 Task: Find connections with filter location Gyula with filter topic #realtorwith filter profile language Potuguese with filter current company BT Group with filter school Chaudhary Devi Lal University with filter industry Commercial and Industrial Machinery Maintenance with filter service category Technical with filter keywords title Sales Engineer
Action: Mouse pressed left at (702, 99)
Screenshot: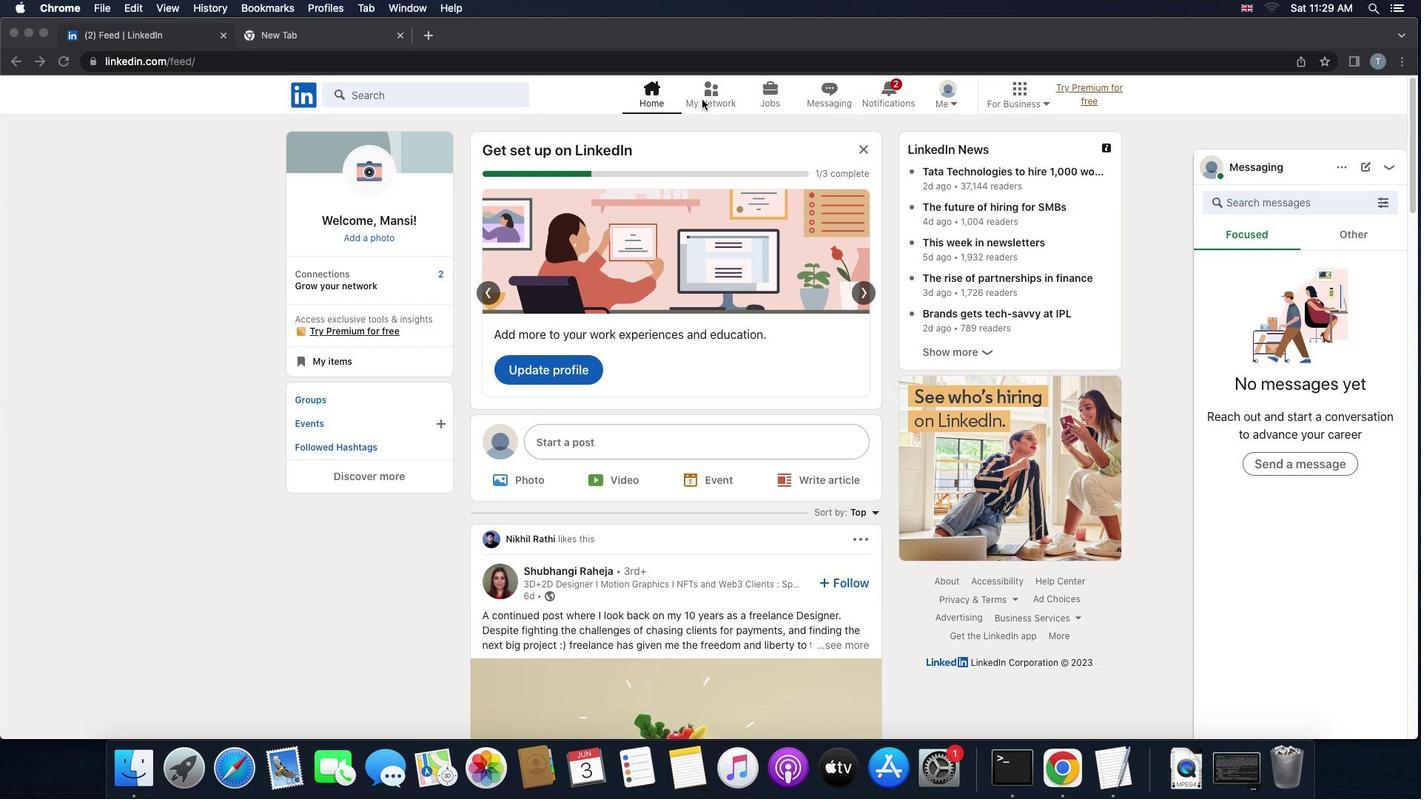 
Action: Mouse pressed left at (702, 99)
Screenshot: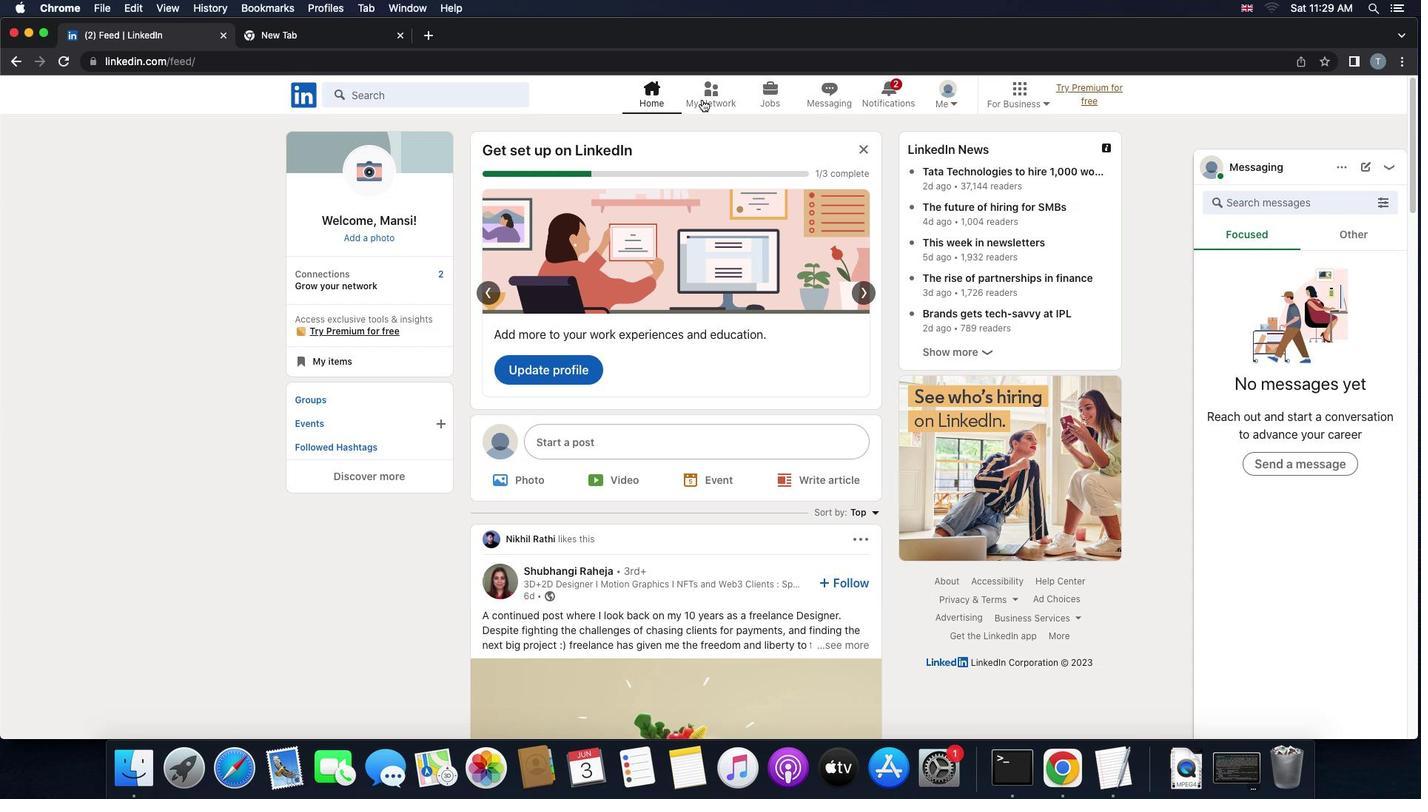 
Action: Mouse moved to (414, 179)
Screenshot: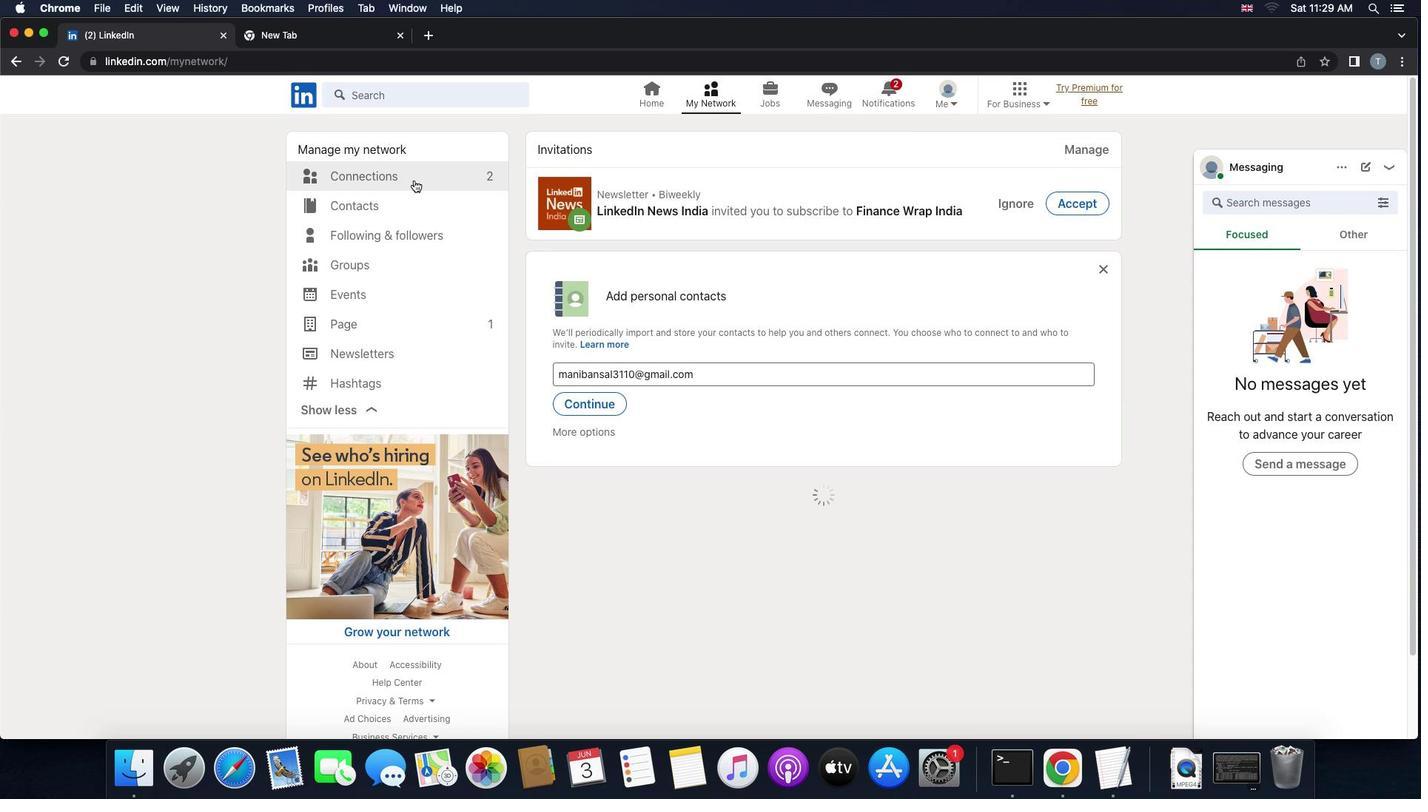 
Action: Mouse pressed left at (414, 179)
Screenshot: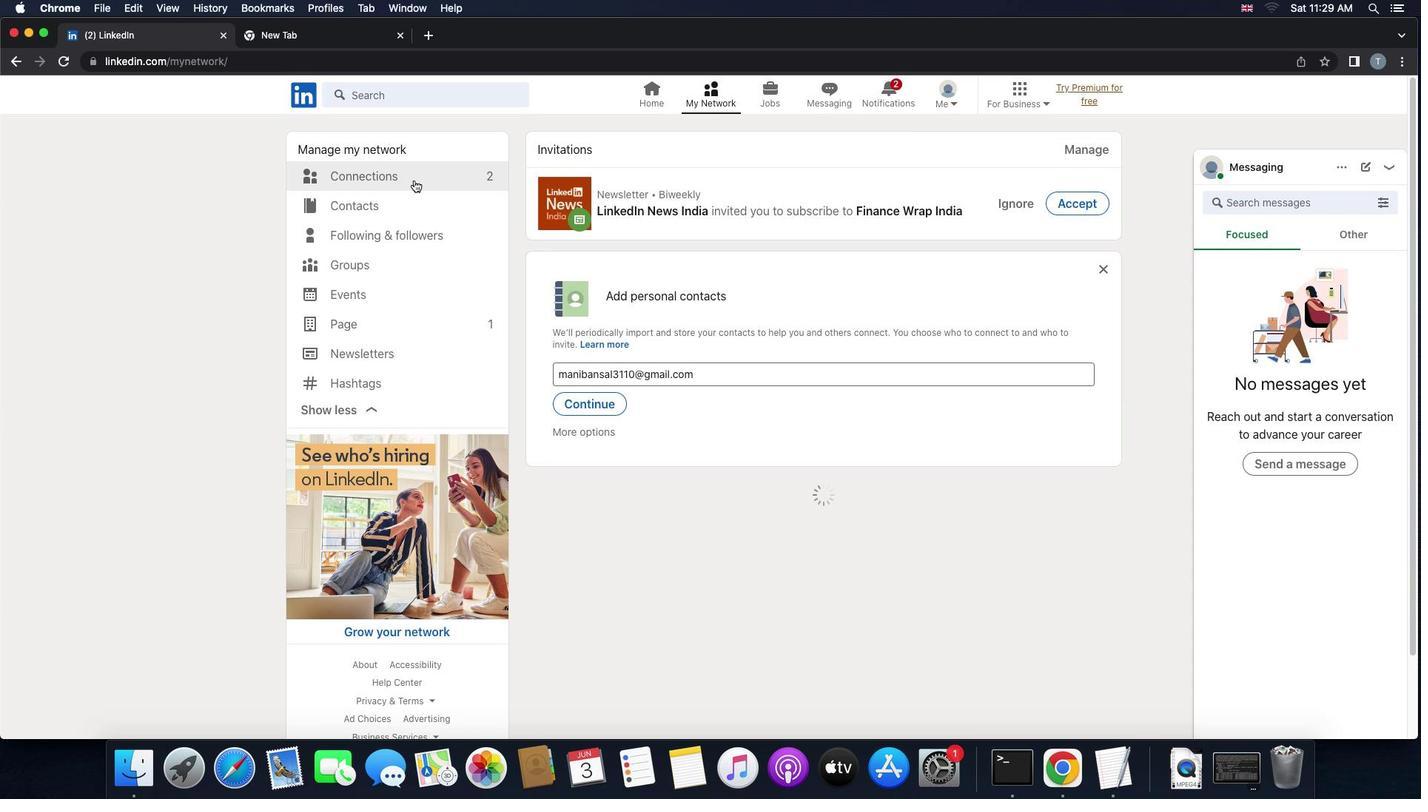
Action: Mouse pressed left at (414, 179)
Screenshot: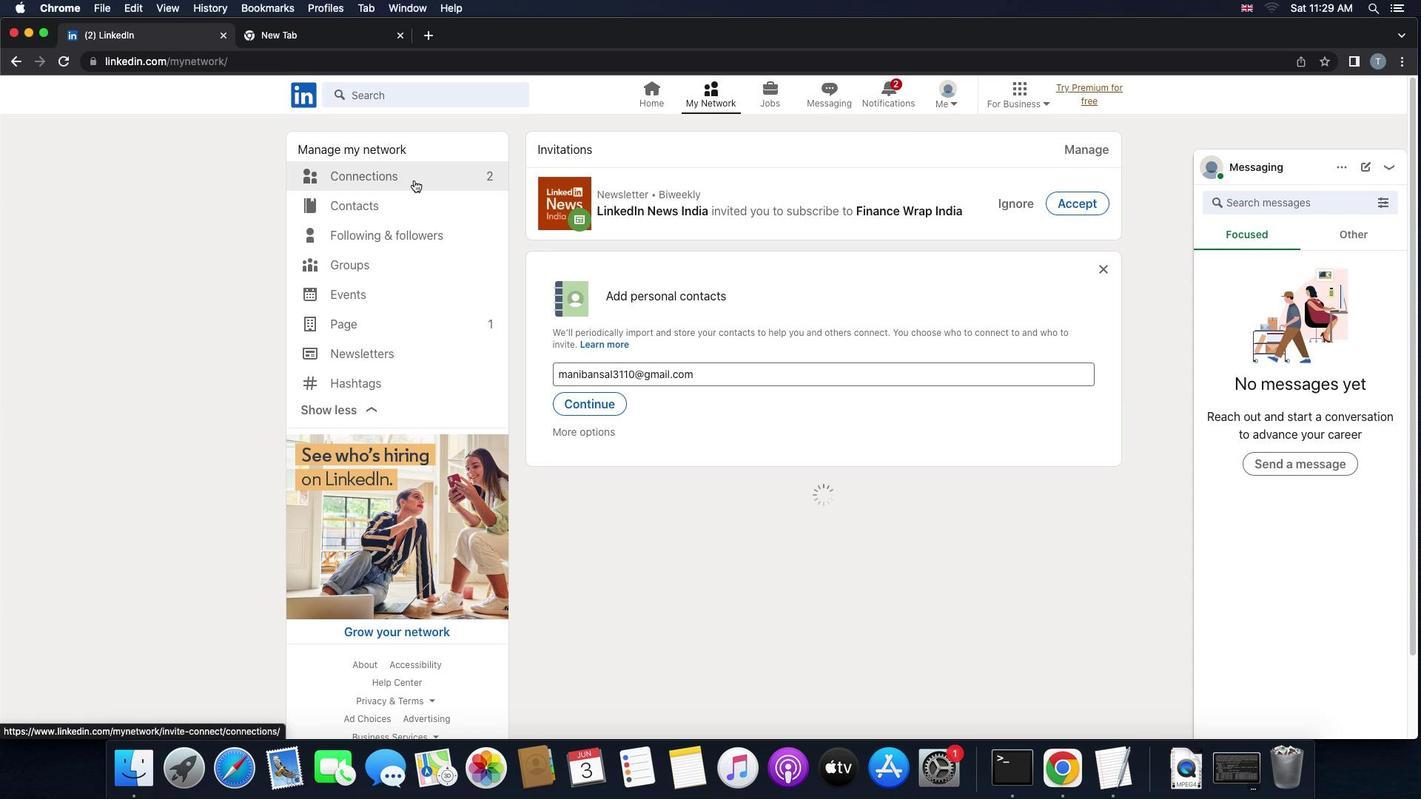 
Action: Mouse moved to (811, 180)
Screenshot: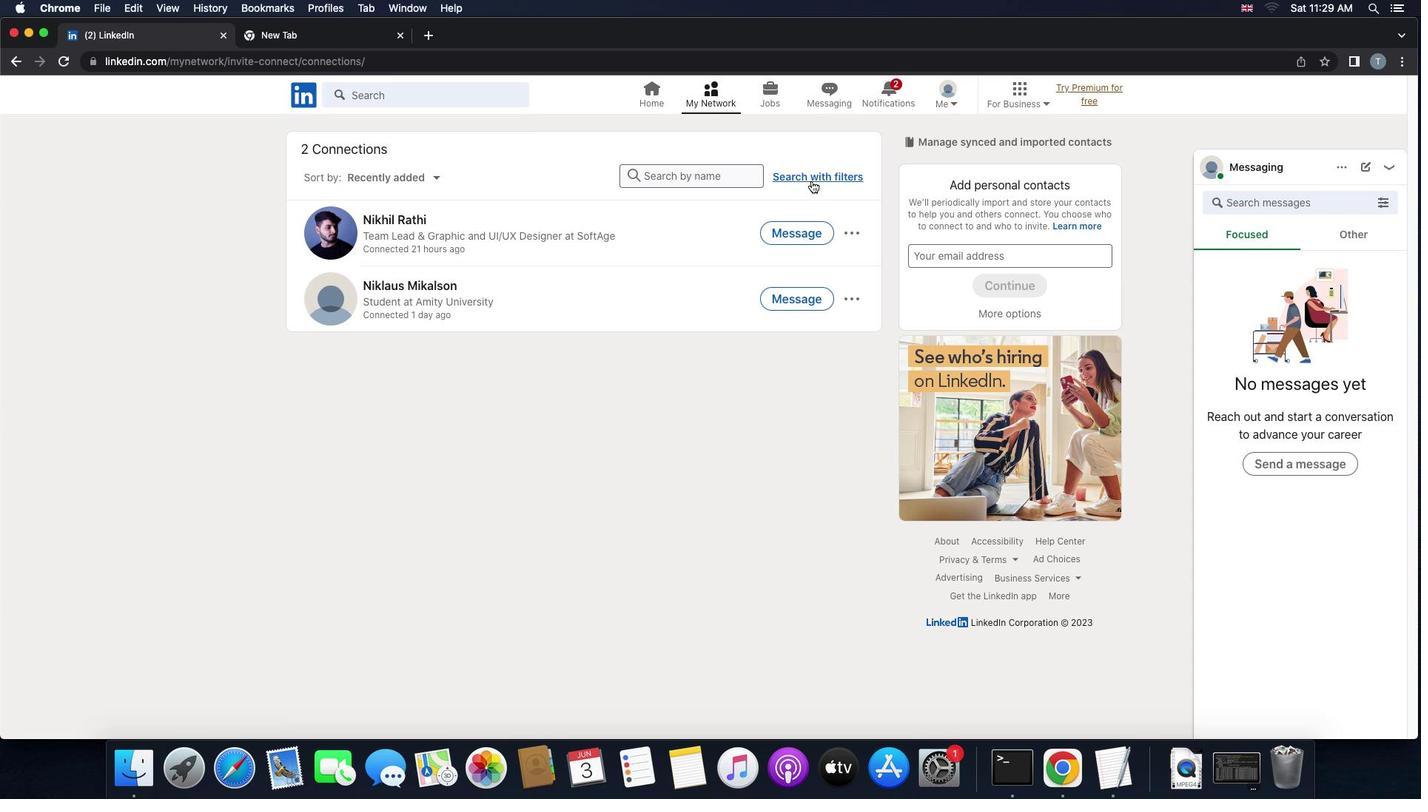 
Action: Mouse pressed left at (811, 180)
Screenshot: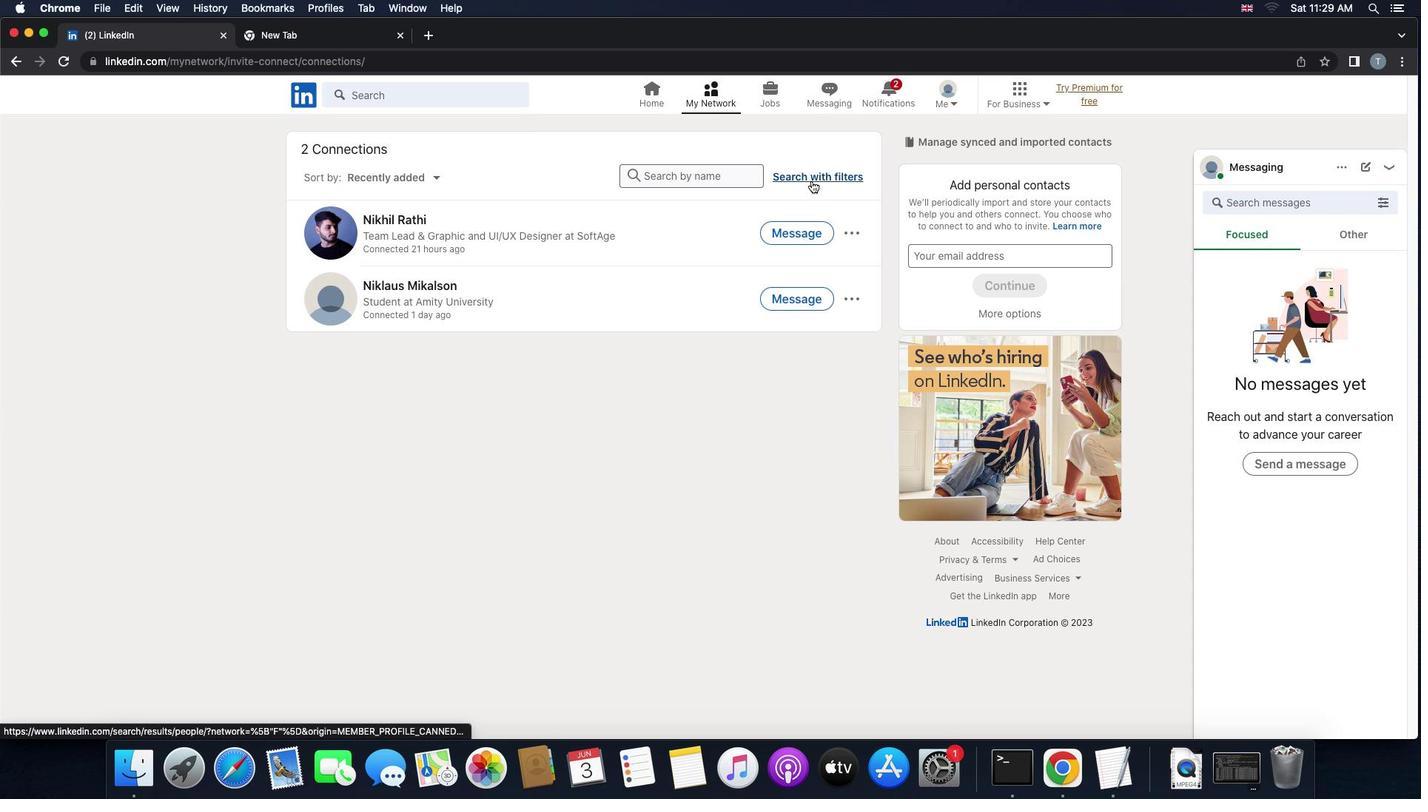 
Action: Mouse moved to (755, 140)
Screenshot: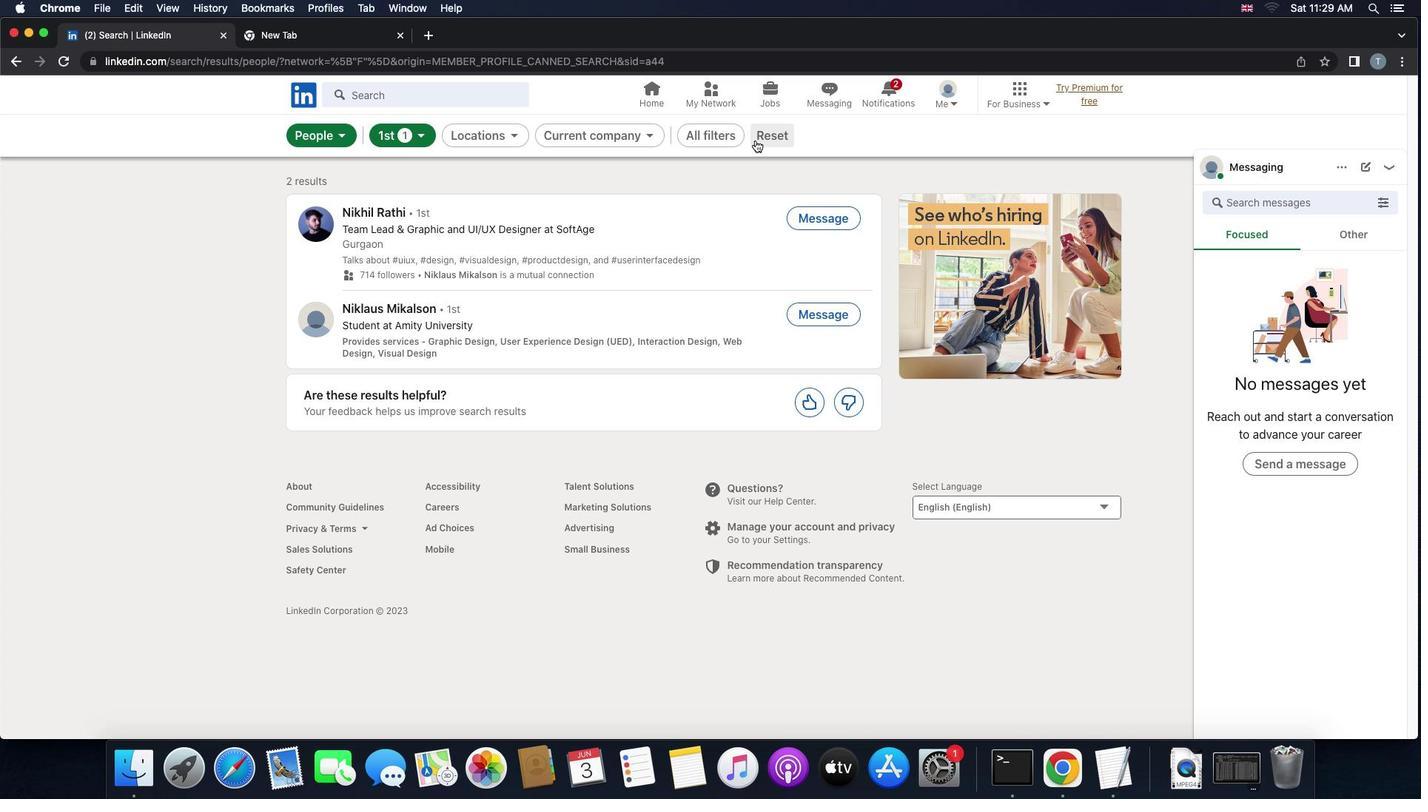 
Action: Mouse pressed left at (755, 140)
Screenshot: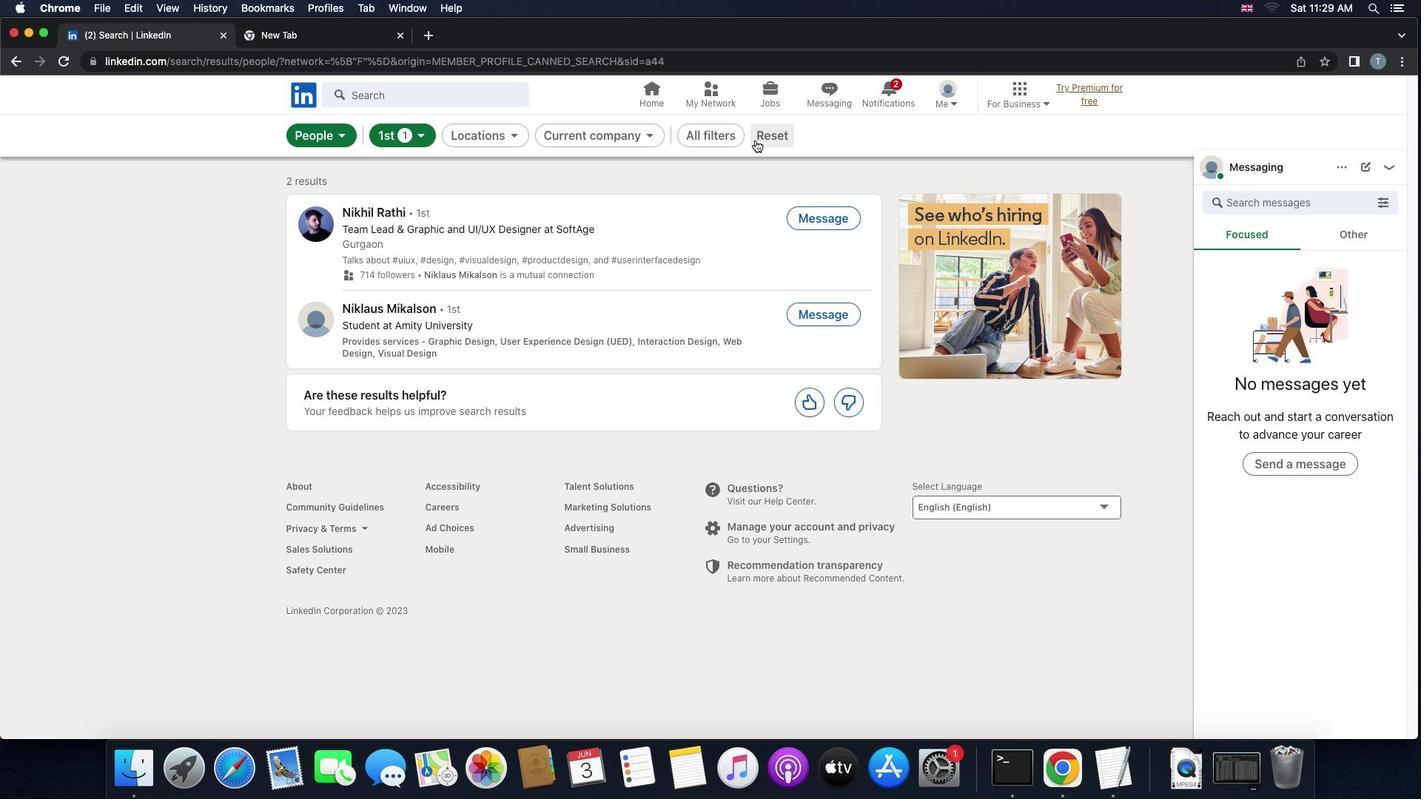 
Action: Mouse pressed left at (755, 140)
Screenshot: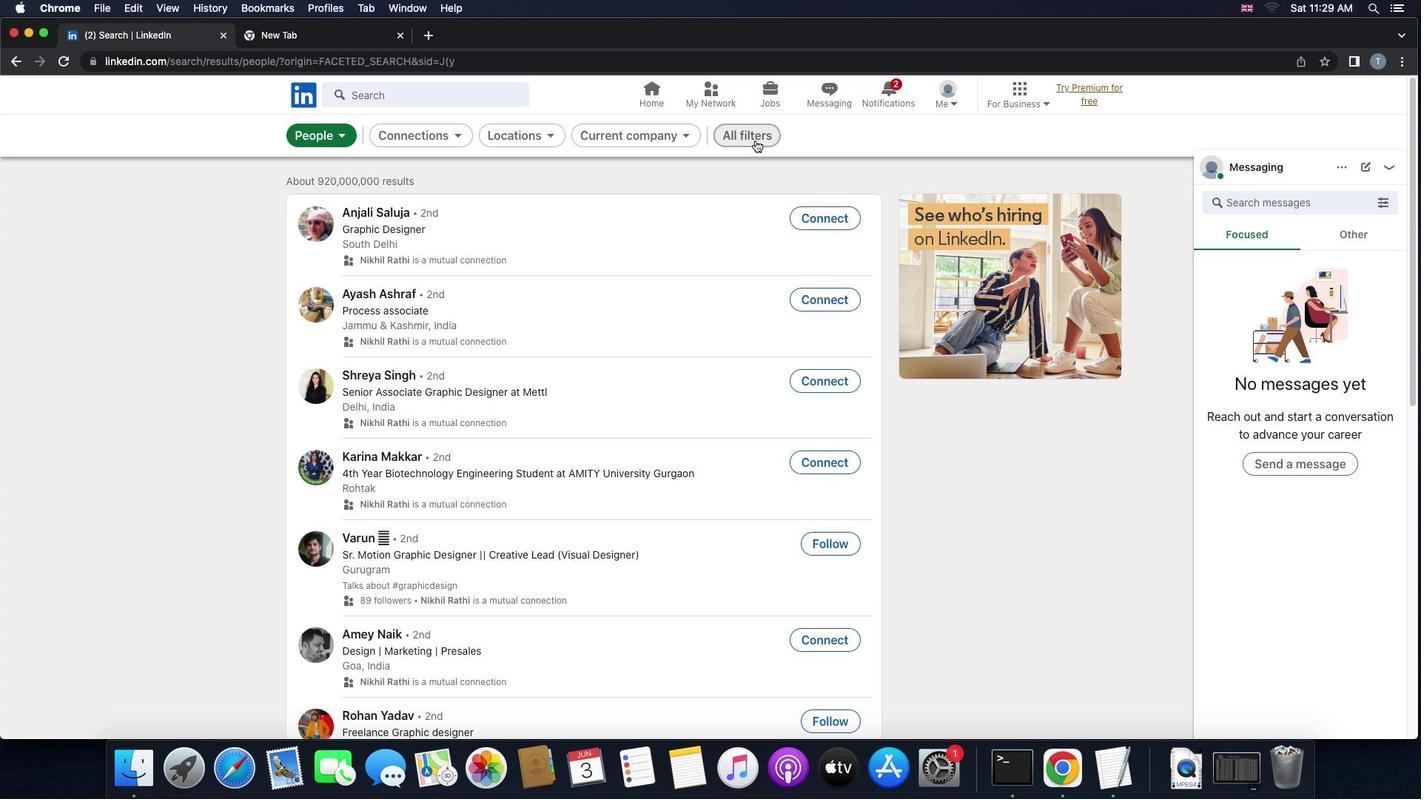 
Action: Mouse moved to (1185, 464)
Screenshot: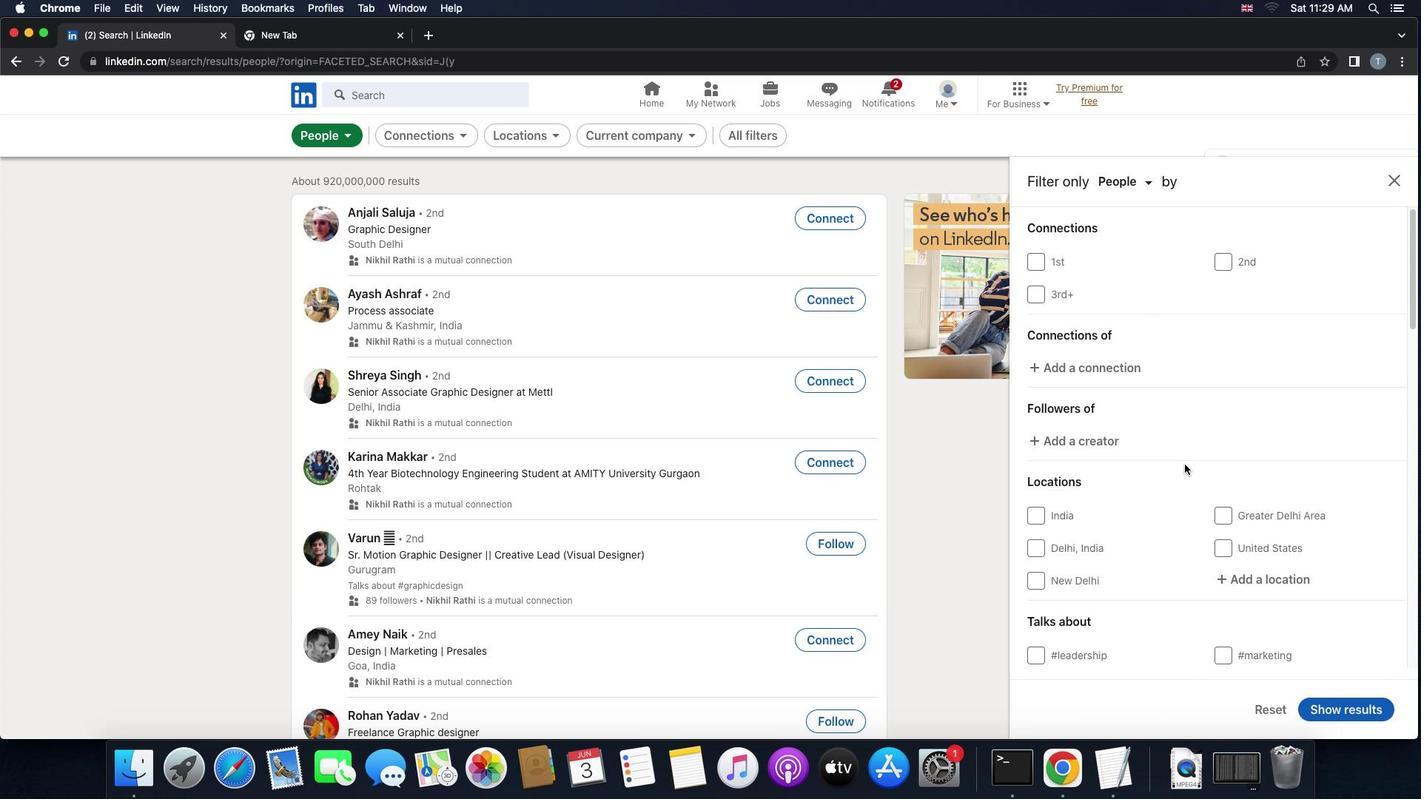 
Action: Mouse scrolled (1185, 464) with delta (0, 0)
Screenshot: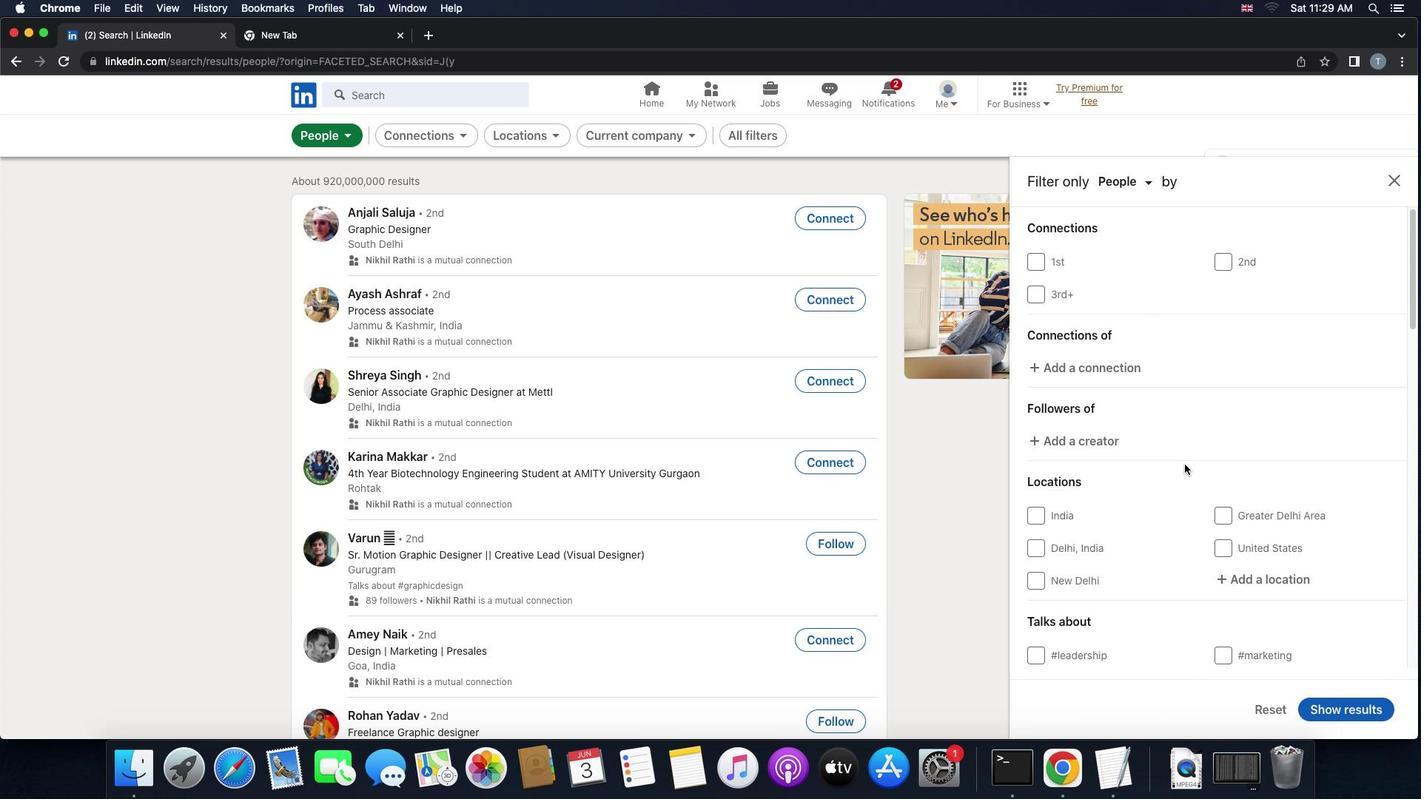 
Action: Mouse scrolled (1185, 464) with delta (0, 0)
Screenshot: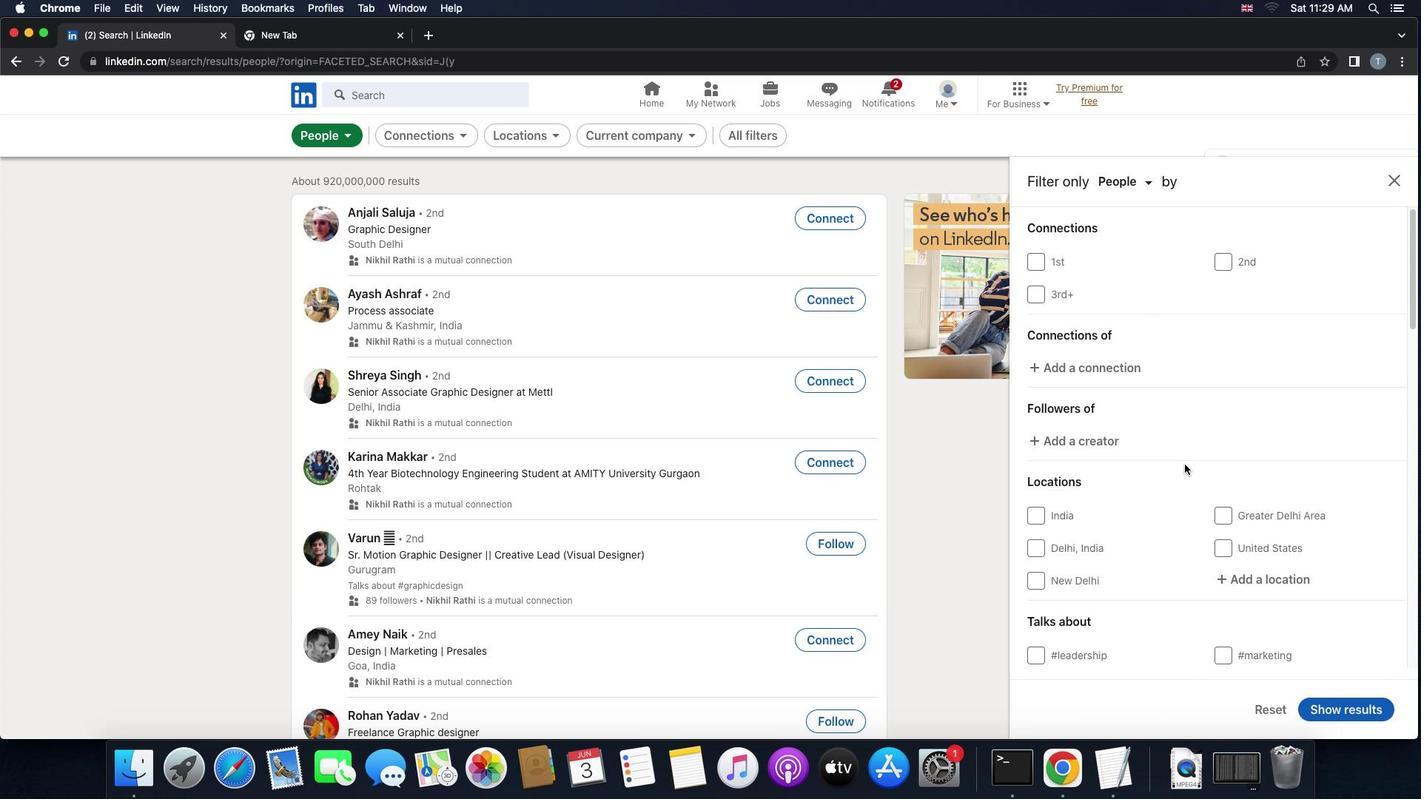 
Action: Mouse scrolled (1185, 464) with delta (0, -1)
Screenshot: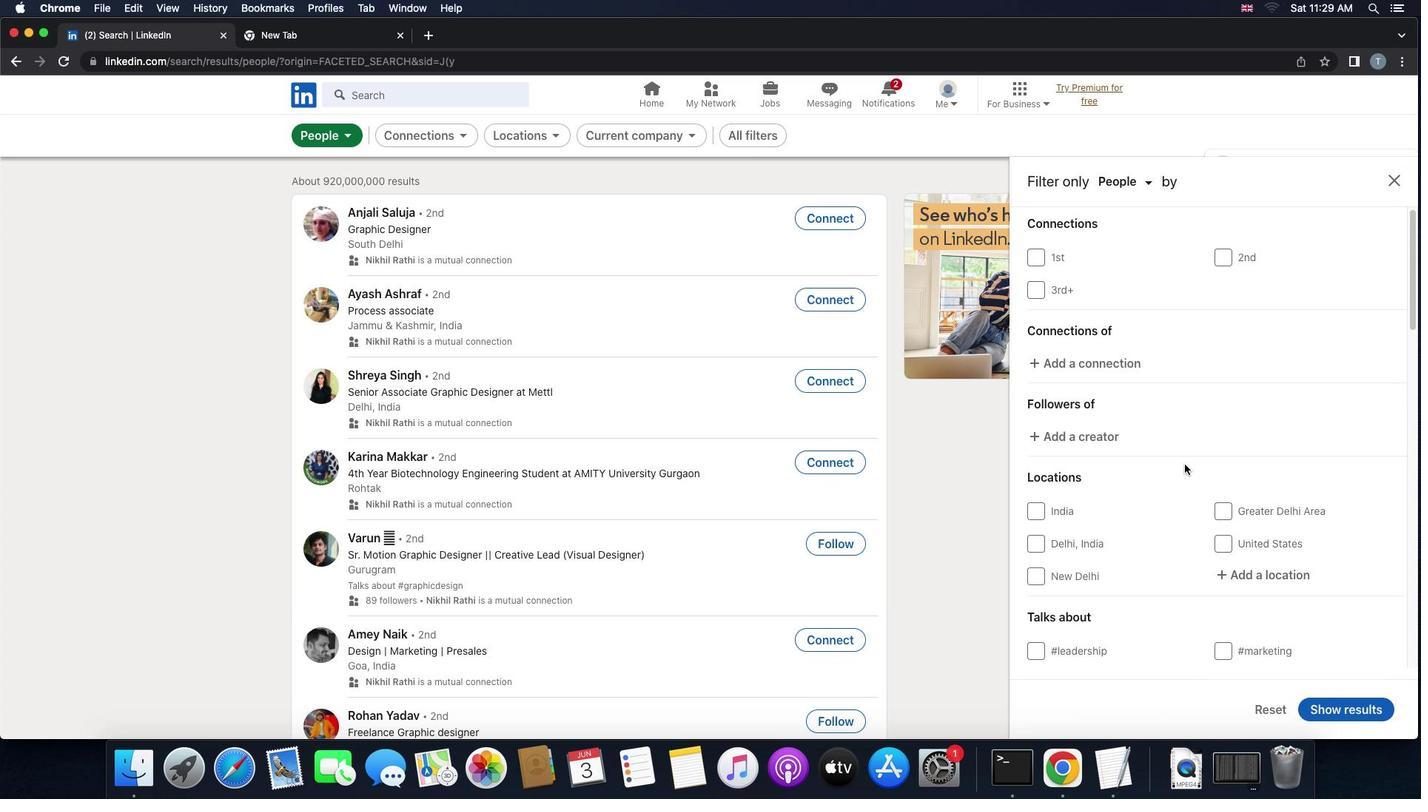 
Action: Mouse moved to (1259, 472)
Screenshot: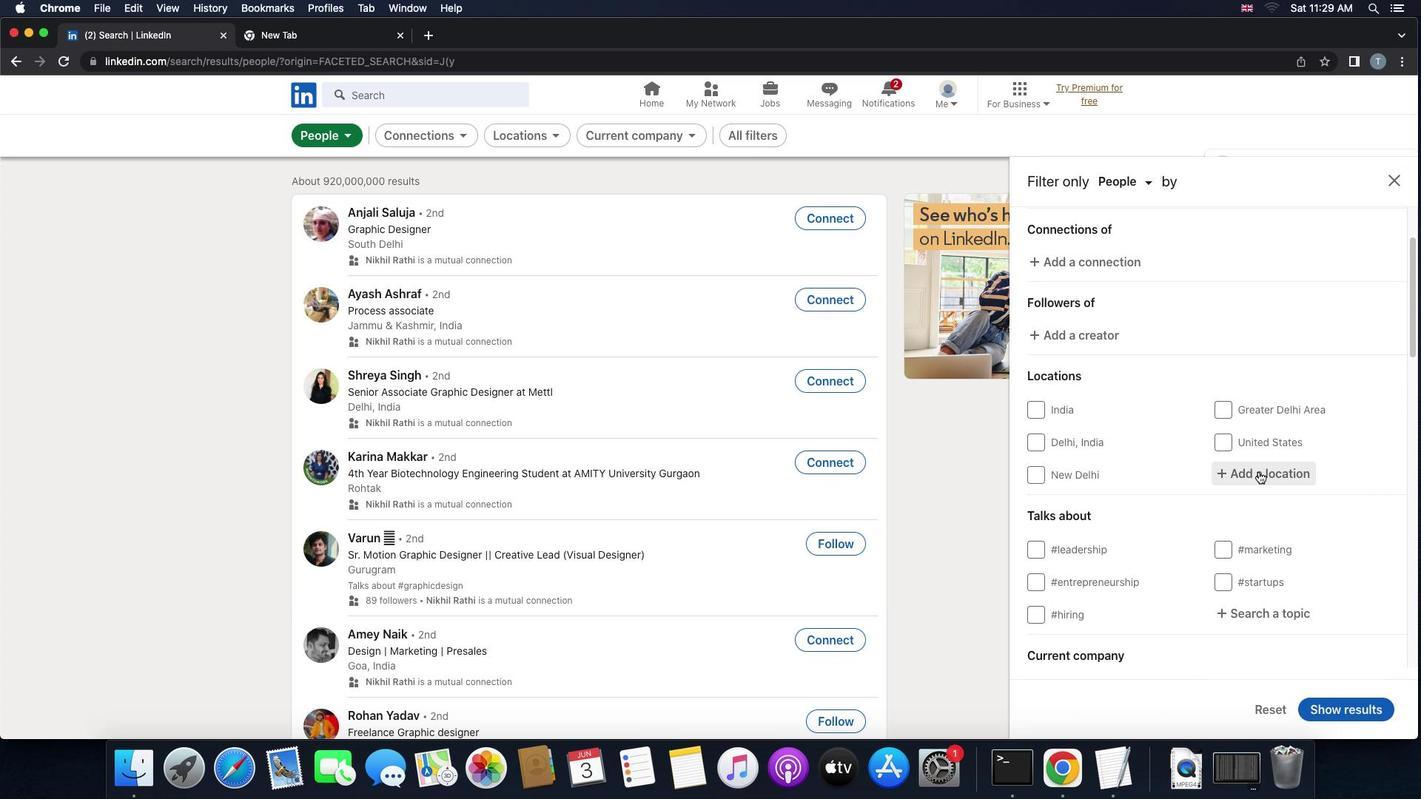
Action: Mouse pressed left at (1259, 472)
Screenshot: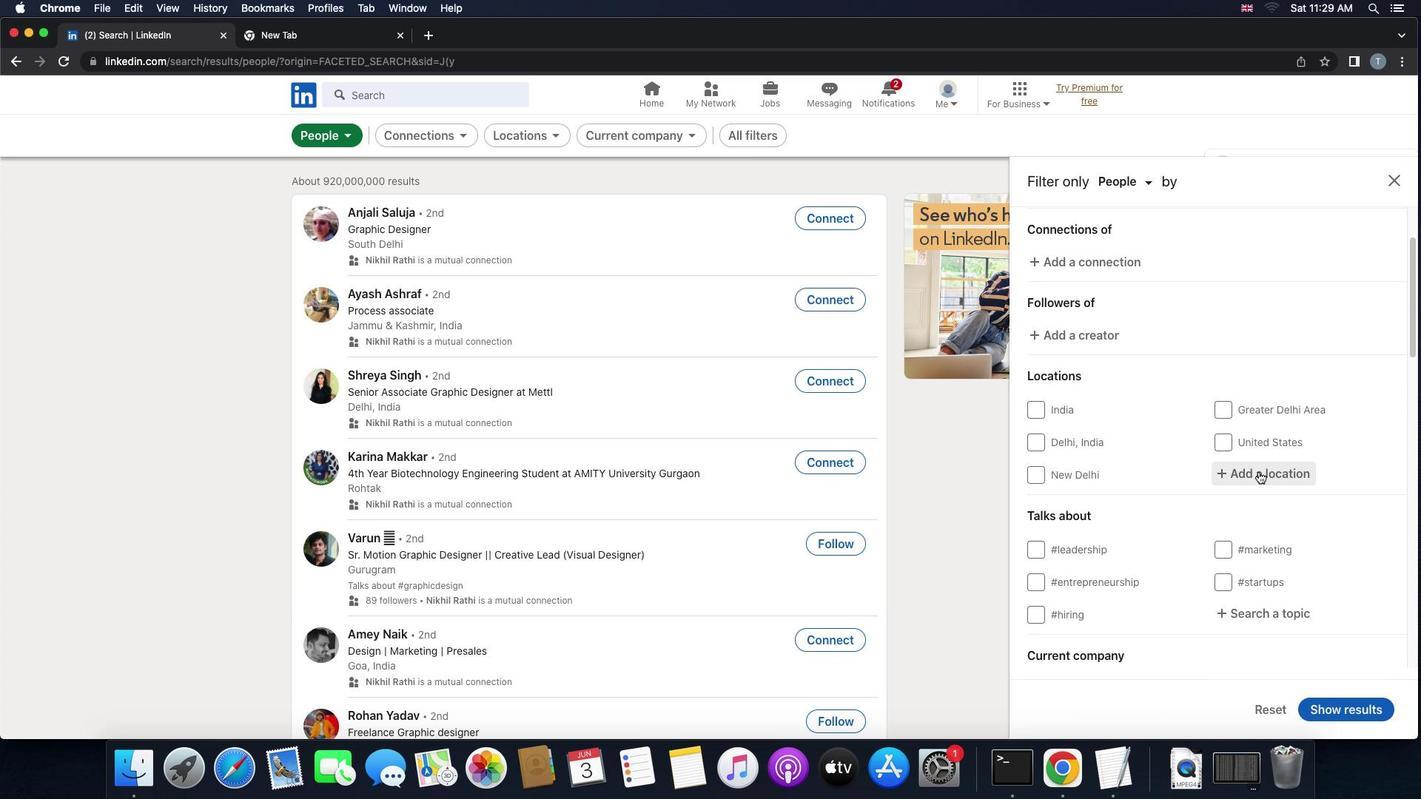 
Action: Key pressed 'g''y''u''l''a'
Screenshot: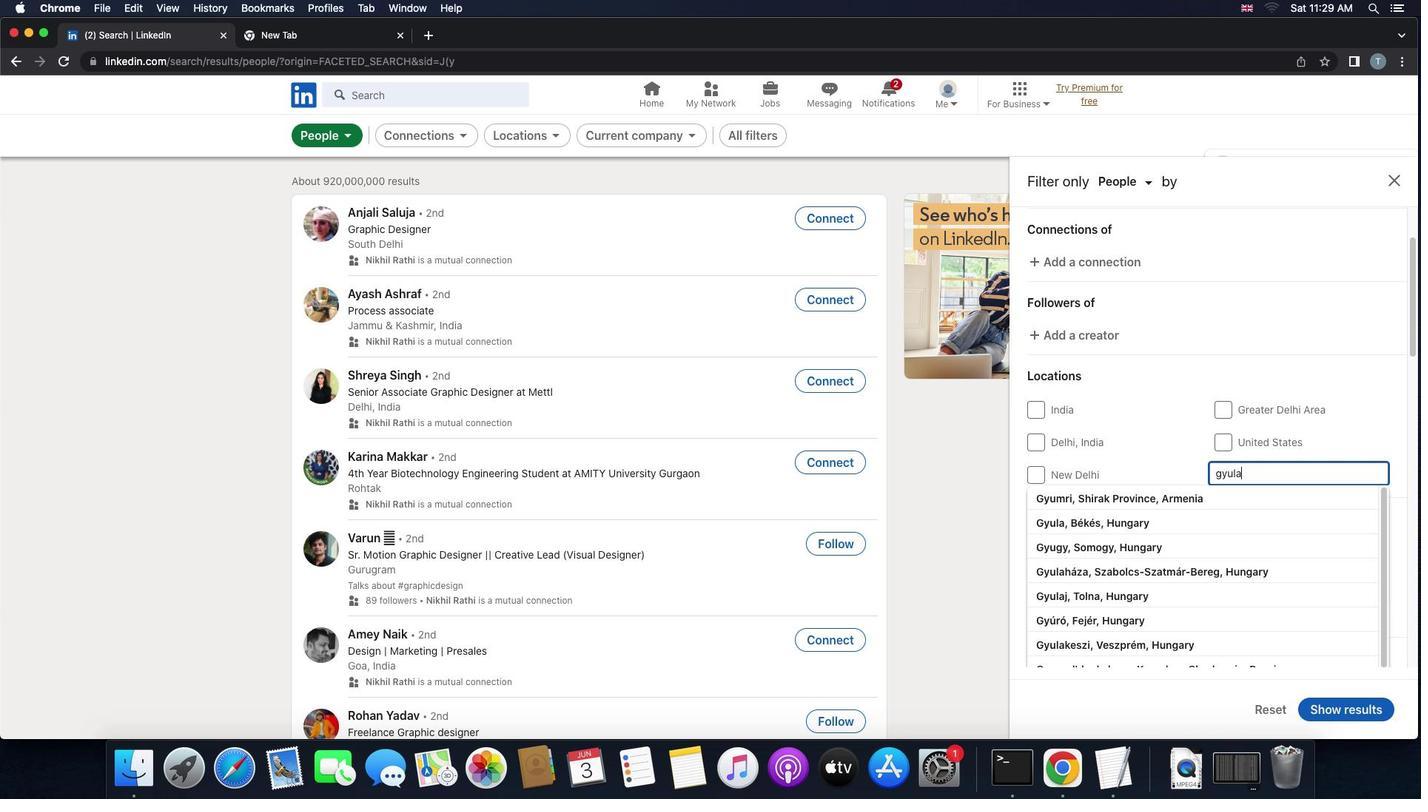 
Action: Mouse moved to (1239, 490)
Screenshot: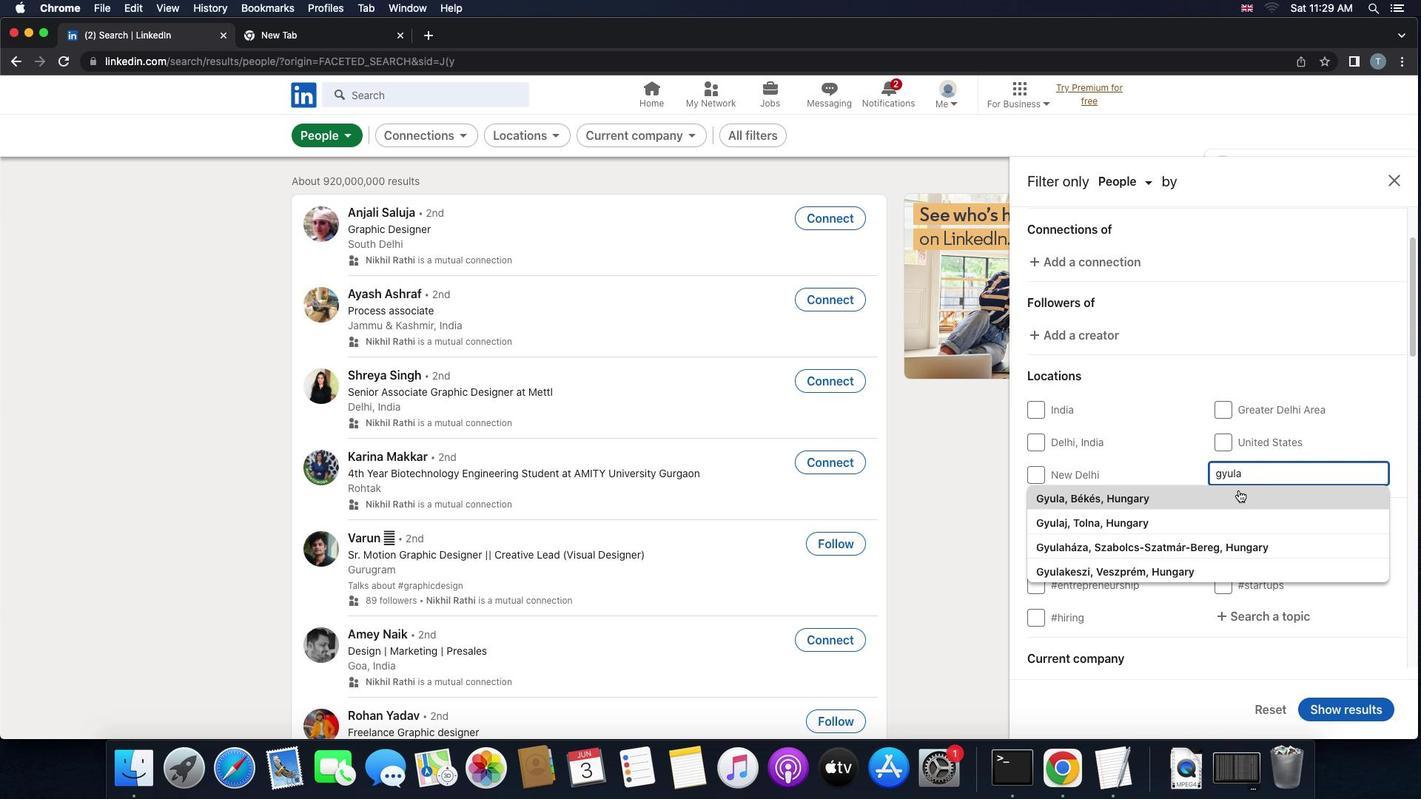 
Action: Mouse pressed left at (1239, 490)
Screenshot: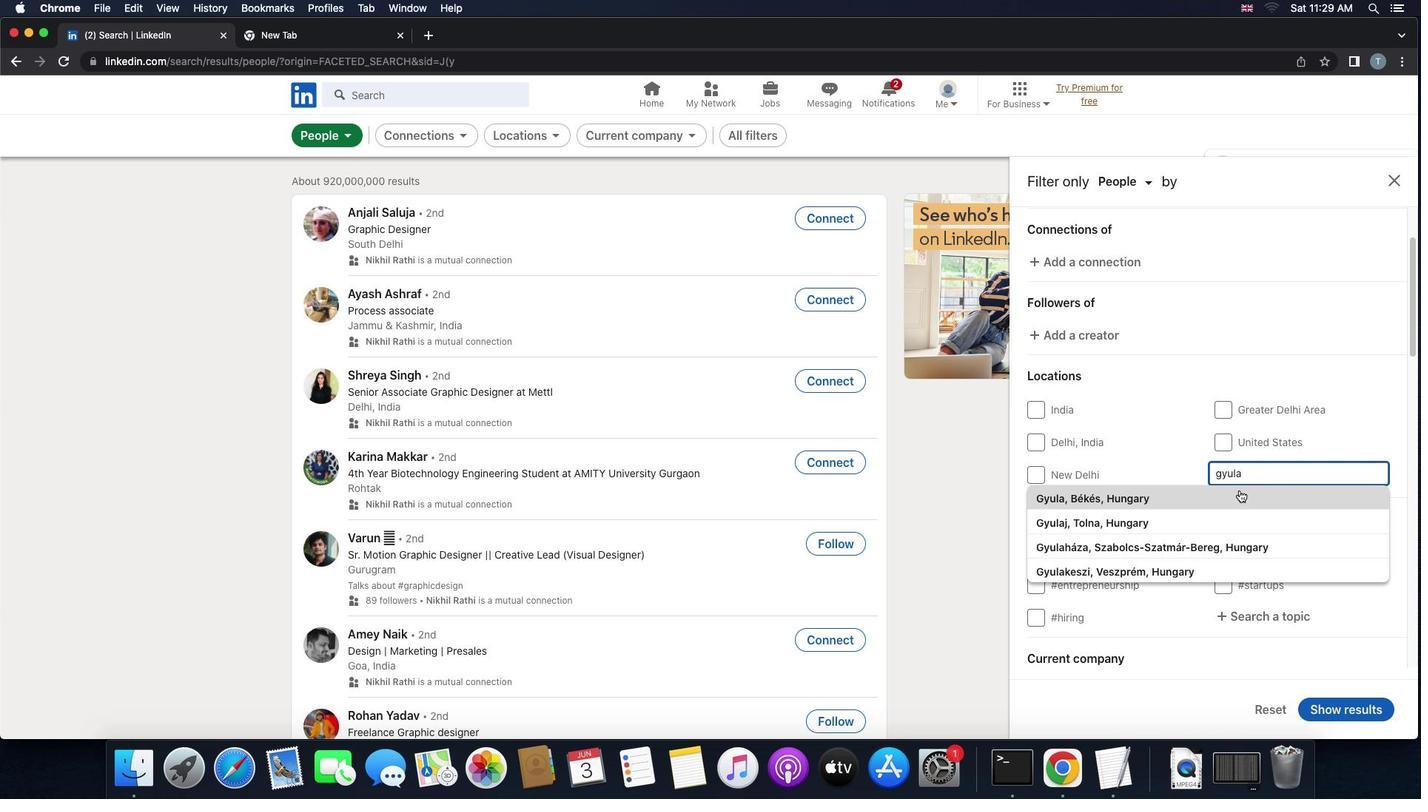 
Action: Mouse moved to (1250, 512)
Screenshot: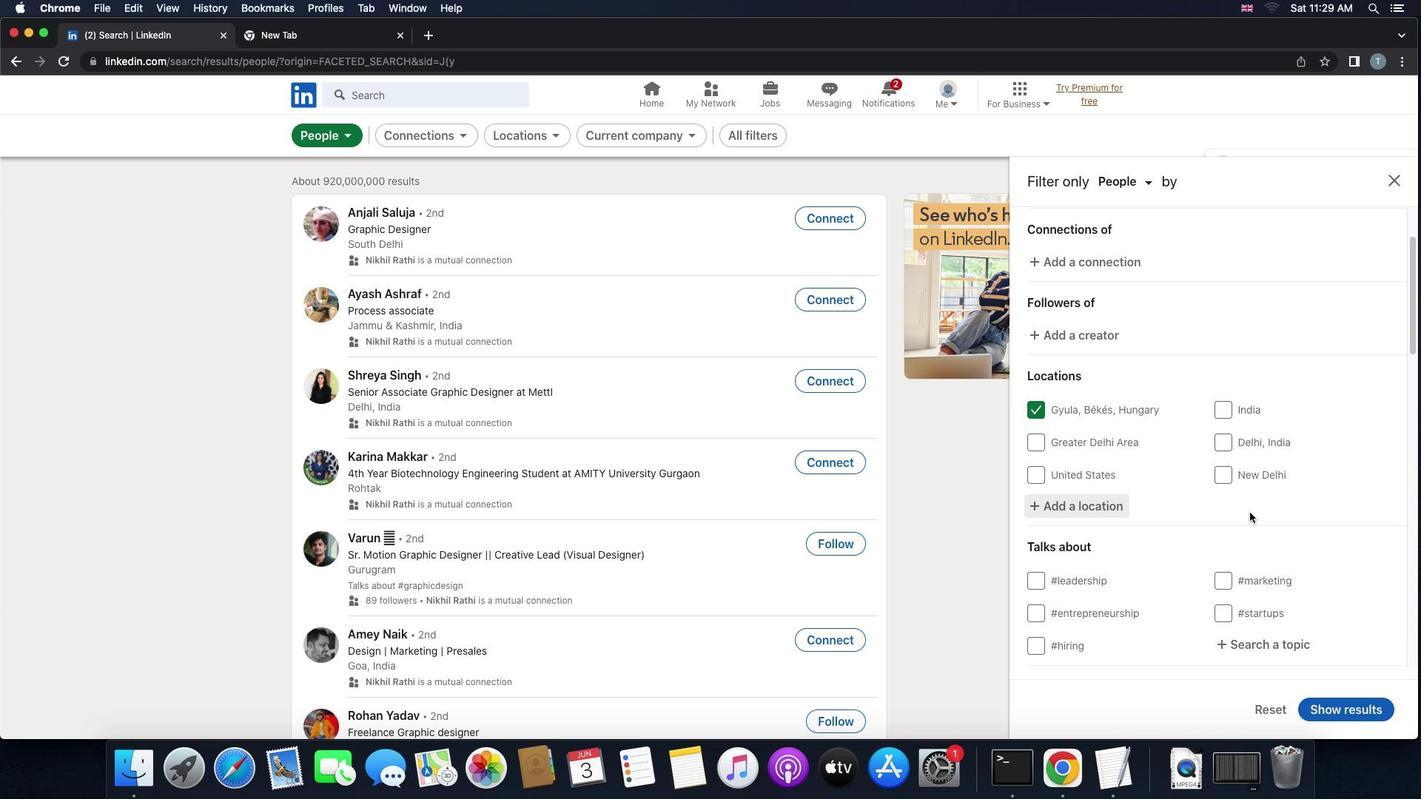 
Action: Mouse scrolled (1250, 512) with delta (0, 0)
Screenshot: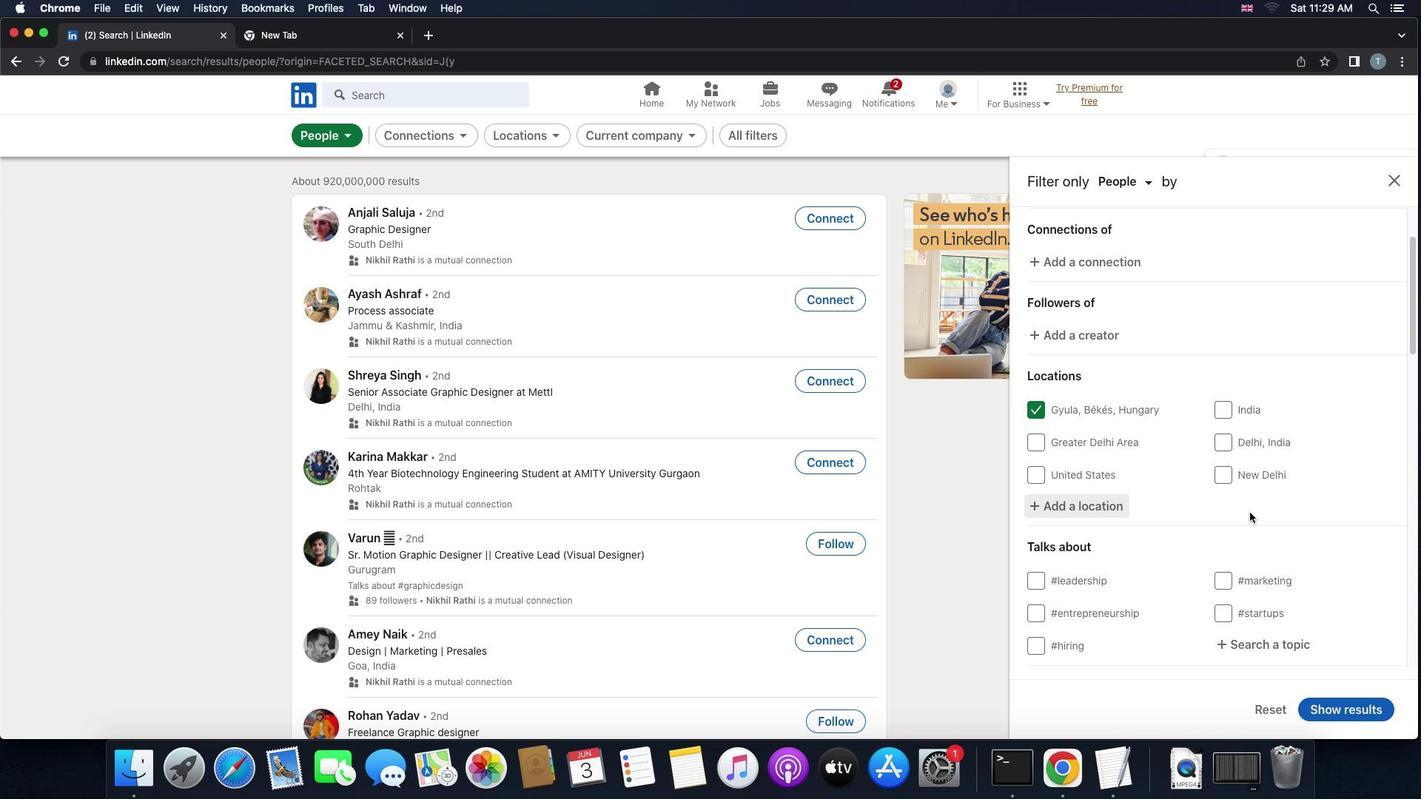 
Action: Mouse scrolled (1250, 512) with delta (0, 0)
Screenshot: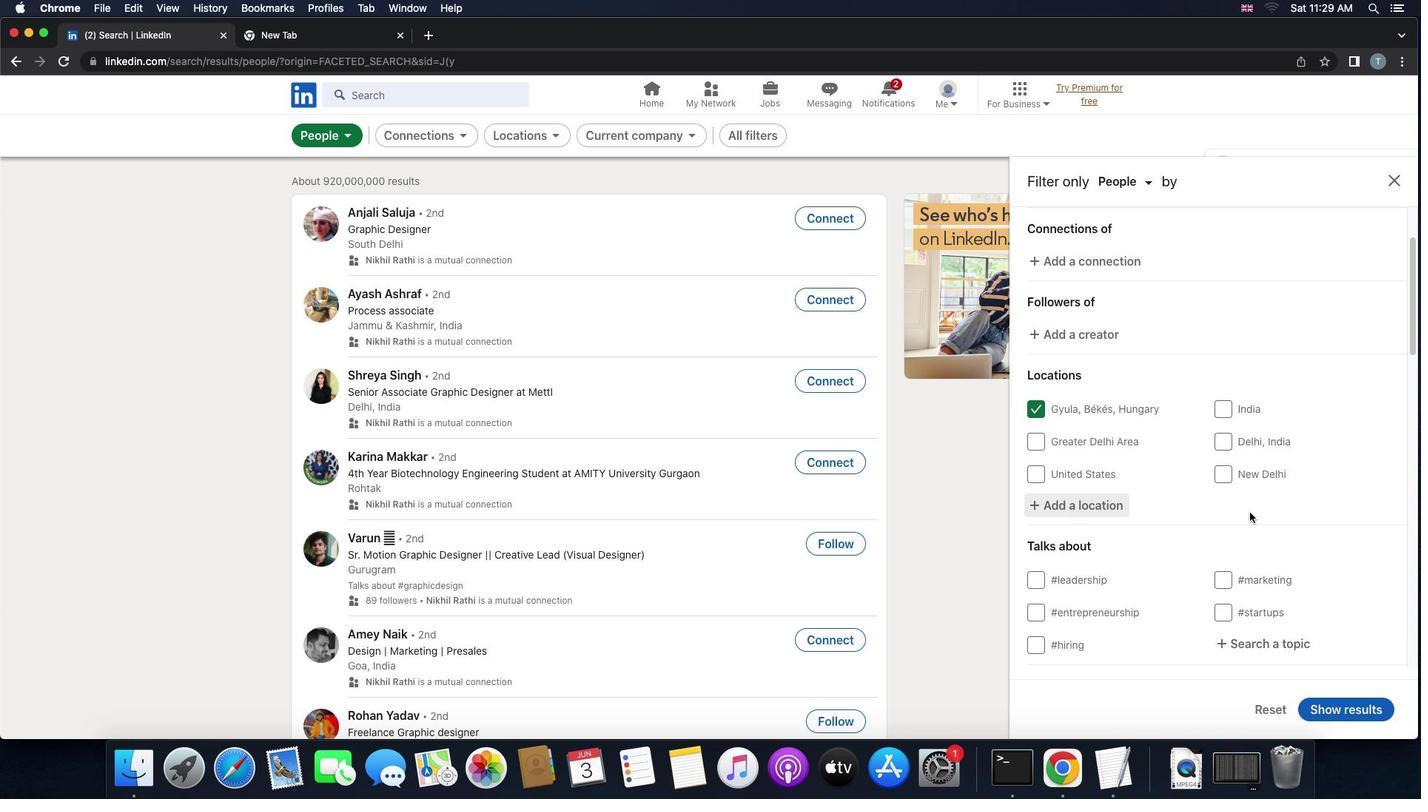 
Action: Mouse moved to (1250, 512)
Screenshot: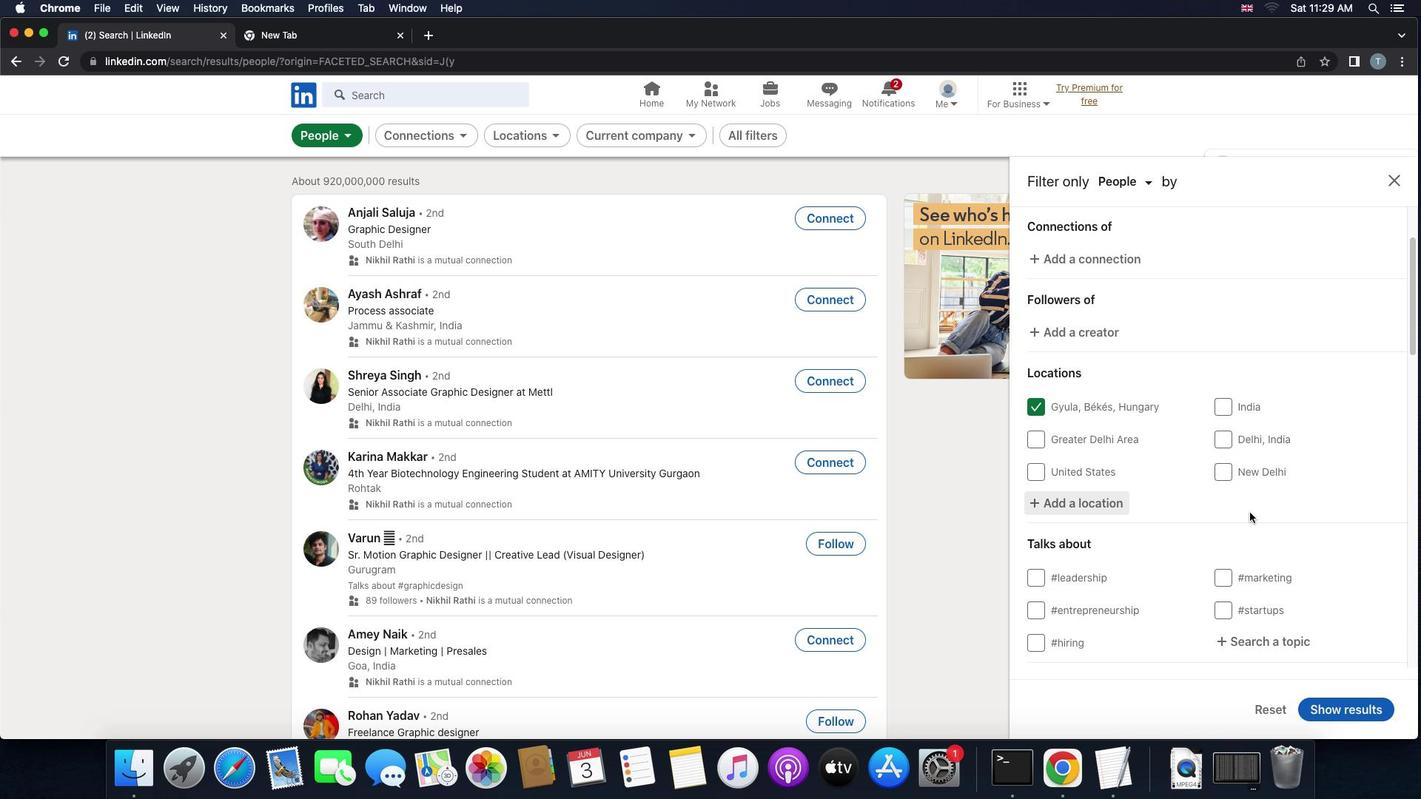 
Action: Mouse scrolled (1250, 512) with delta (0, 0)
Screenshot: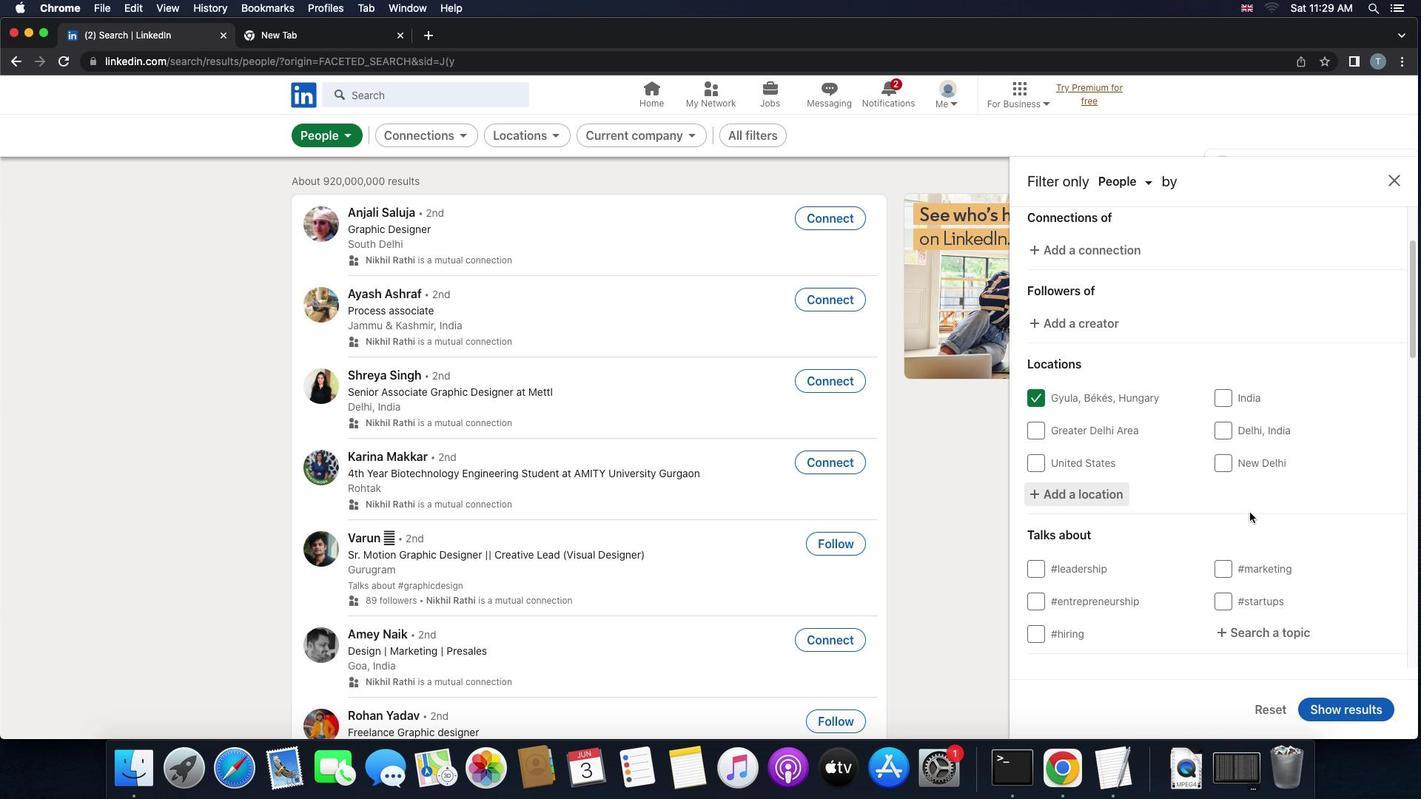 
Action: Mouse scrolled (1250, 512) with delta (0, 0)
Screenshot: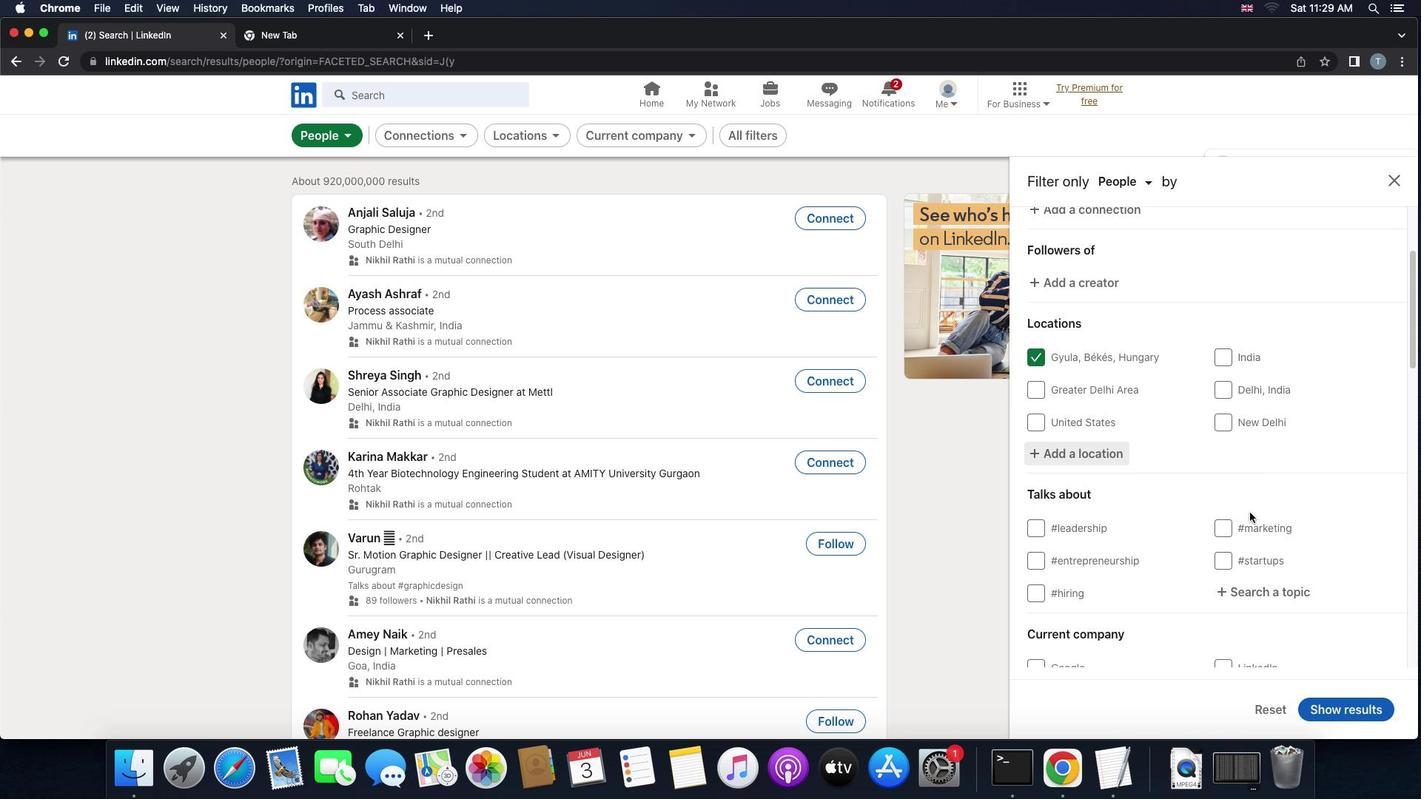 
Action: Mouse scrolled (1250, 512) with delta (0, 0)
Screenshot: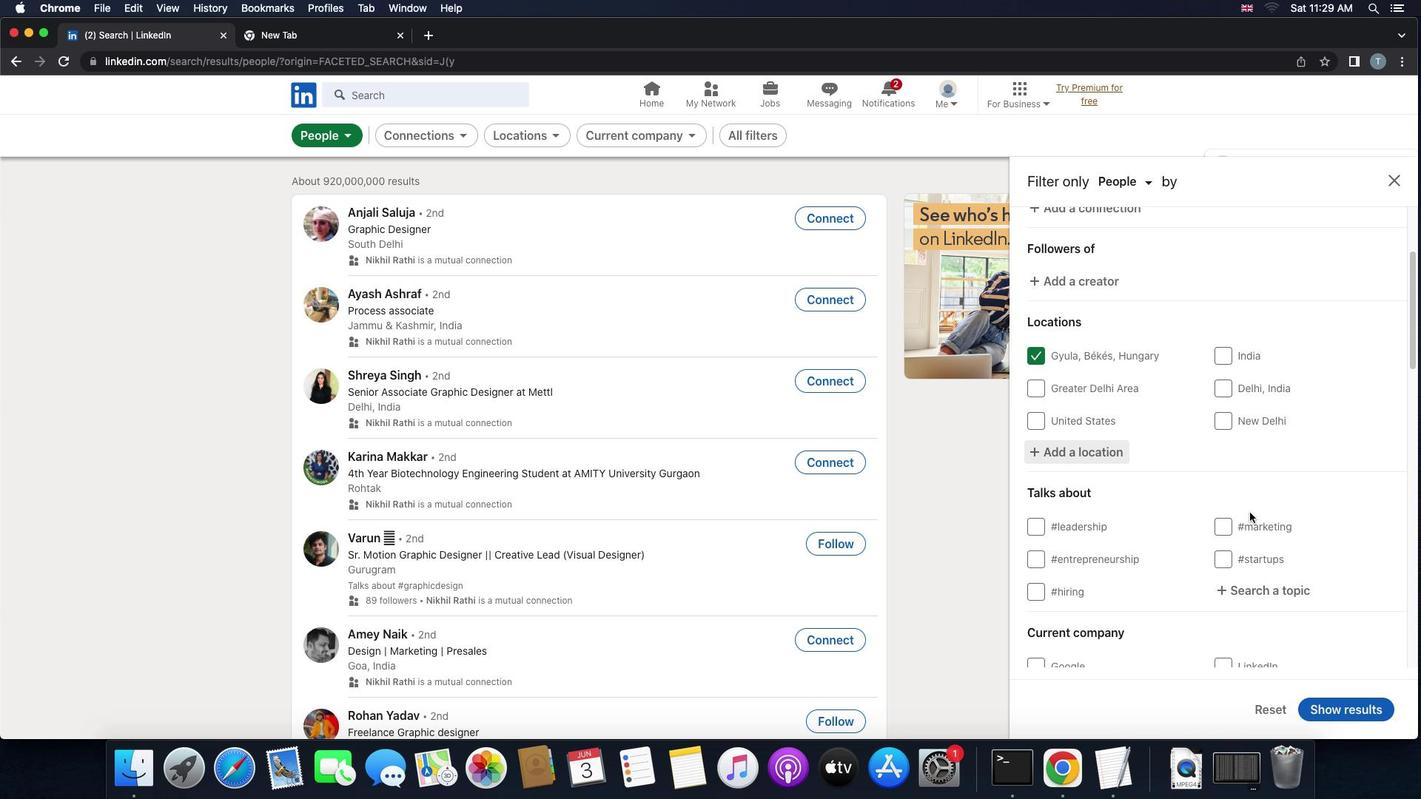 
Action: Mouse scrolled (1250, 512) with delta (0, -1)
Screenshot: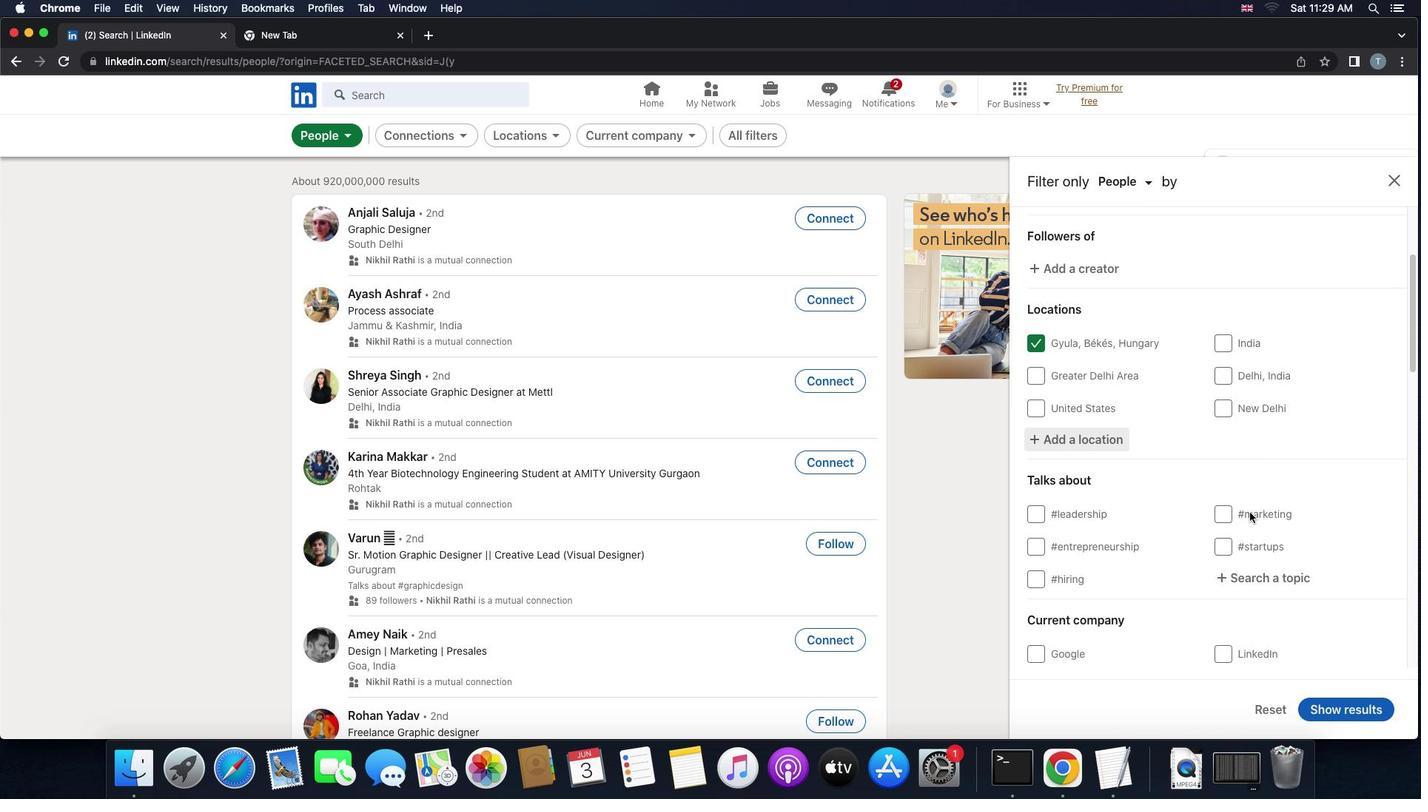 
Action: Mouse moved to (1279, 501)
Screenshot: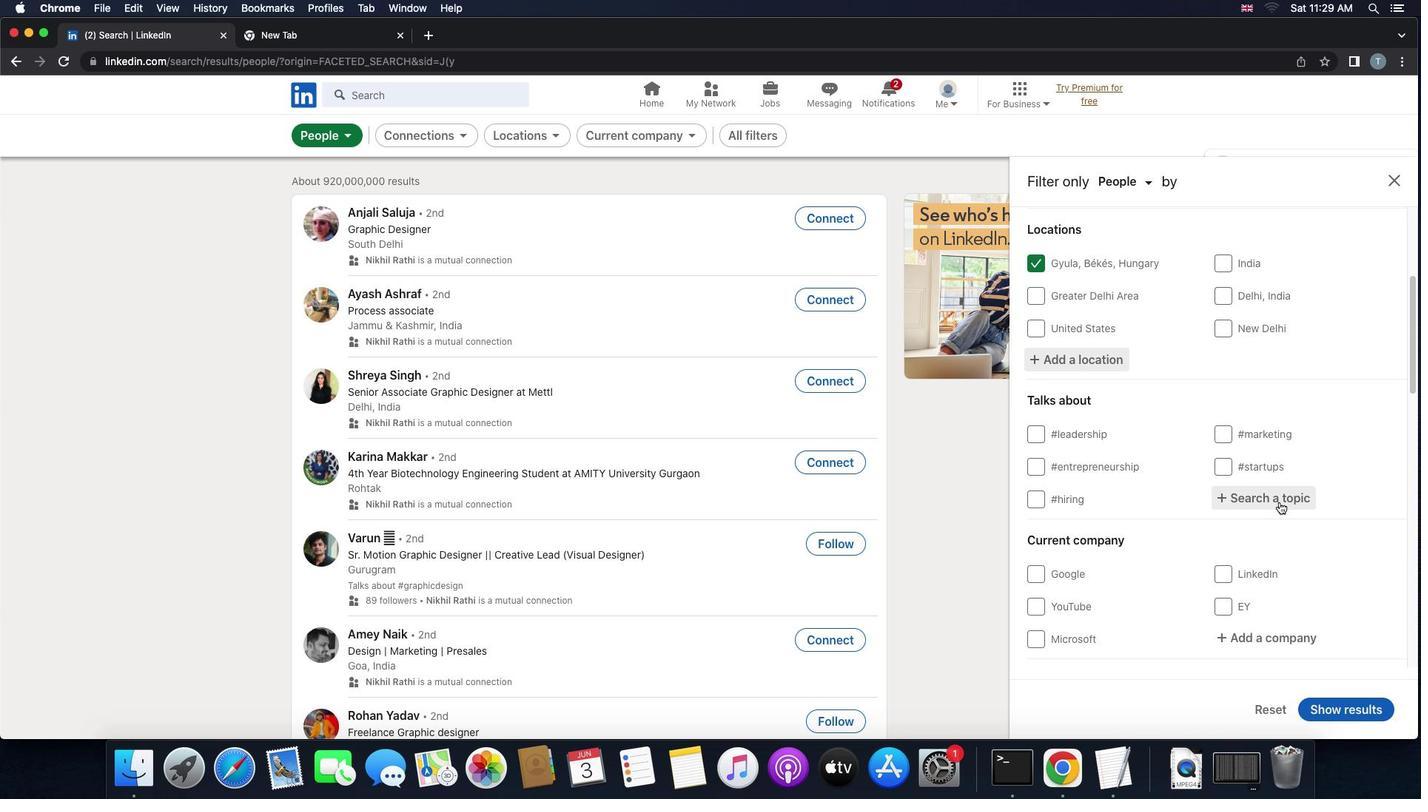 
Action: Mouse pressed left at (1279, 501)
Screenshot: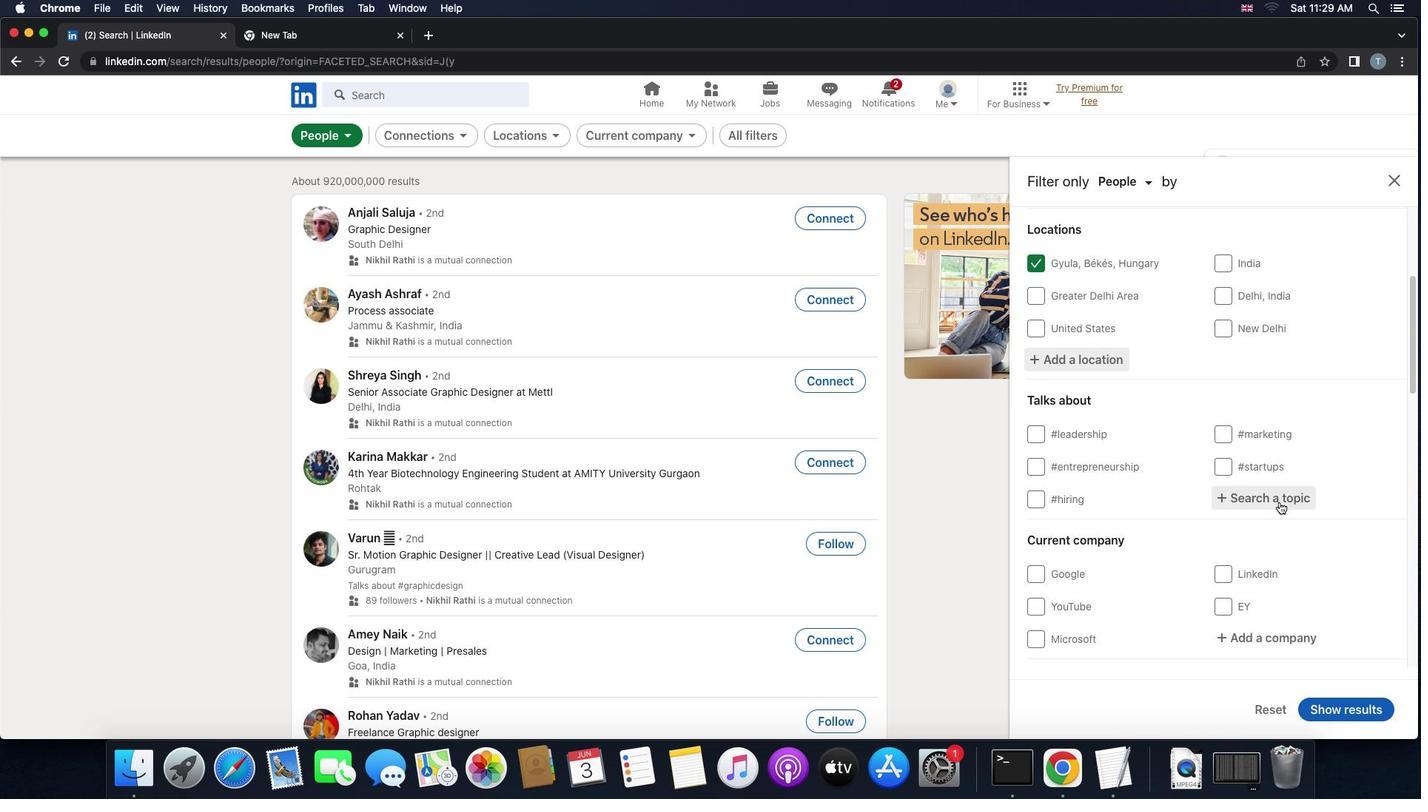 
Action: Mouse moved to (1283, 502)
Screenshot: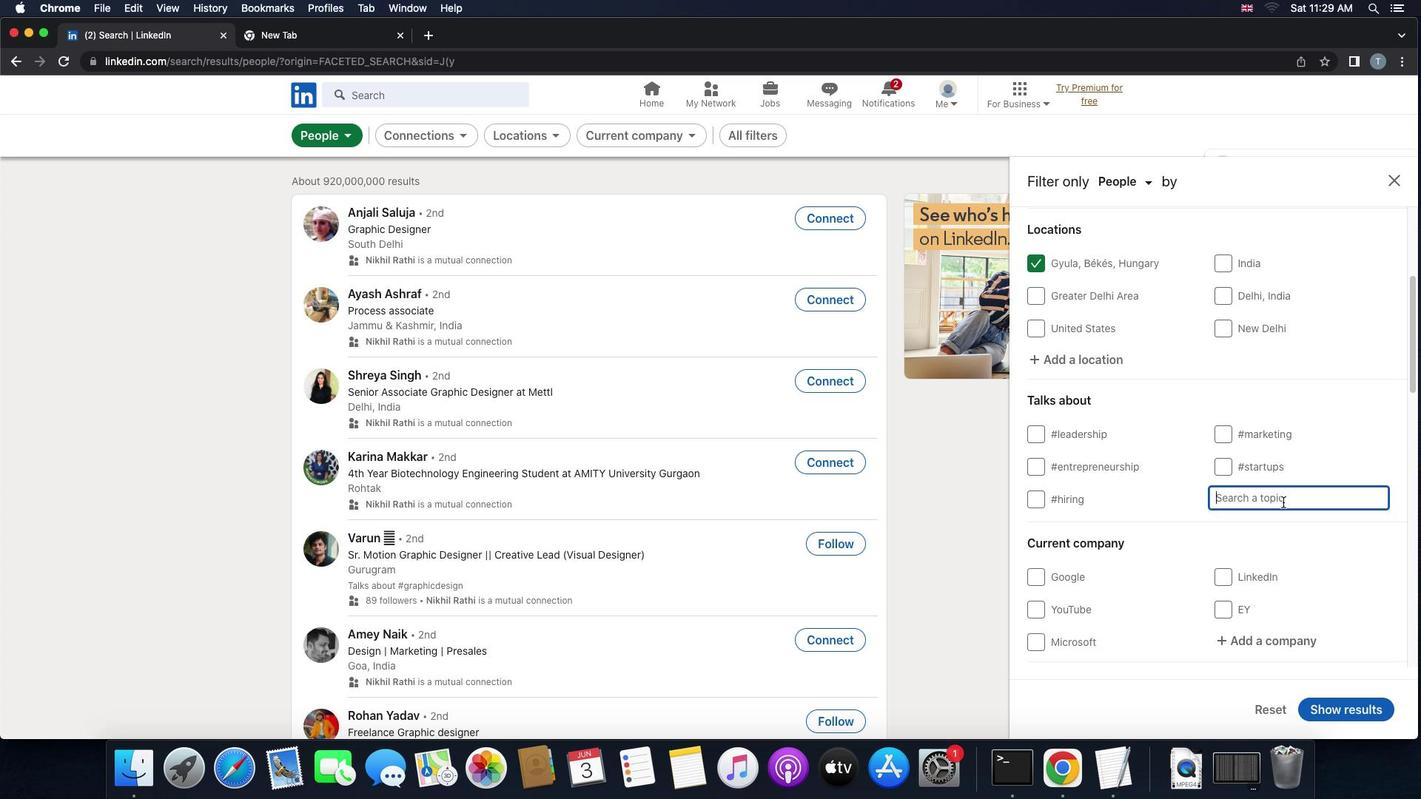 
Action: Key pressed 'r''e''a''l''t''o''r'
Screenshot: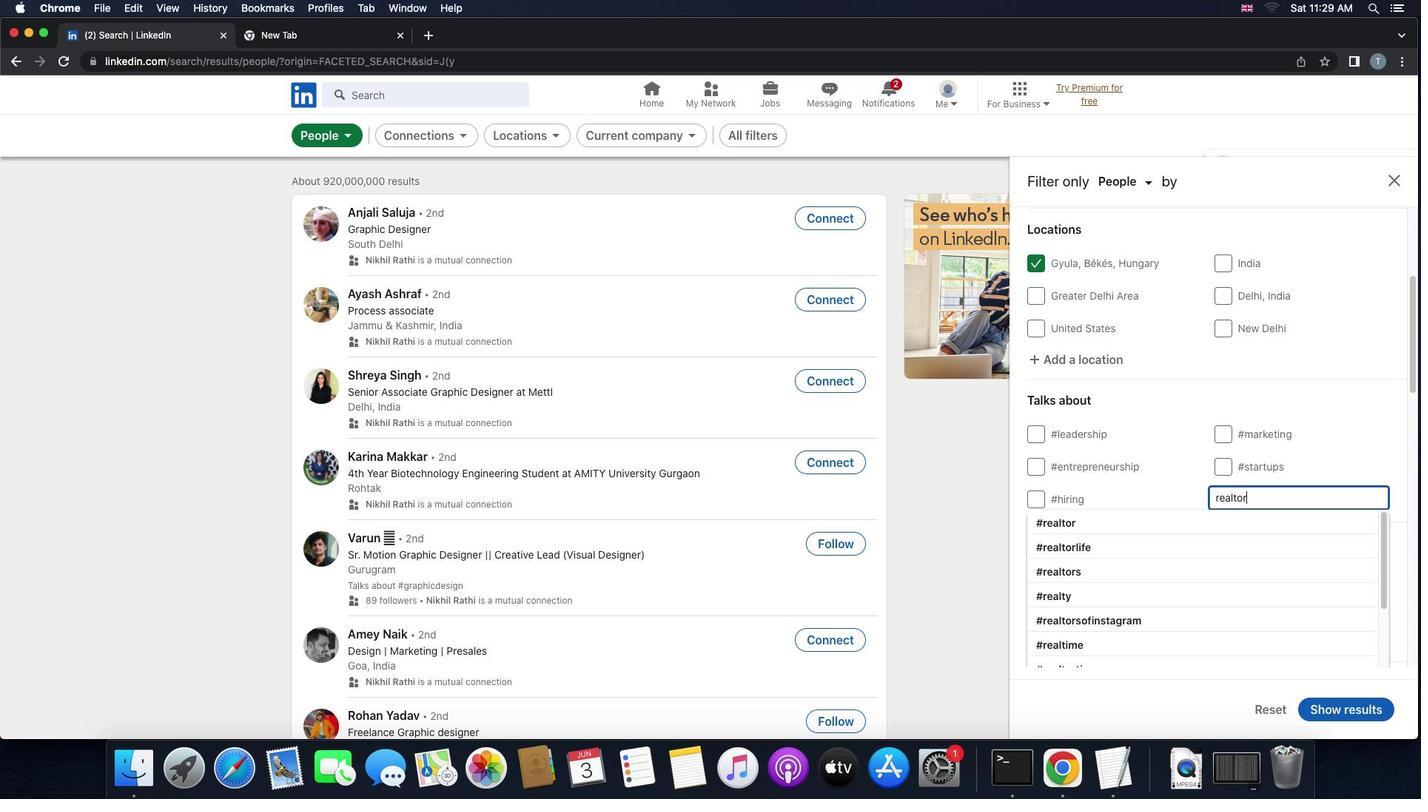 
Action: Mouse moved to (1237, 512)
Screenshot: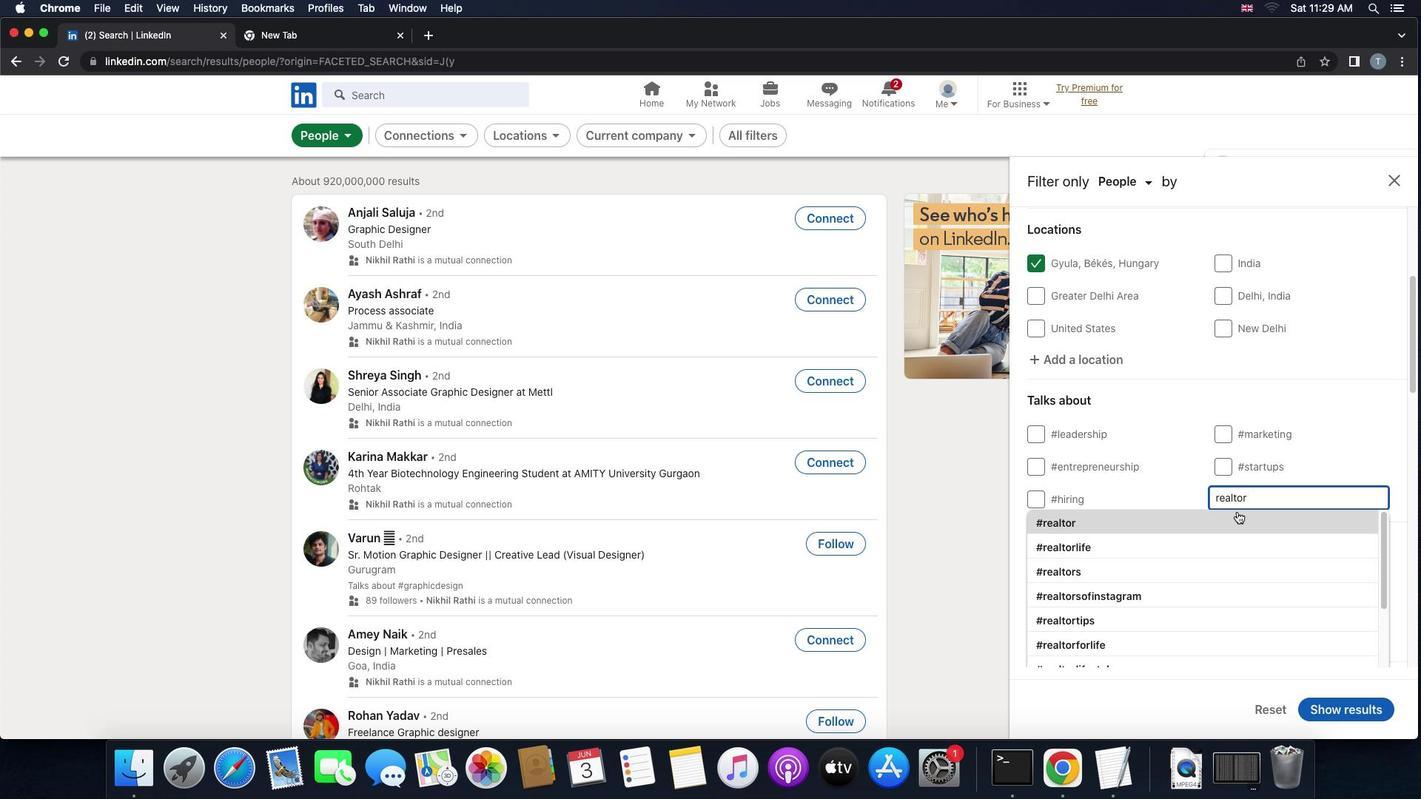 
Action: Mouse pressed left at (1237, 512)
Screenshot: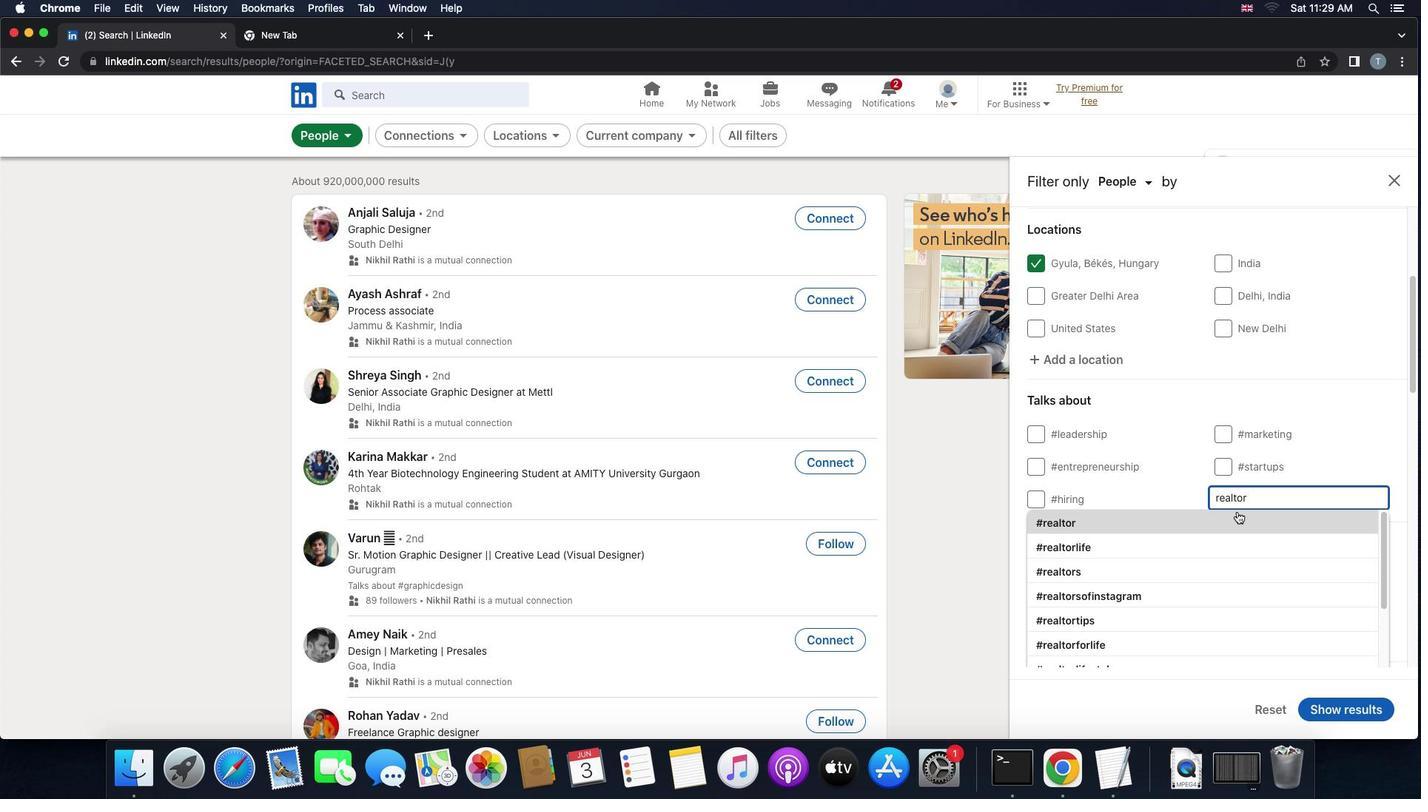 
Action: Mouse scrolled (1237, 512) with delta (0, 0)
Screenshot: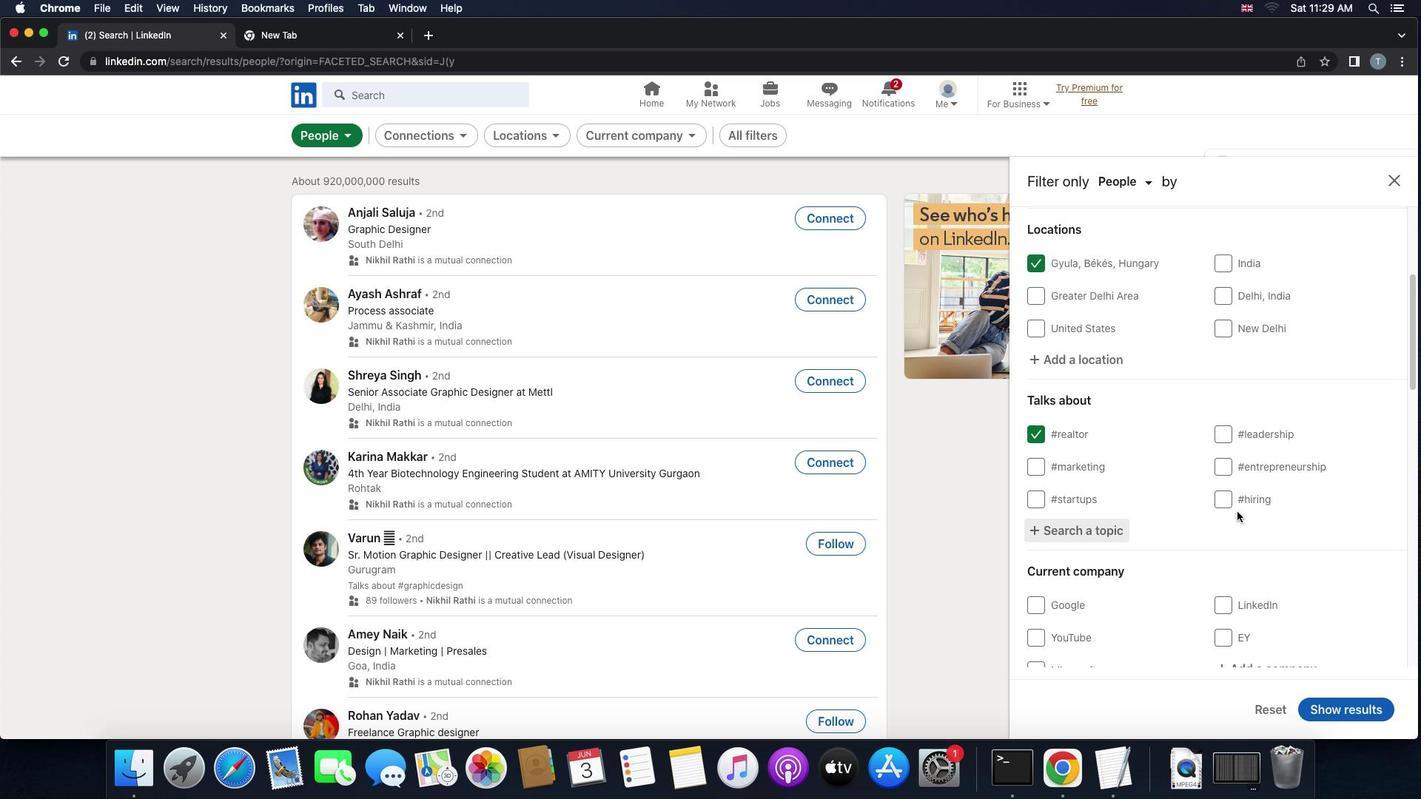 
Action: Mouse scrolled (1237, 512) with delta (0, 0)
Screenshot: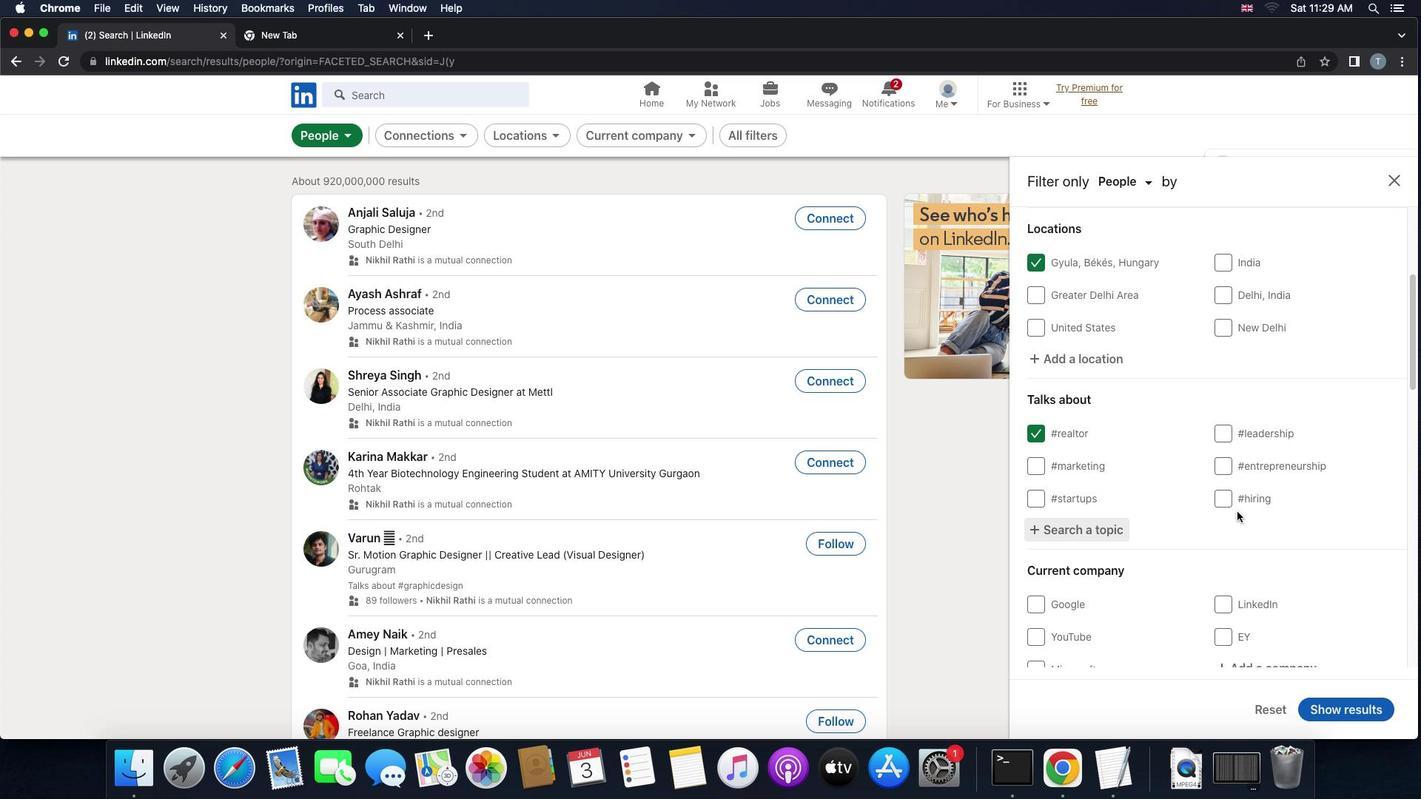 
Action: Mouse scrolled (1237, 512) with delta (0, -2)
Screenshot: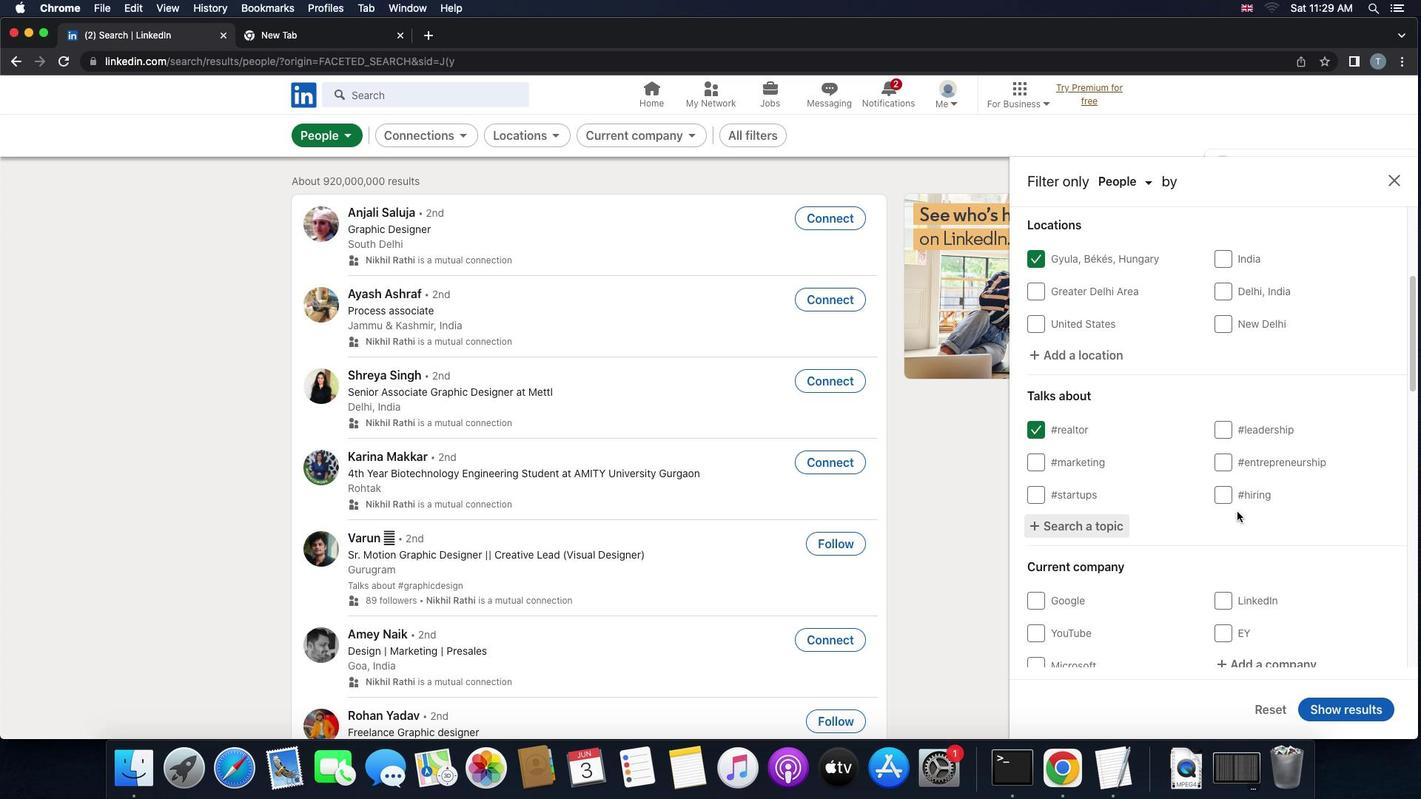 
Action: Mouse scrolled (1237, 512) with delta (0, -2)
Screenshot: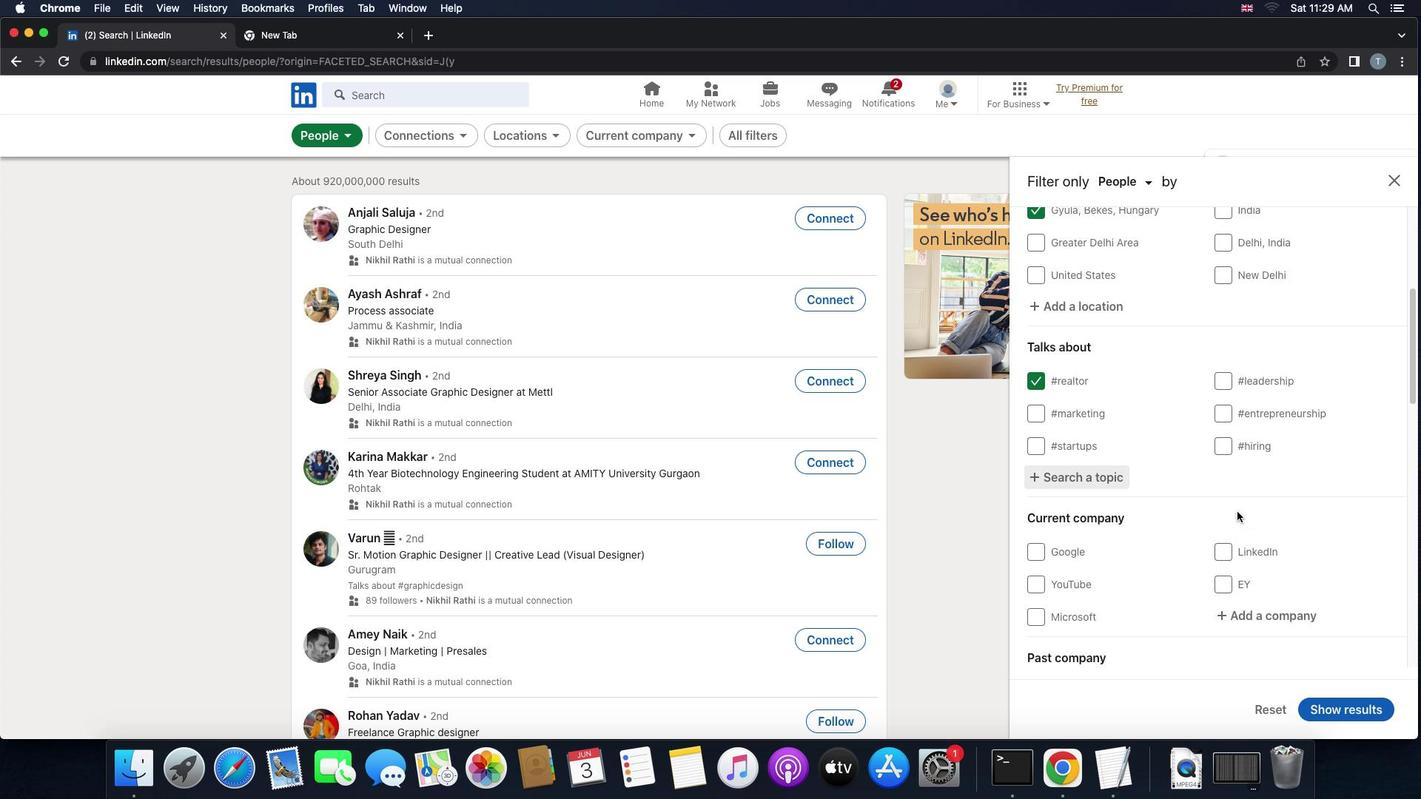 
Action: Mouse moved to (1267, 413)
Screenshot: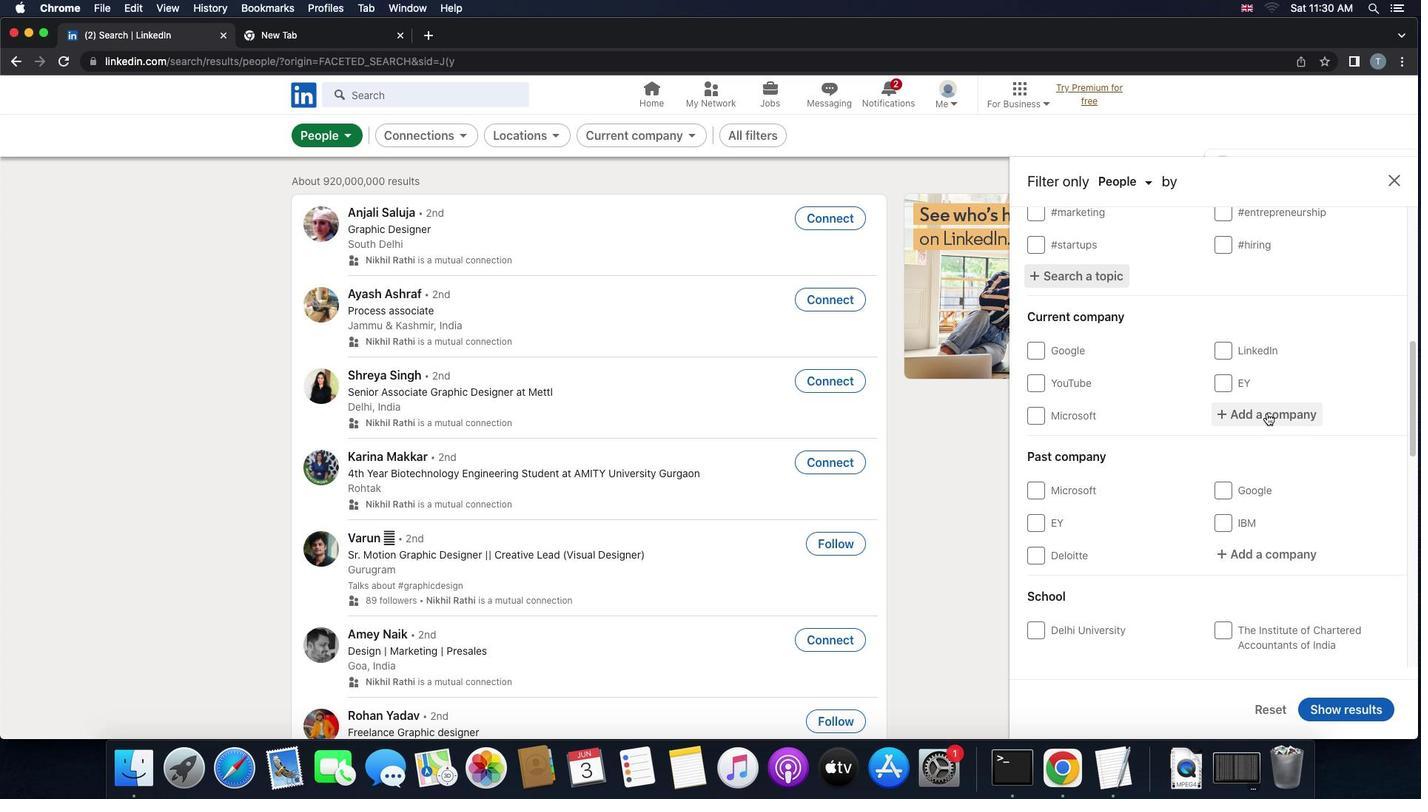 
Action: Mouse pressed left at (1267, 413)
Screenshot: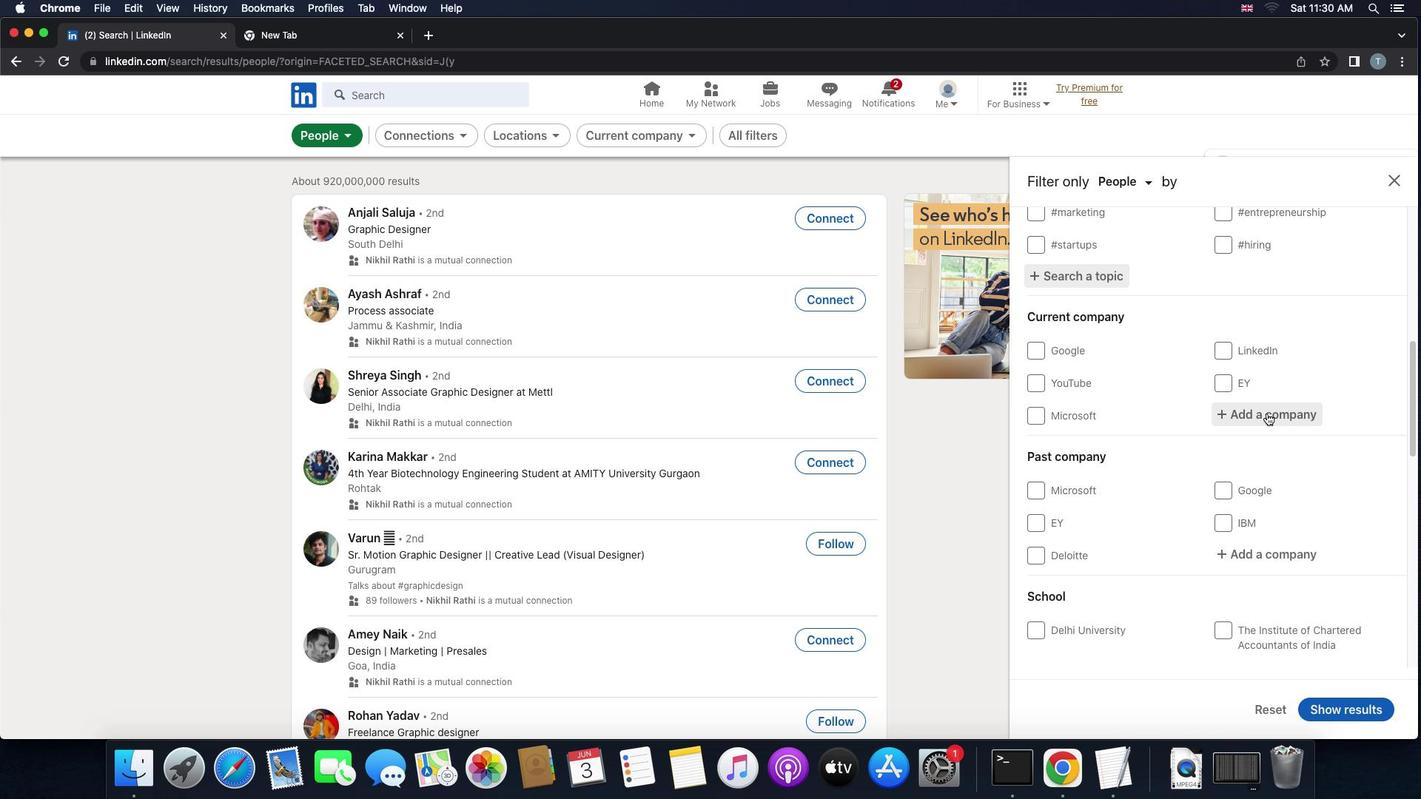 
Action: Mouse moved to (1266, 413)
Screenshot: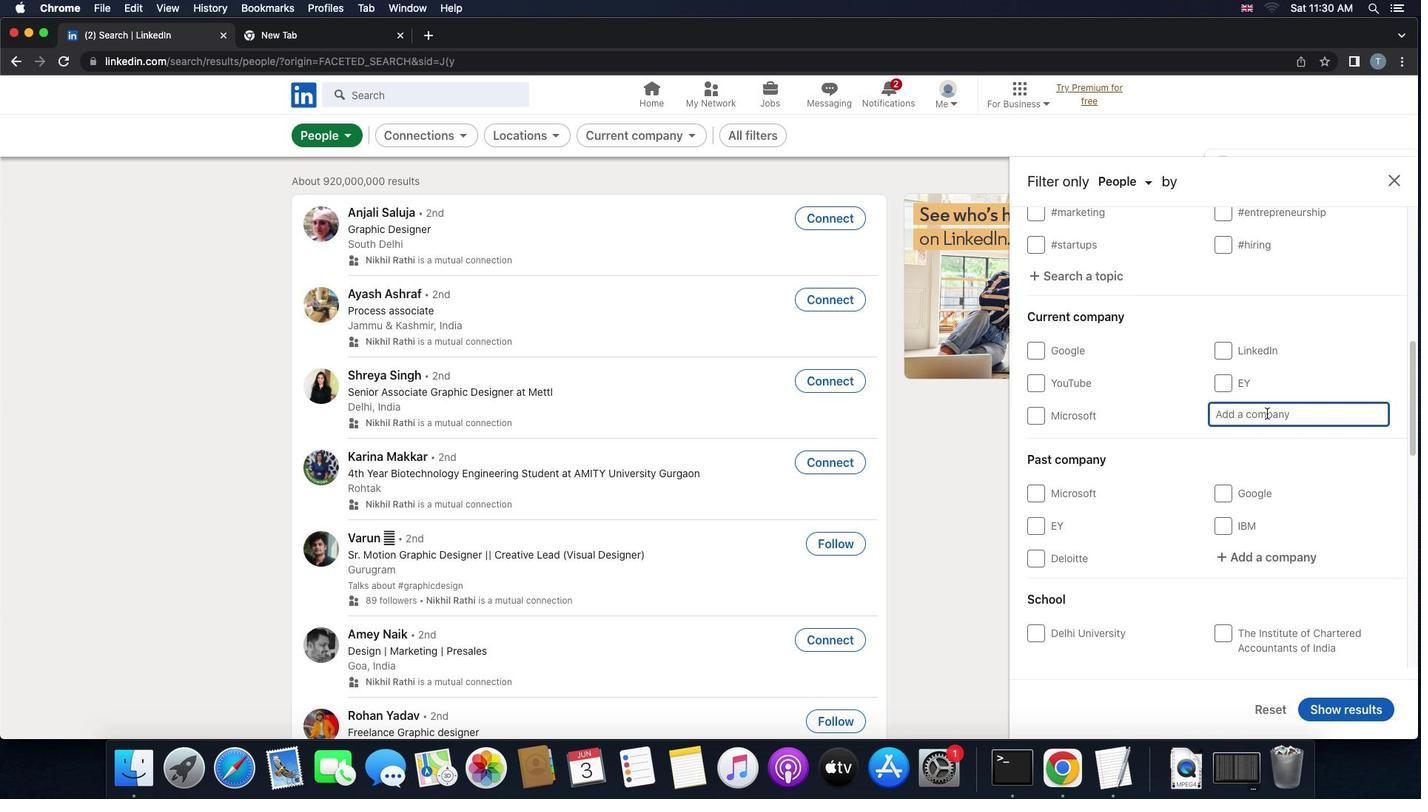 
Action: Key pressed 'b''t'Key.space'g''r'
Screenshot: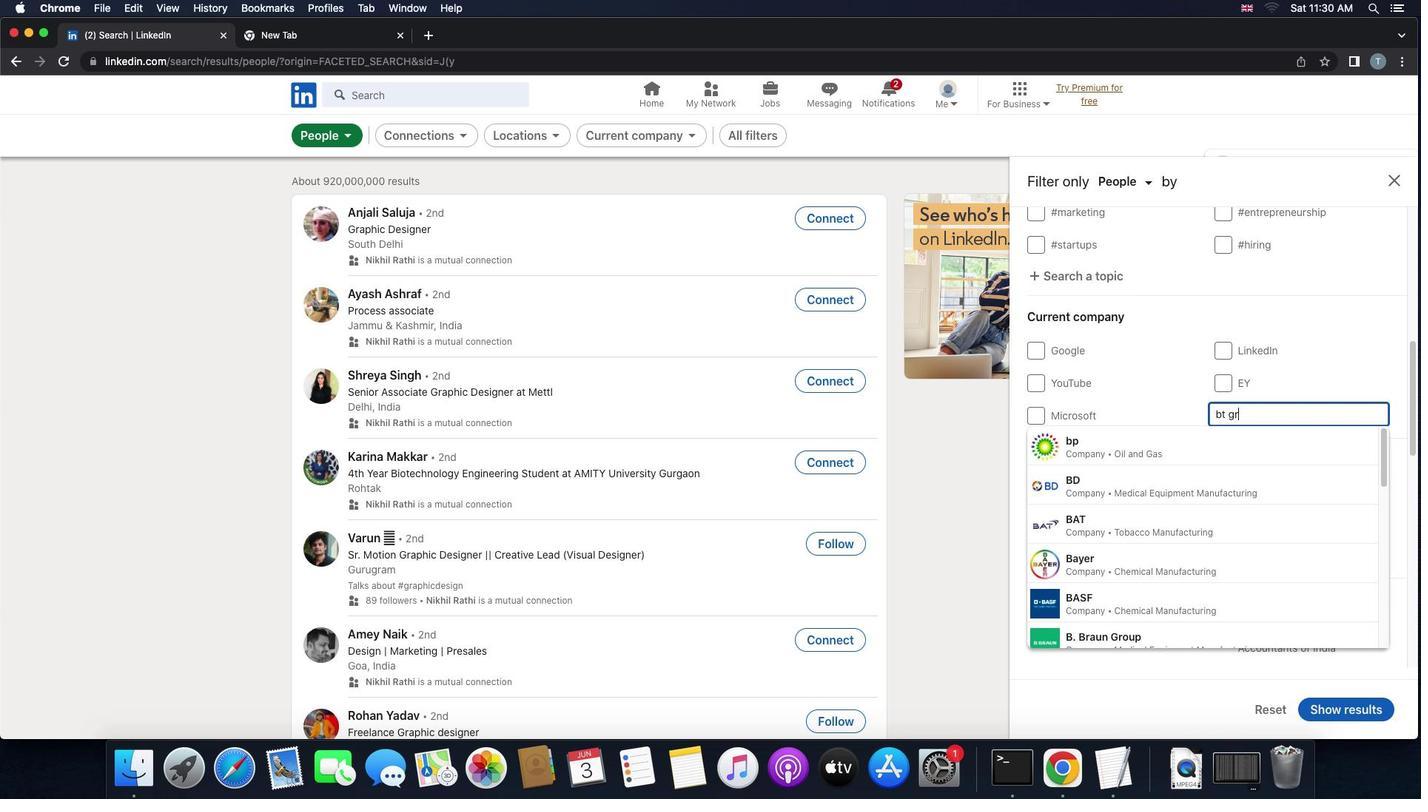 
Action: Mouse moved to (1258, 432)
Screenshot: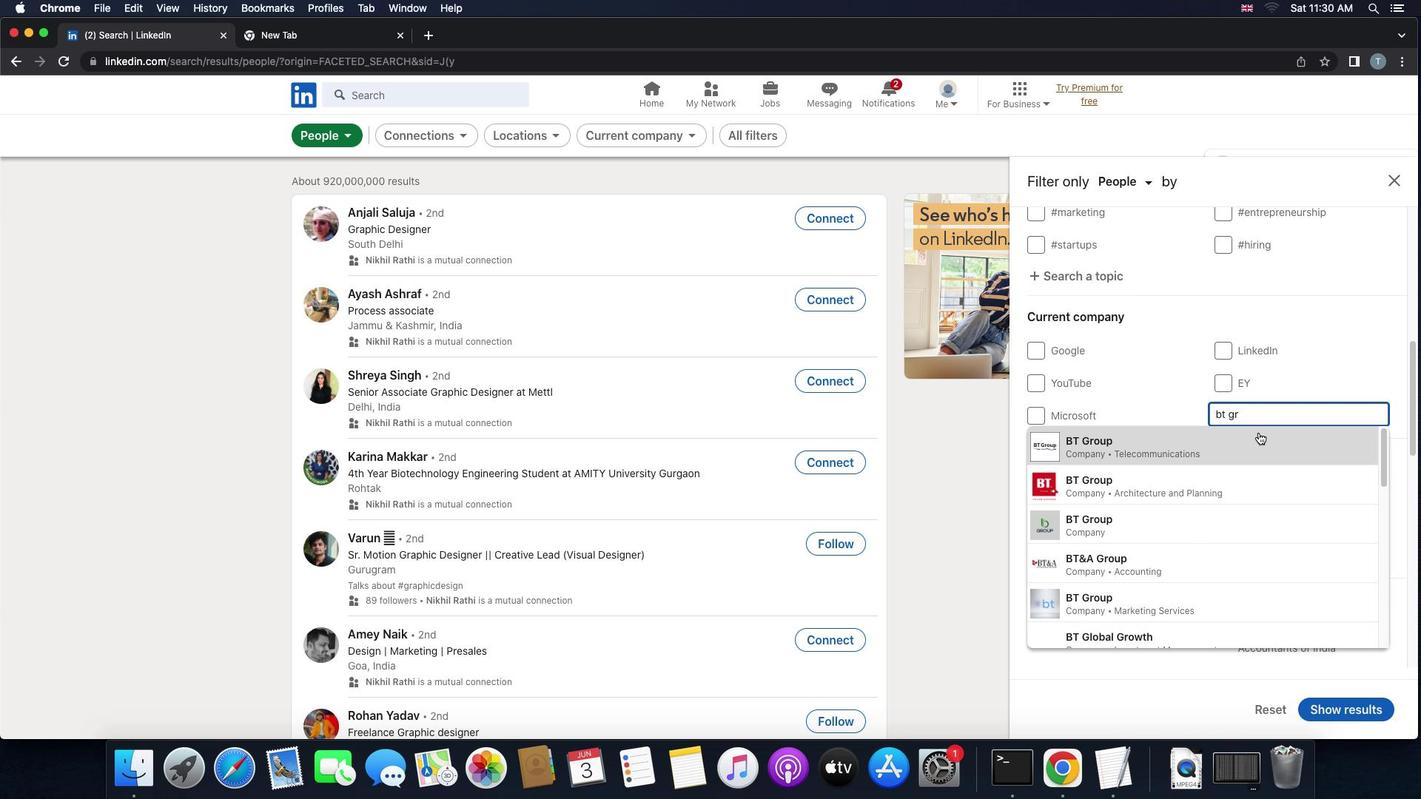 
Action: Mouse pressed left at (1258, 432)
Screenshot: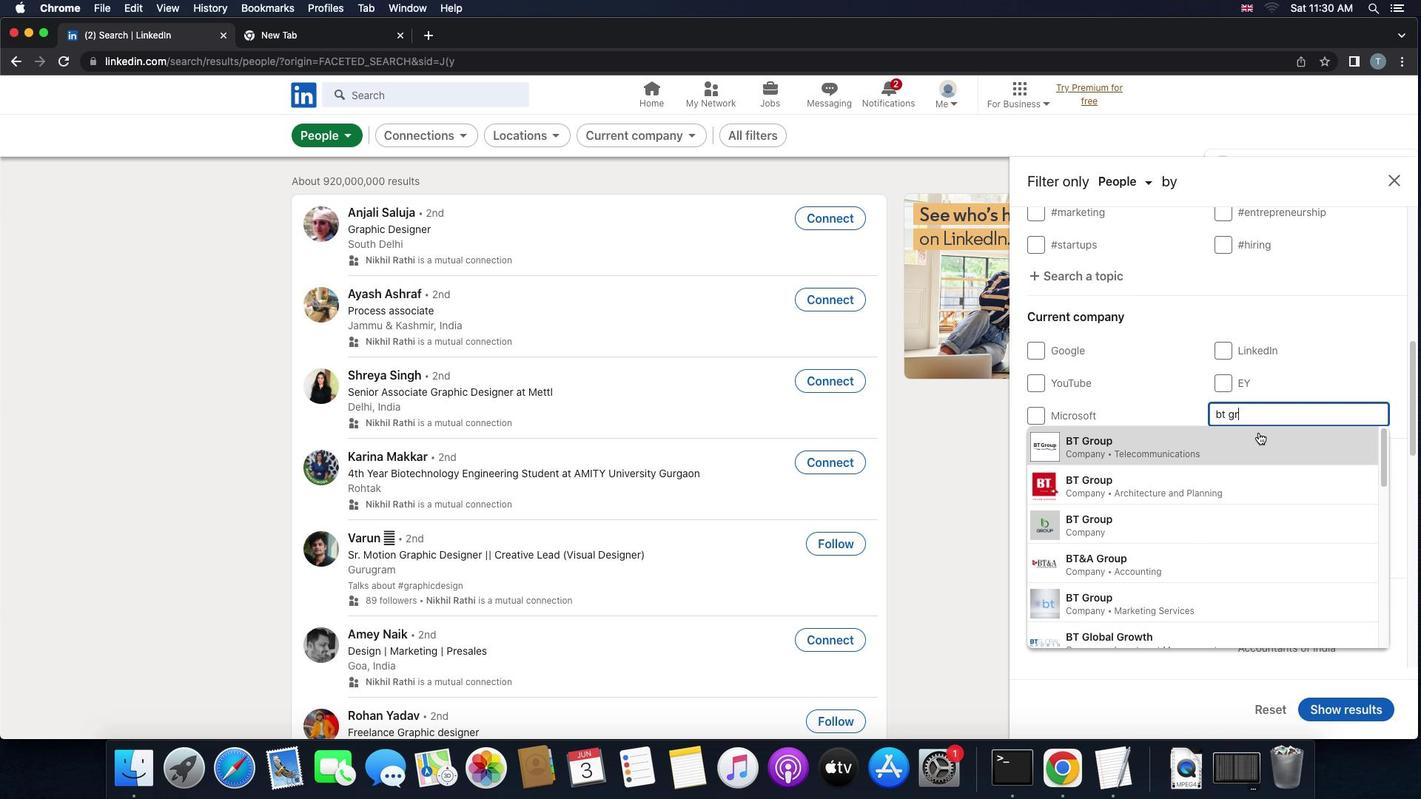 
Action: Mouse moved to (1258, 433)
Screenshot: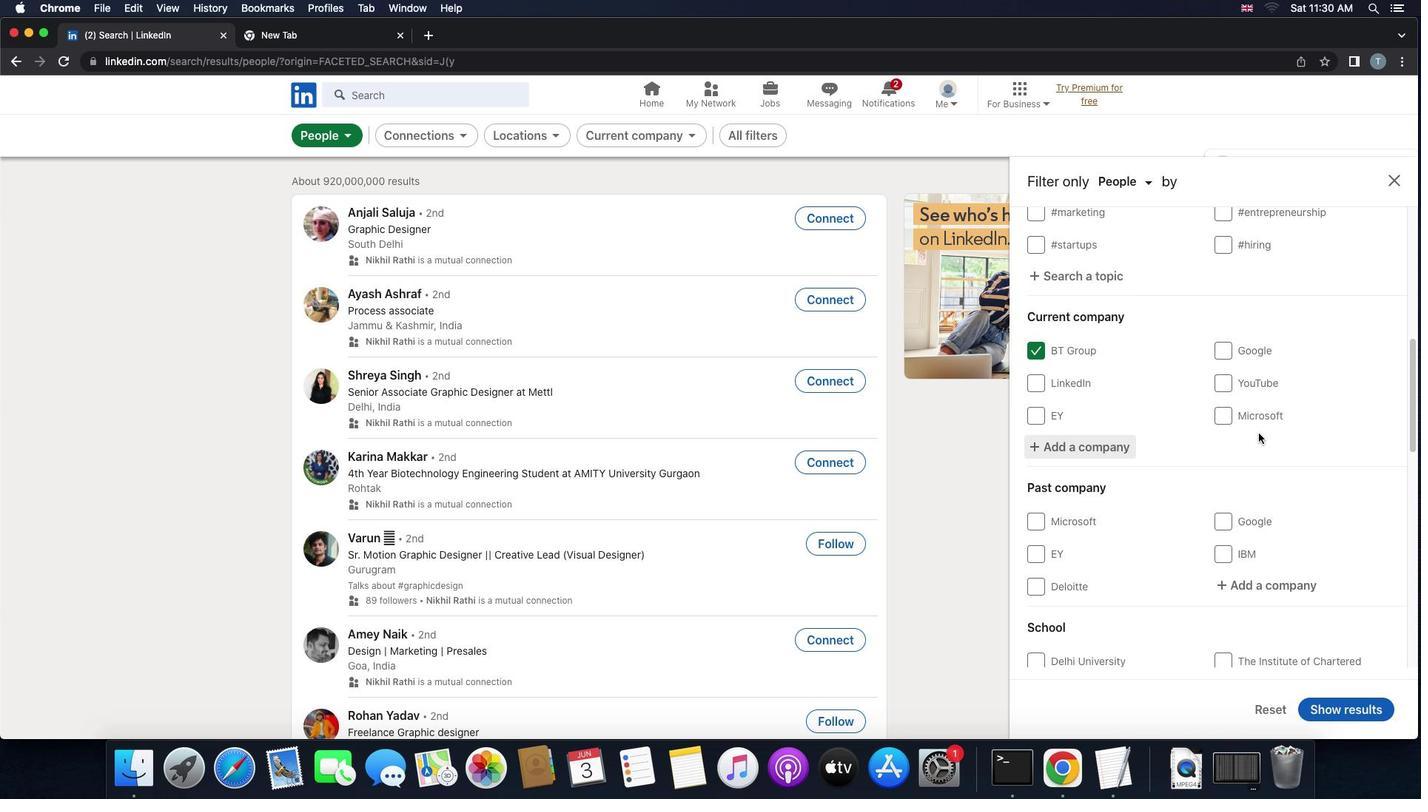 
Action: Mouse scrolled (1258, 433) with delta (0, 0)
Screenshot: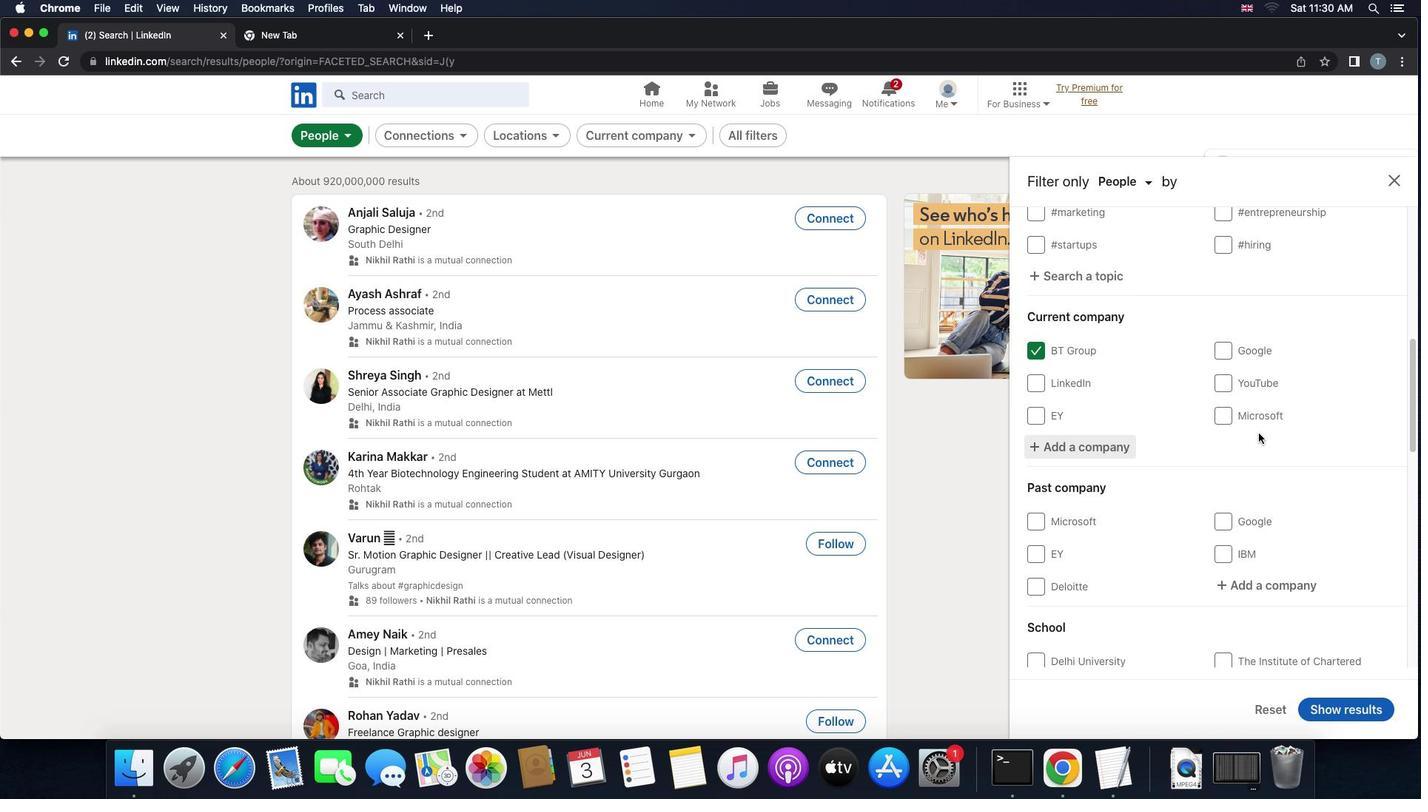 
Action: Mouse scrolled (1258, 433) with delta (0, 0)
Screenshot: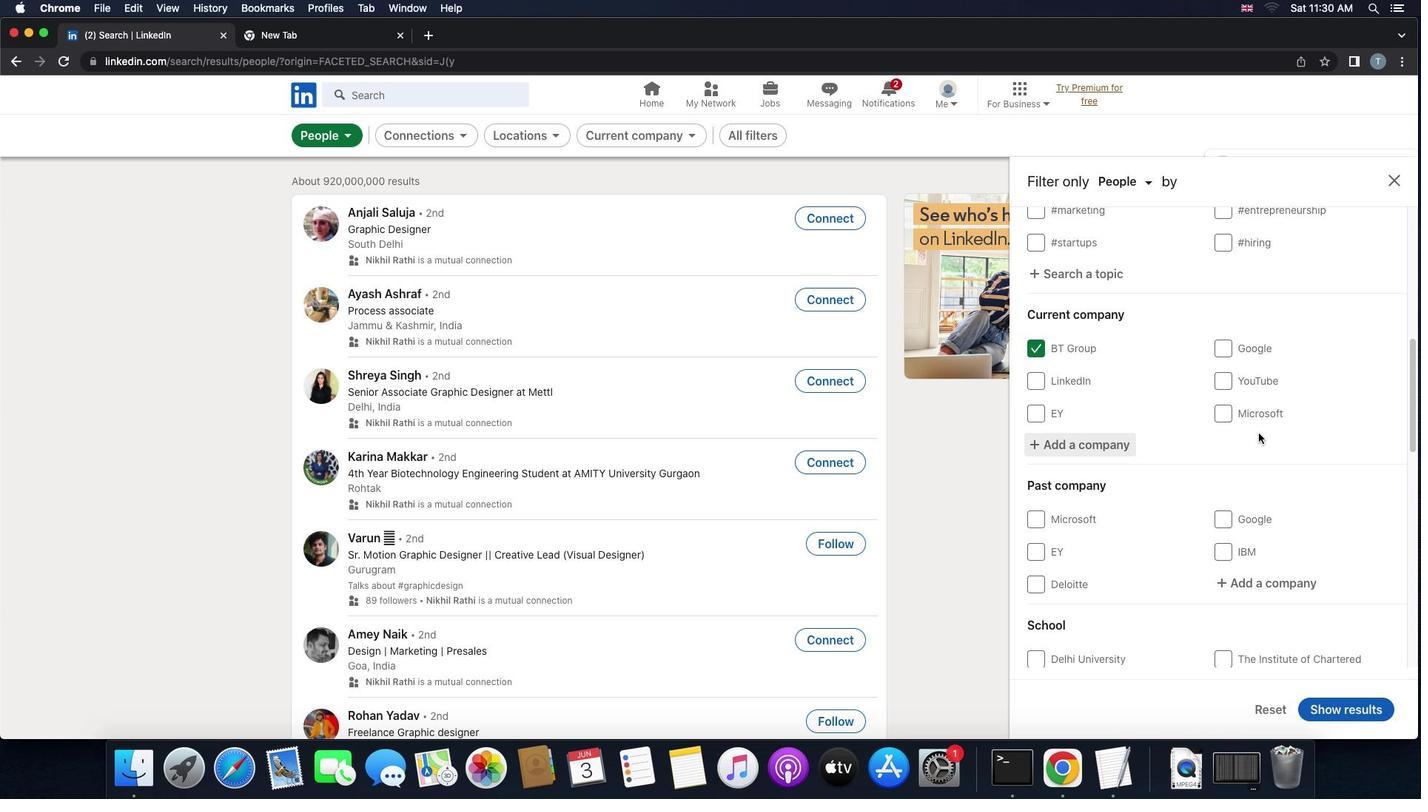 
Action: Mouse scrolled (1258, 433) with delta (0, 0)
Screenshot: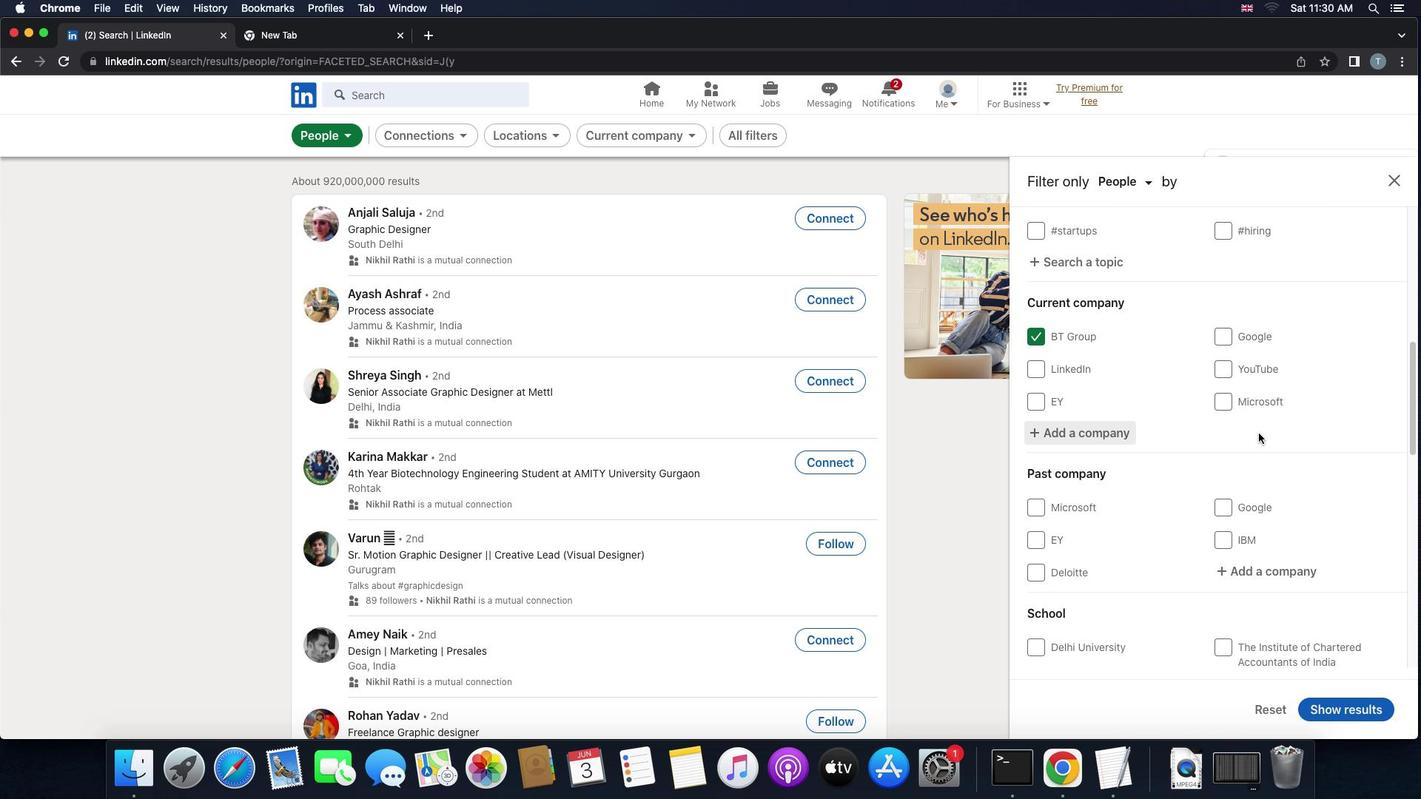 
Action: Mouse moved to (1259, 433)
Screenshot: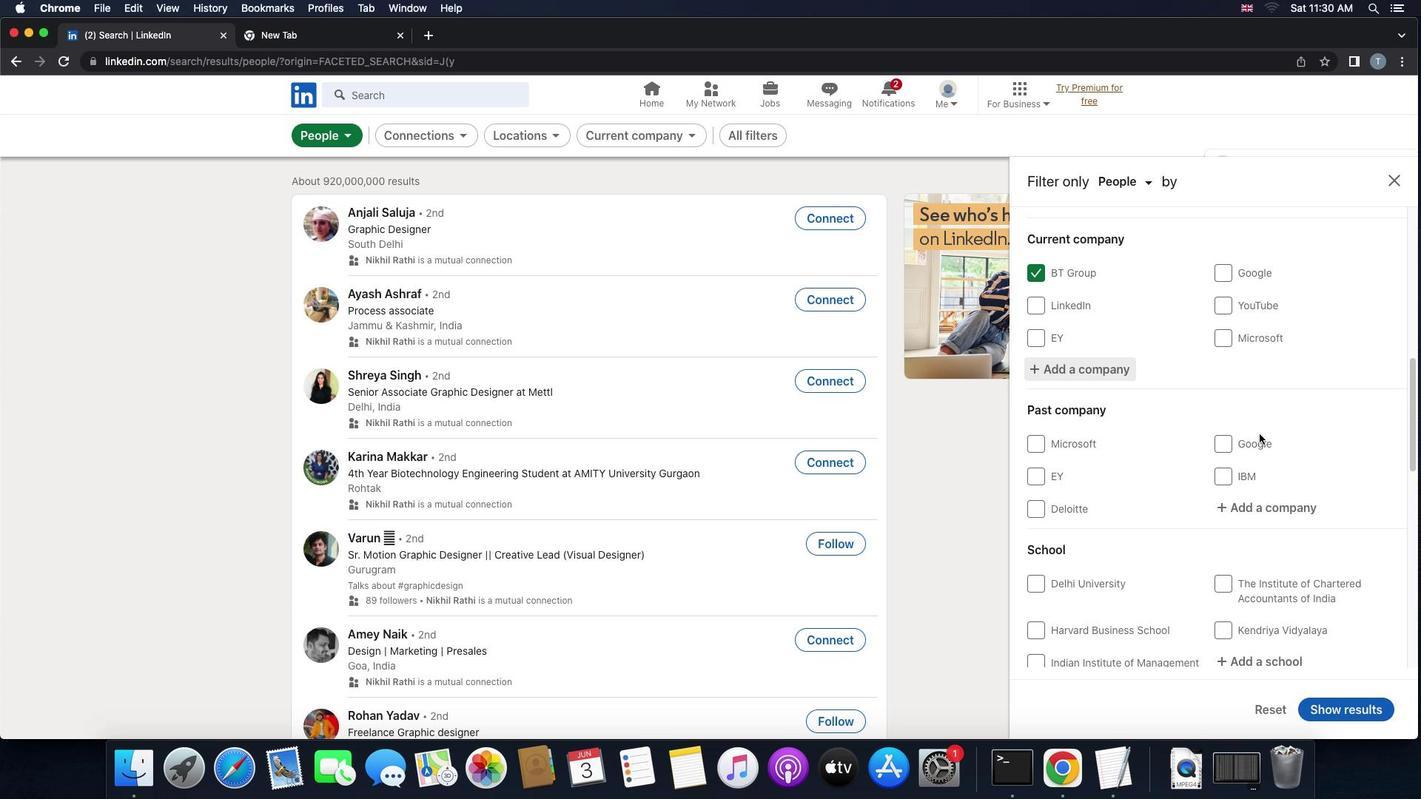 
Action: Mouse scrolled (1259, 433) with delta (0, 0)
Screenshot: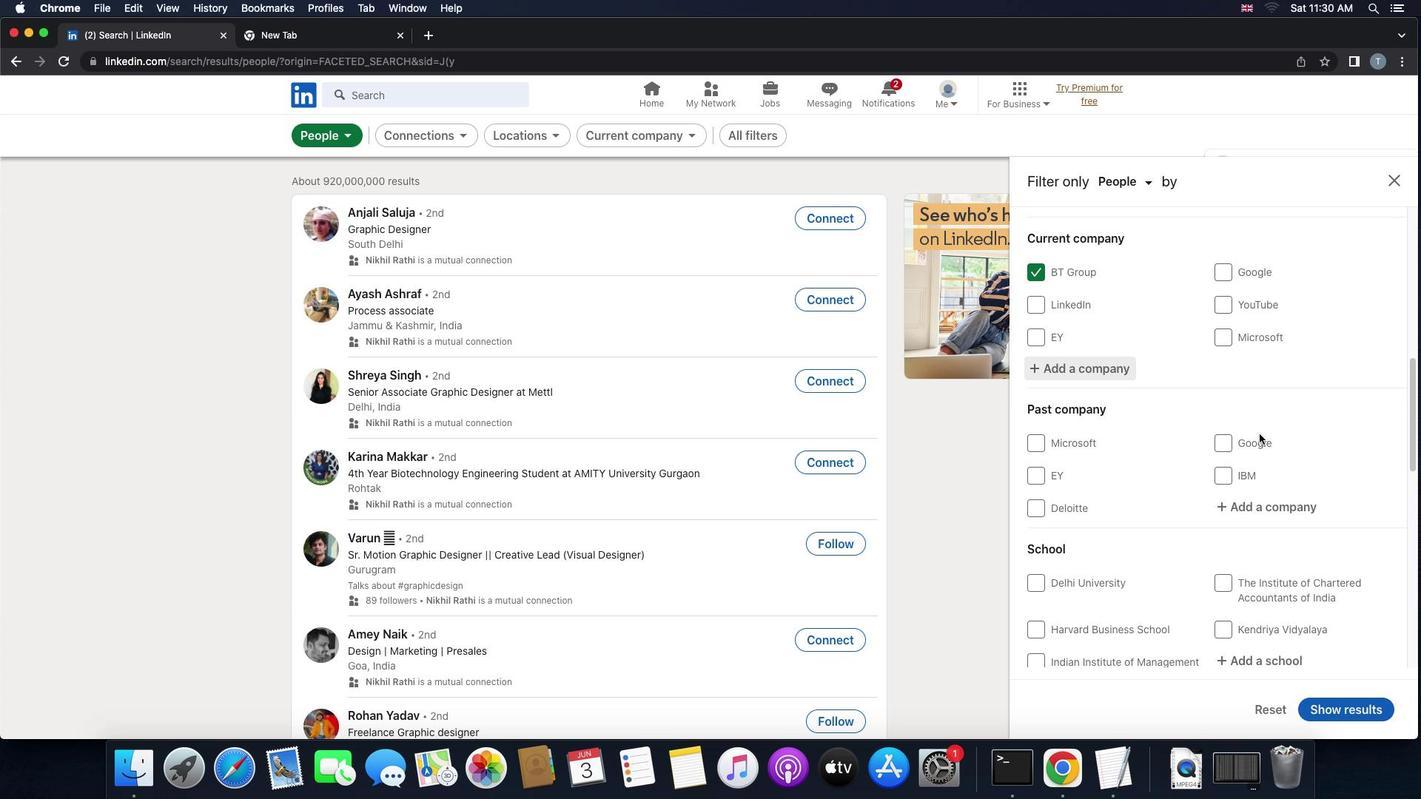 
Action: Mouse scrolled (1259, 433) with delta (0, 0)
Screenshot: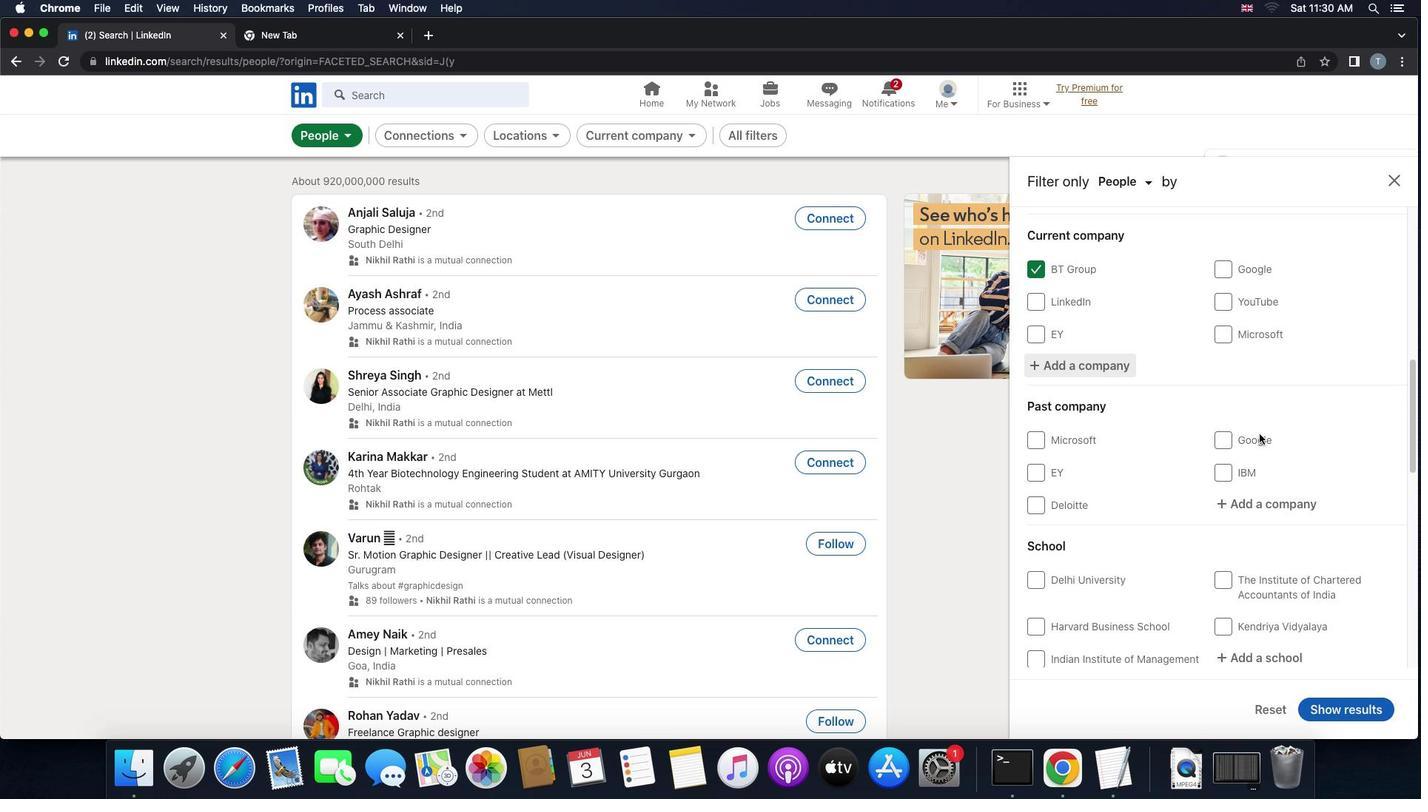 
Action: Mouse scrolled (1259, 433) with delta (0, 0)
Screenshot: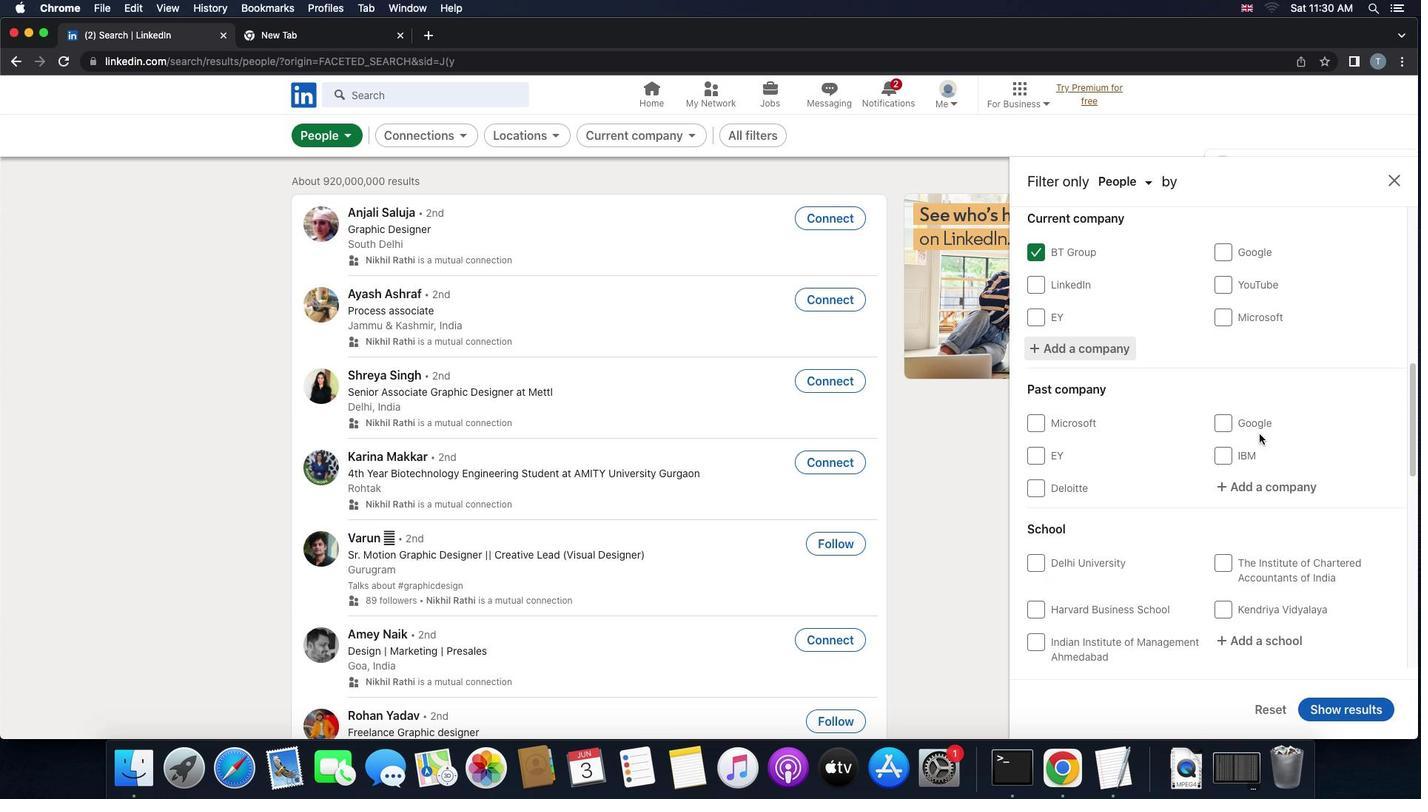 
Action: Mouse moved to (1259, 434)
Screenshot: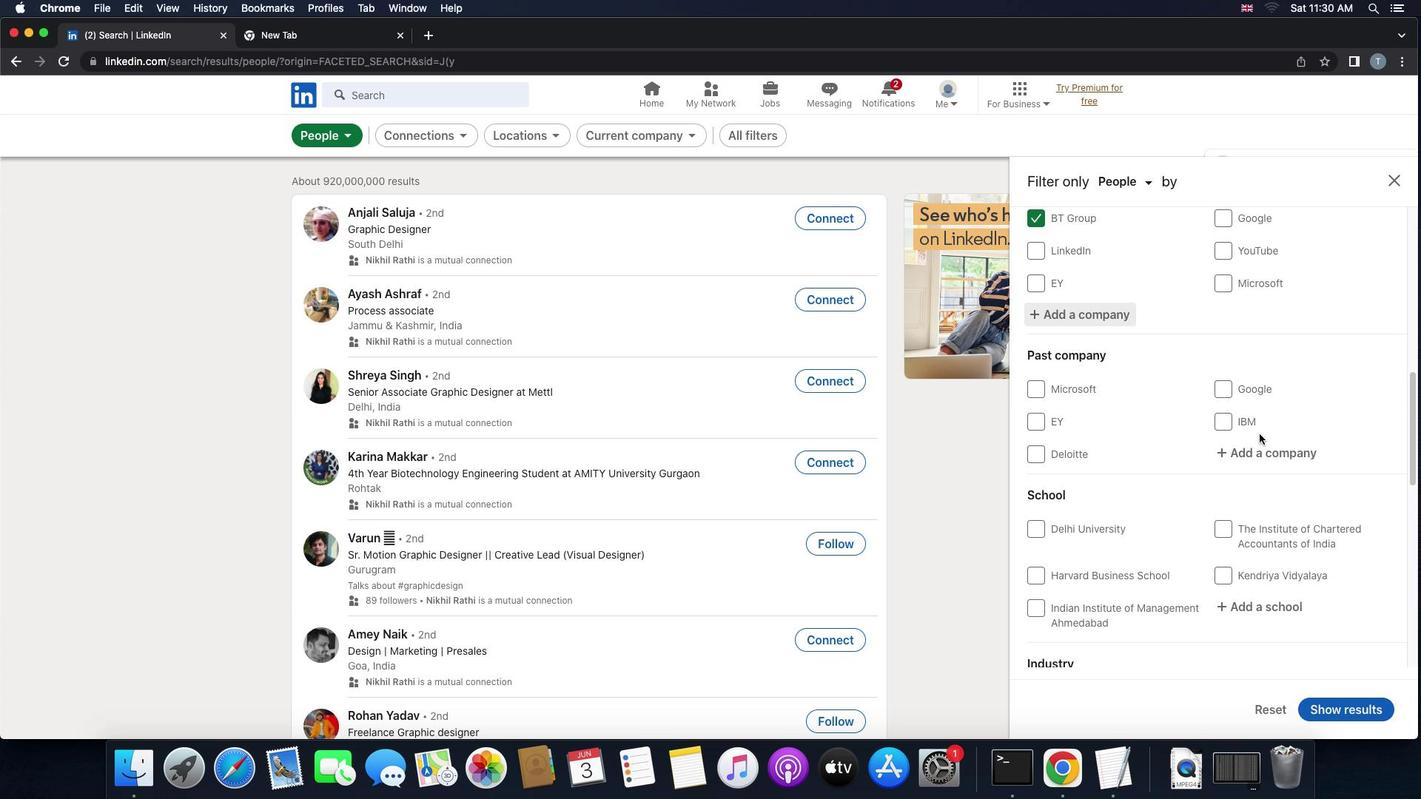 
Action: Mouse scrolled (1259, 434) with delta (0, 0)
Screenshot: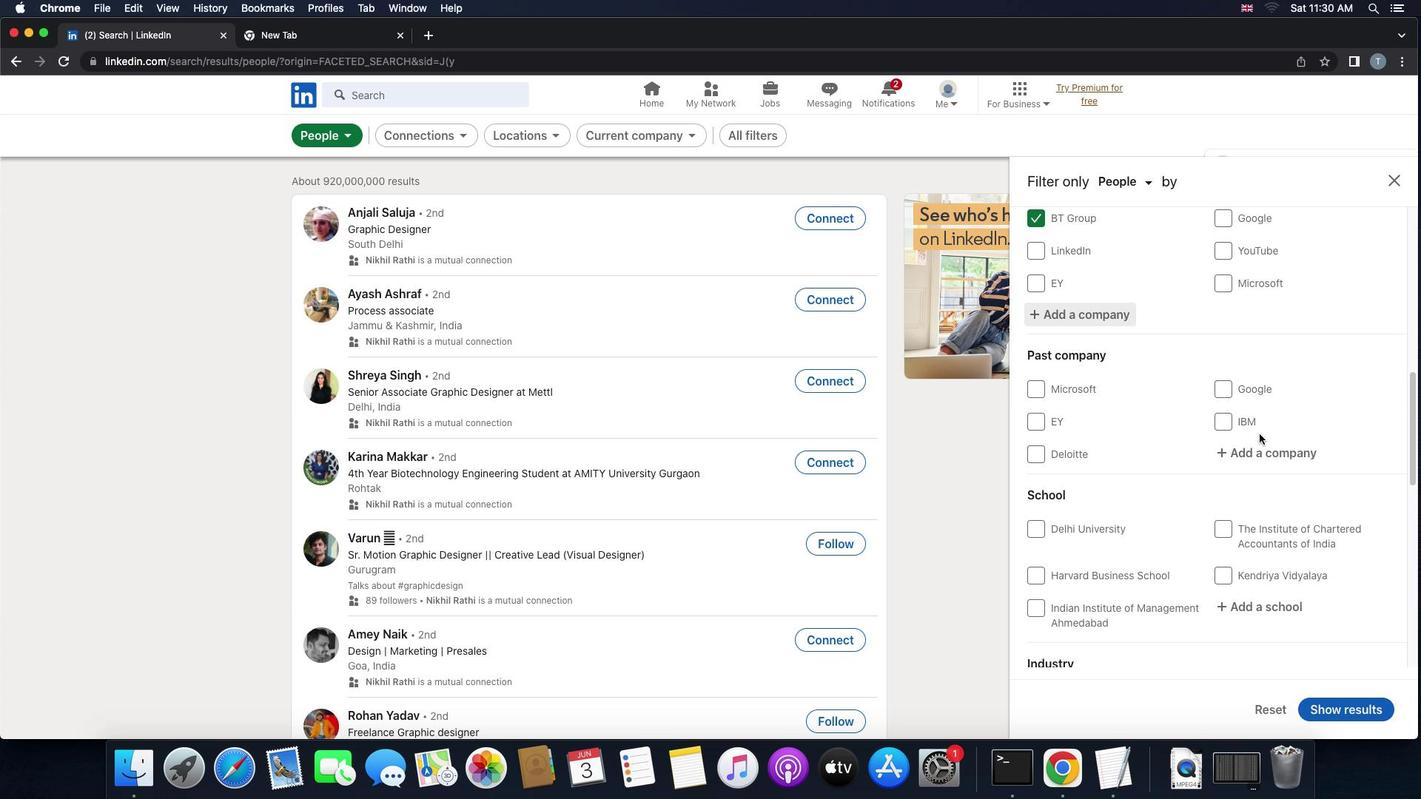 
Action: Mouse scrolled (1259, 434) with delta (0, 0)
Screenshot: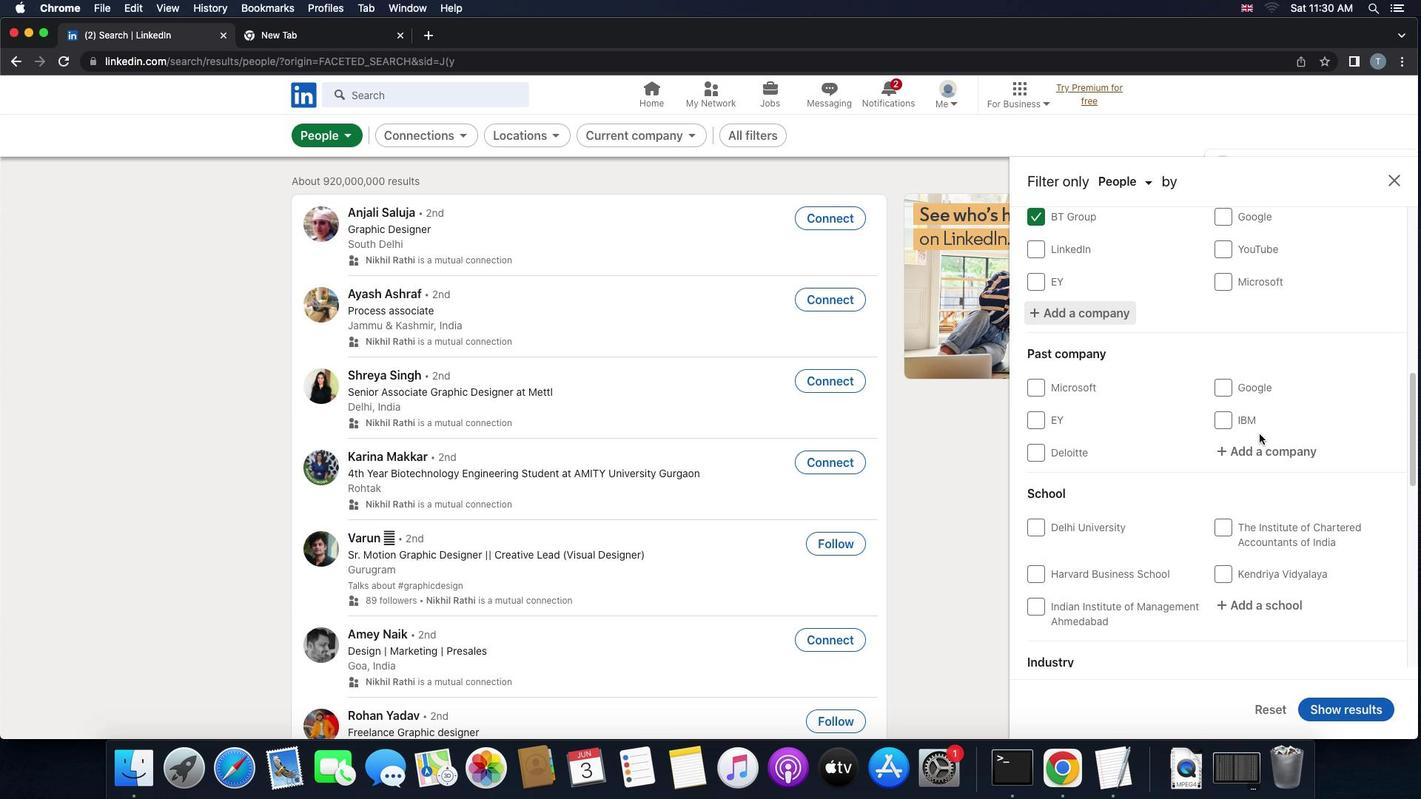 
Action: Mouse scrolled (1259, 434) with delta (0, -1)
Screenshot: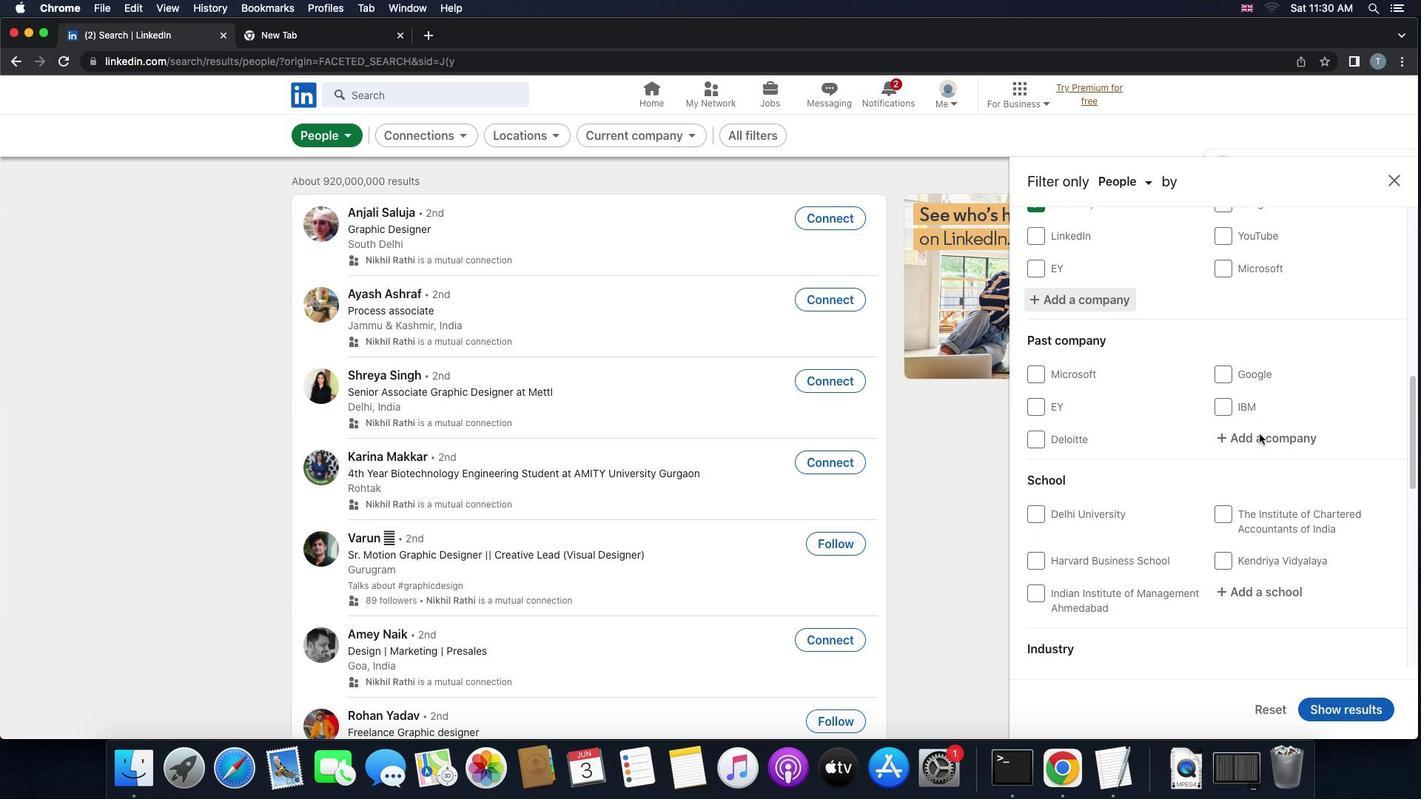 
Action: Mouse moved to (1289, 506)
Screenshot: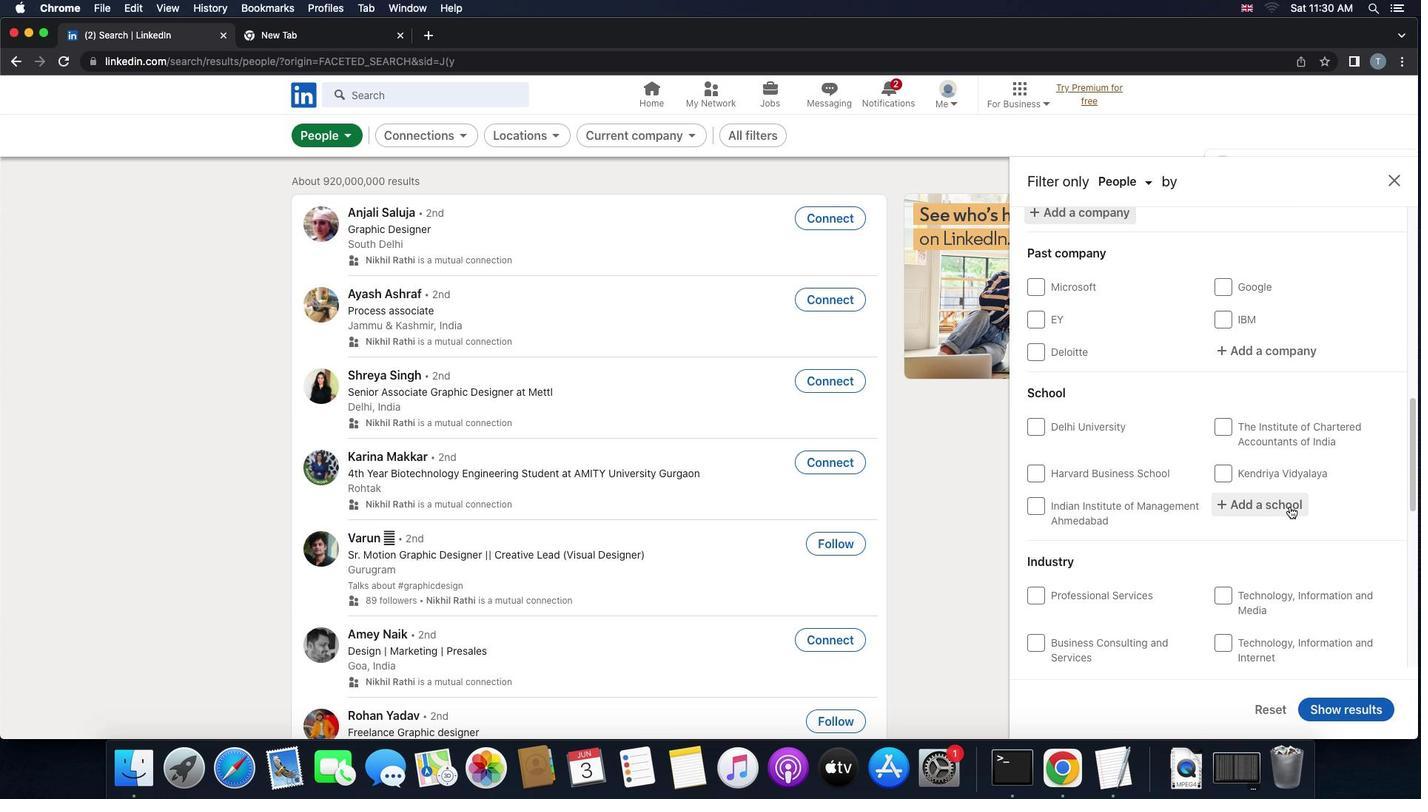 
Action: Mouse pressed left at (1289, 506)
Screenshot: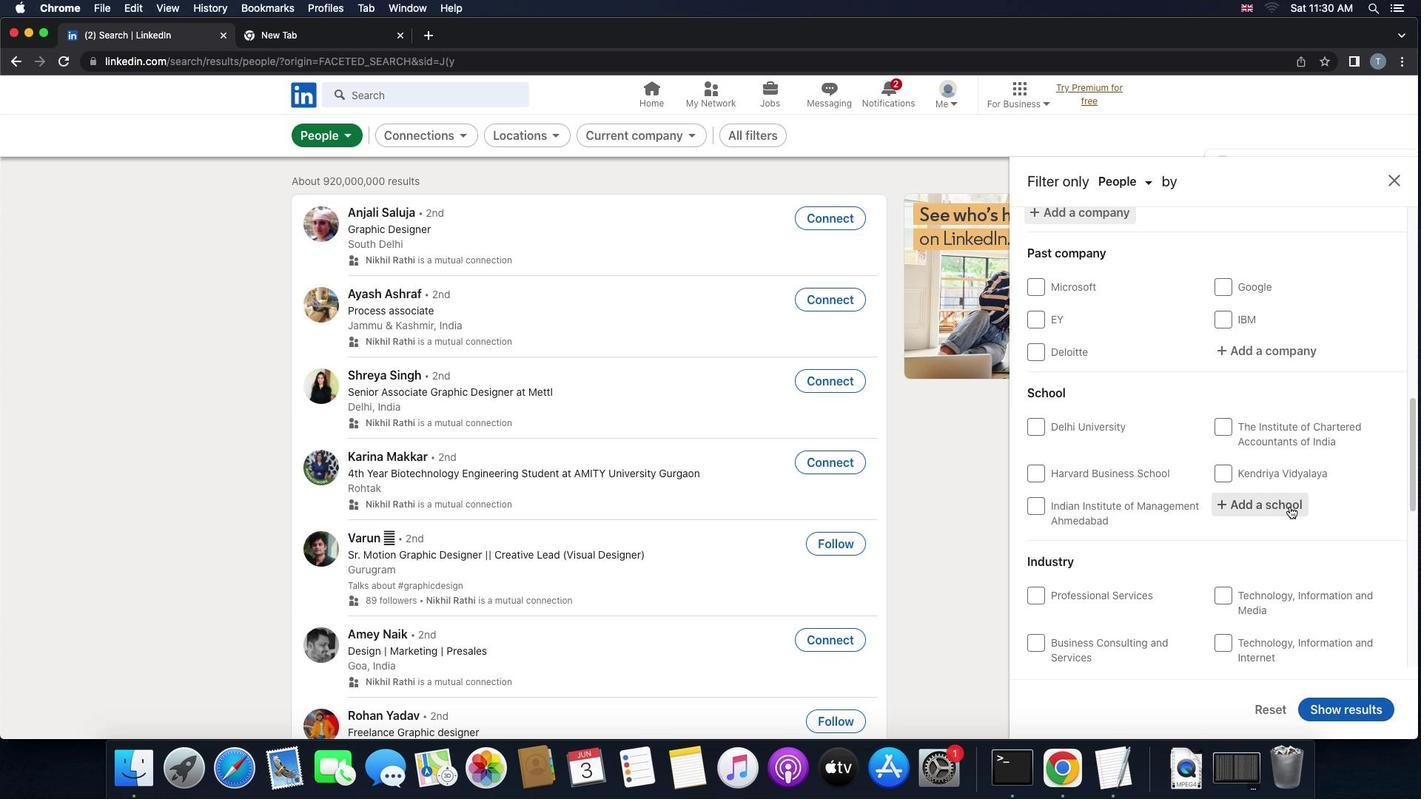
Action: Key pressed 'c''h''a''u''d''h''a''r''y'Key.space'd''e''v''i'Key.space'l'
Screenshot: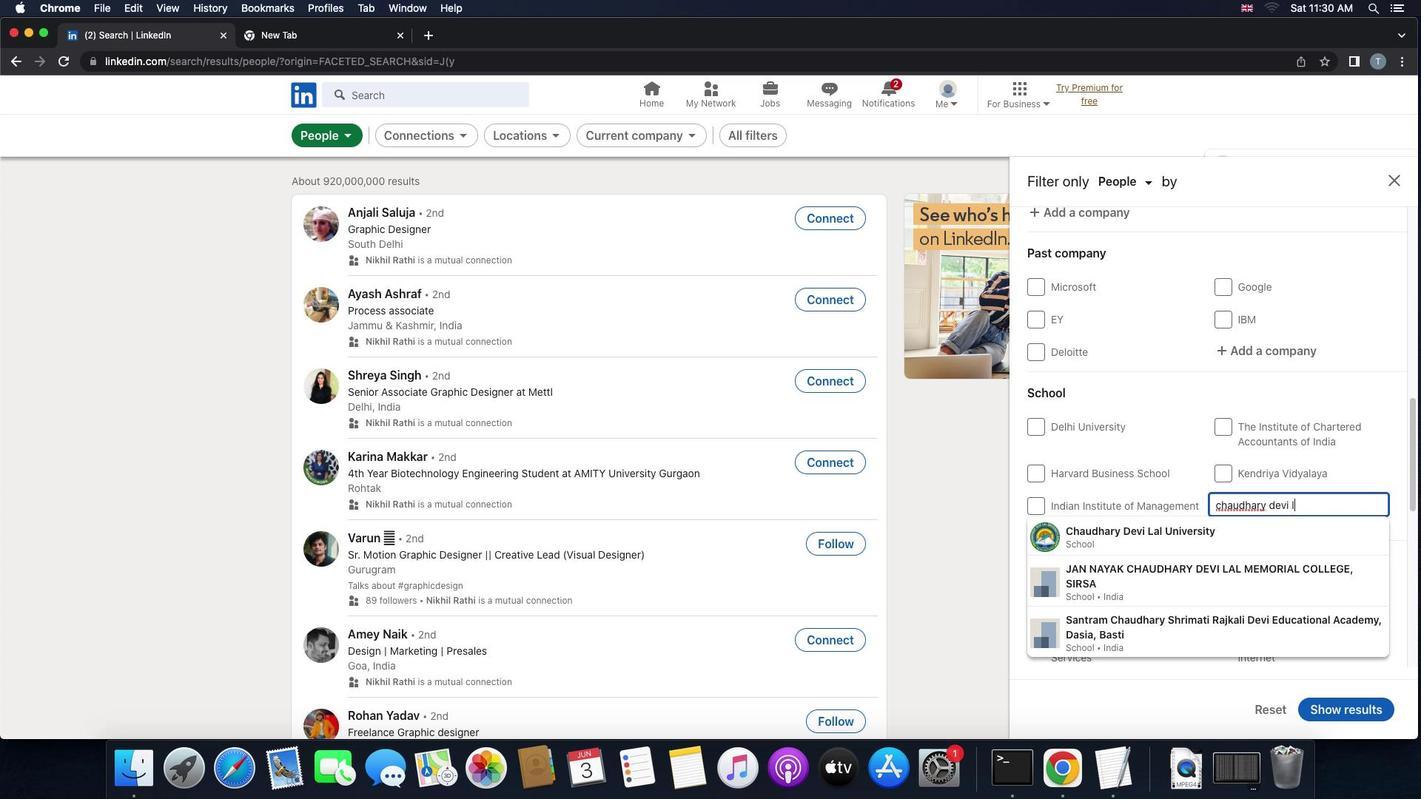 
Action: Mouse moved to (1285, 530)
Screenshot: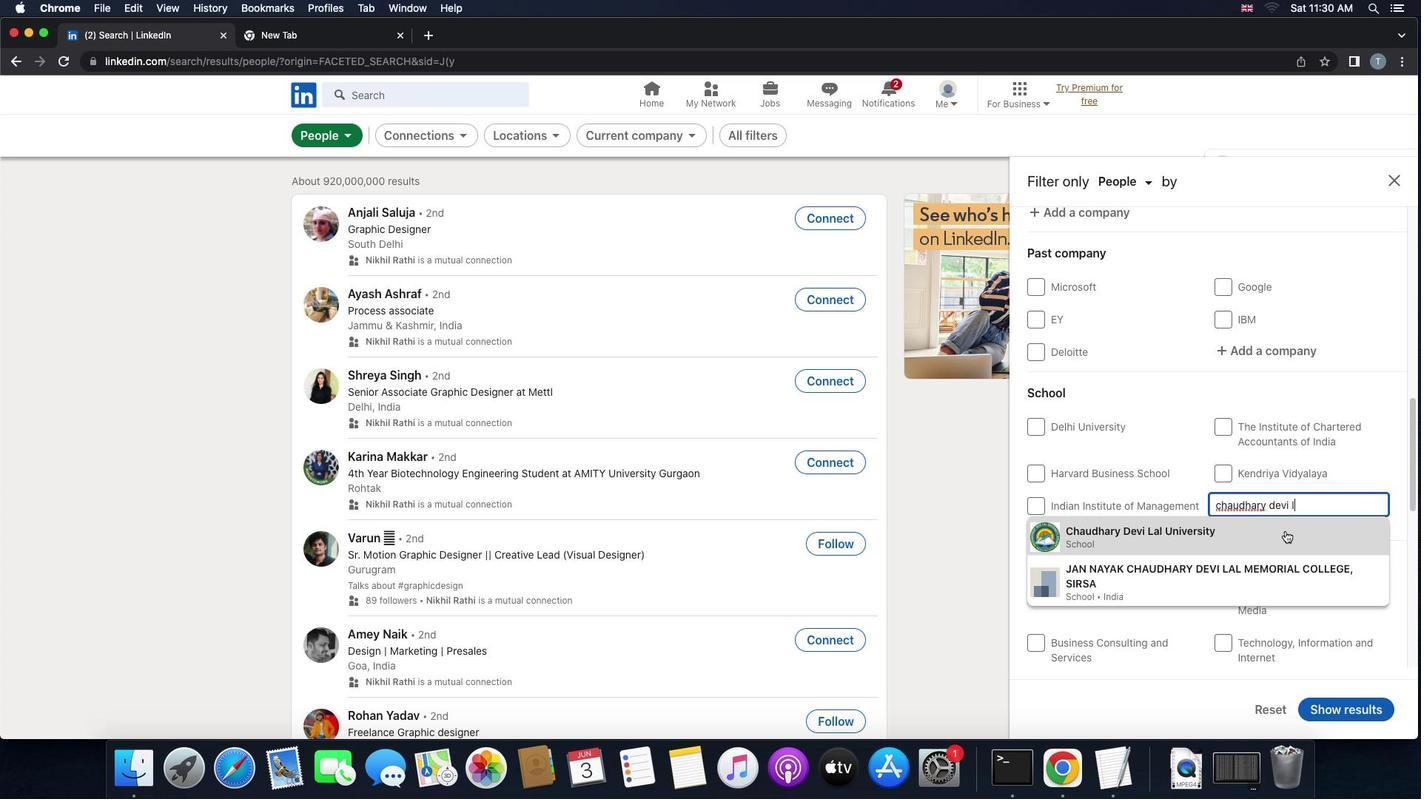 
Action: Mouse pressed left at (1285, 530)
Screenshot: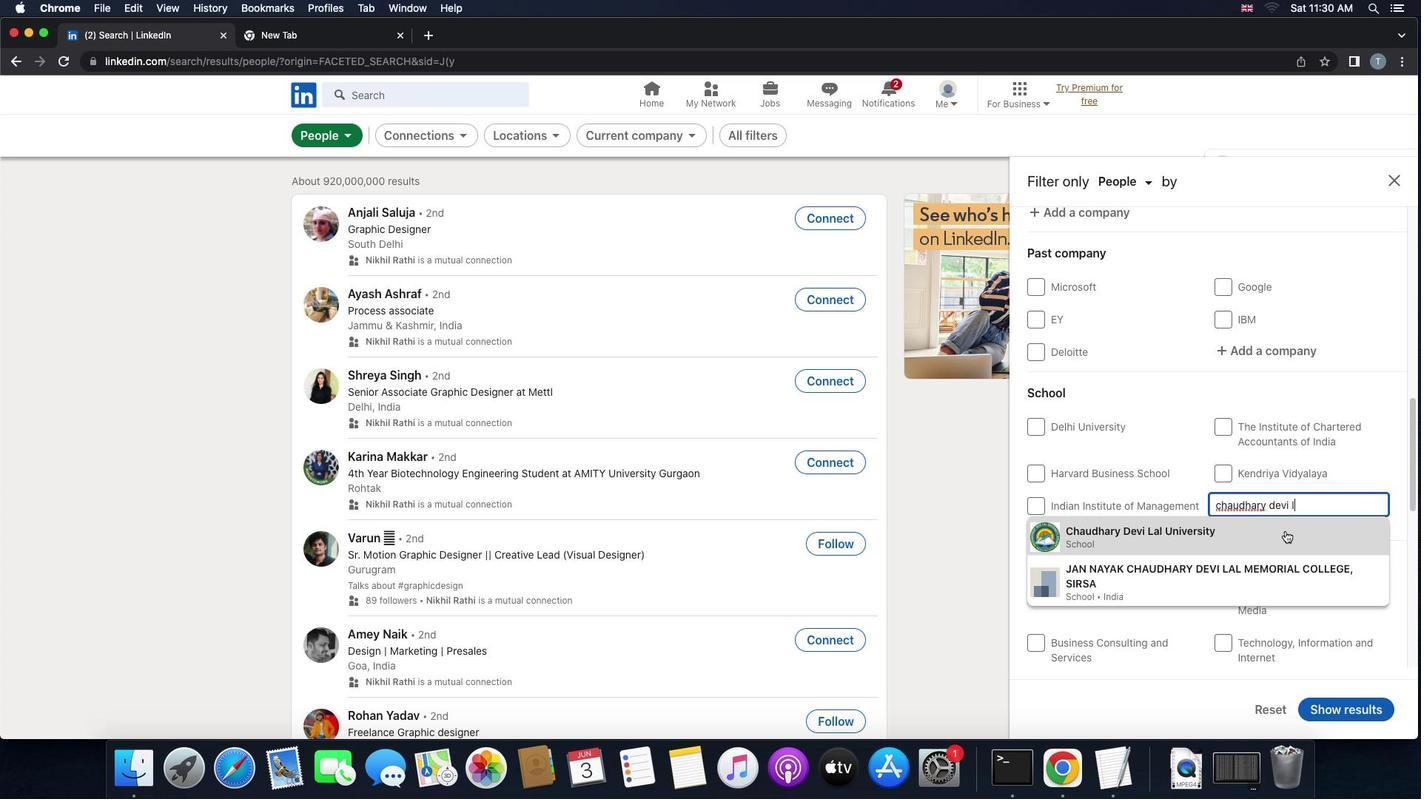 
Action: Mouse scrolled (1285, 530) with delta (0, 0)
Screenshot: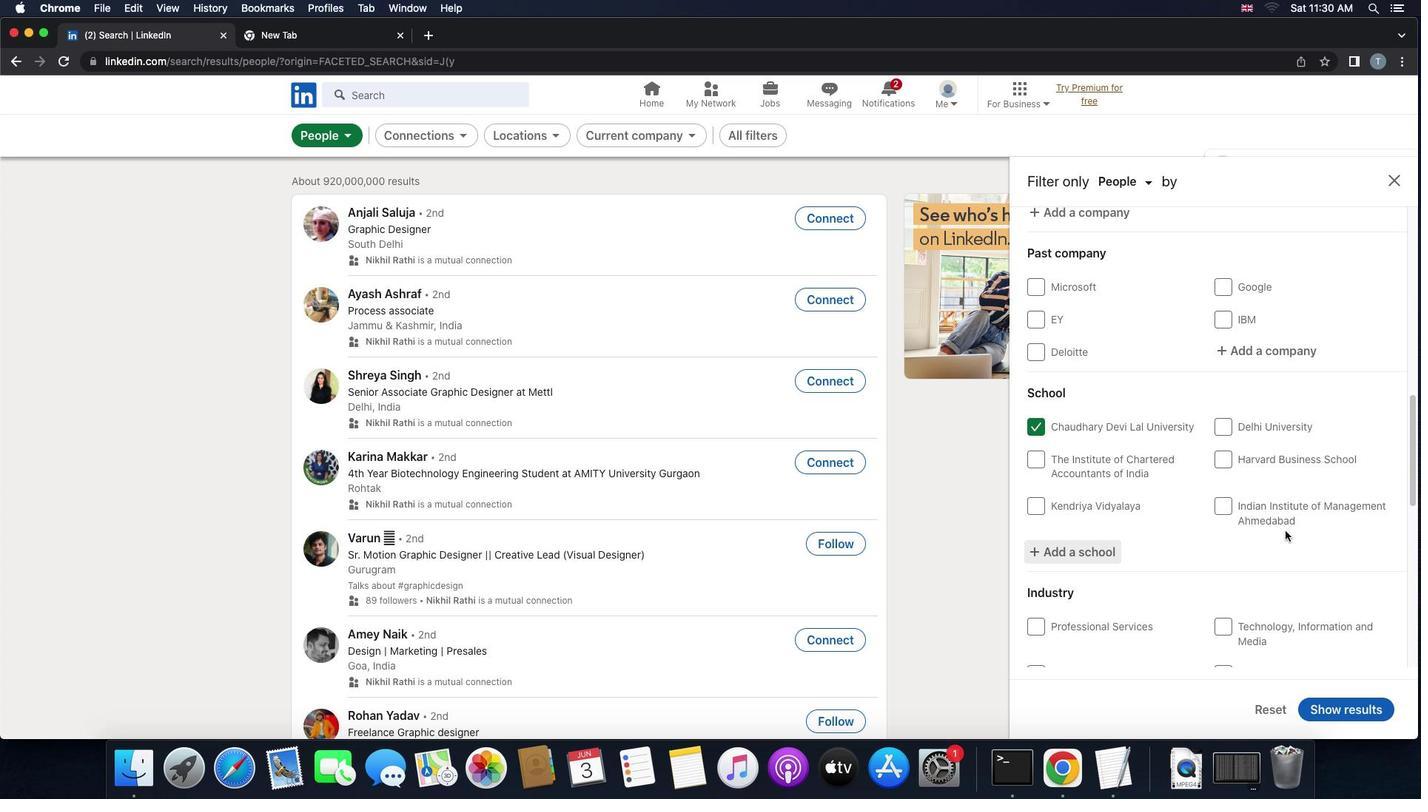 
Action: Mouse scrolled (1285, 530) with delta (0, 0)
Screenshot: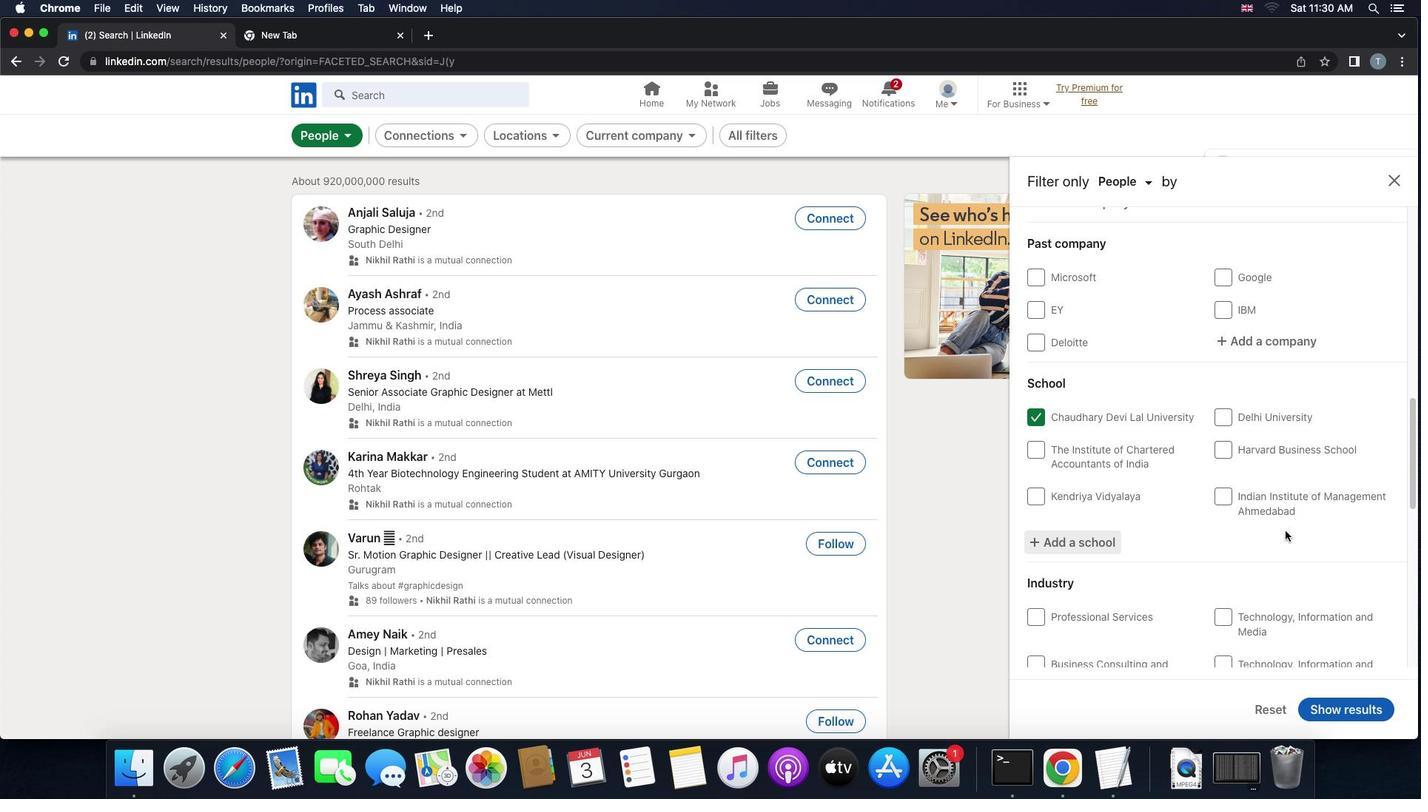 
Action: Mouse scrolled (1285, 530) with delta (0, -1)
Screenshot: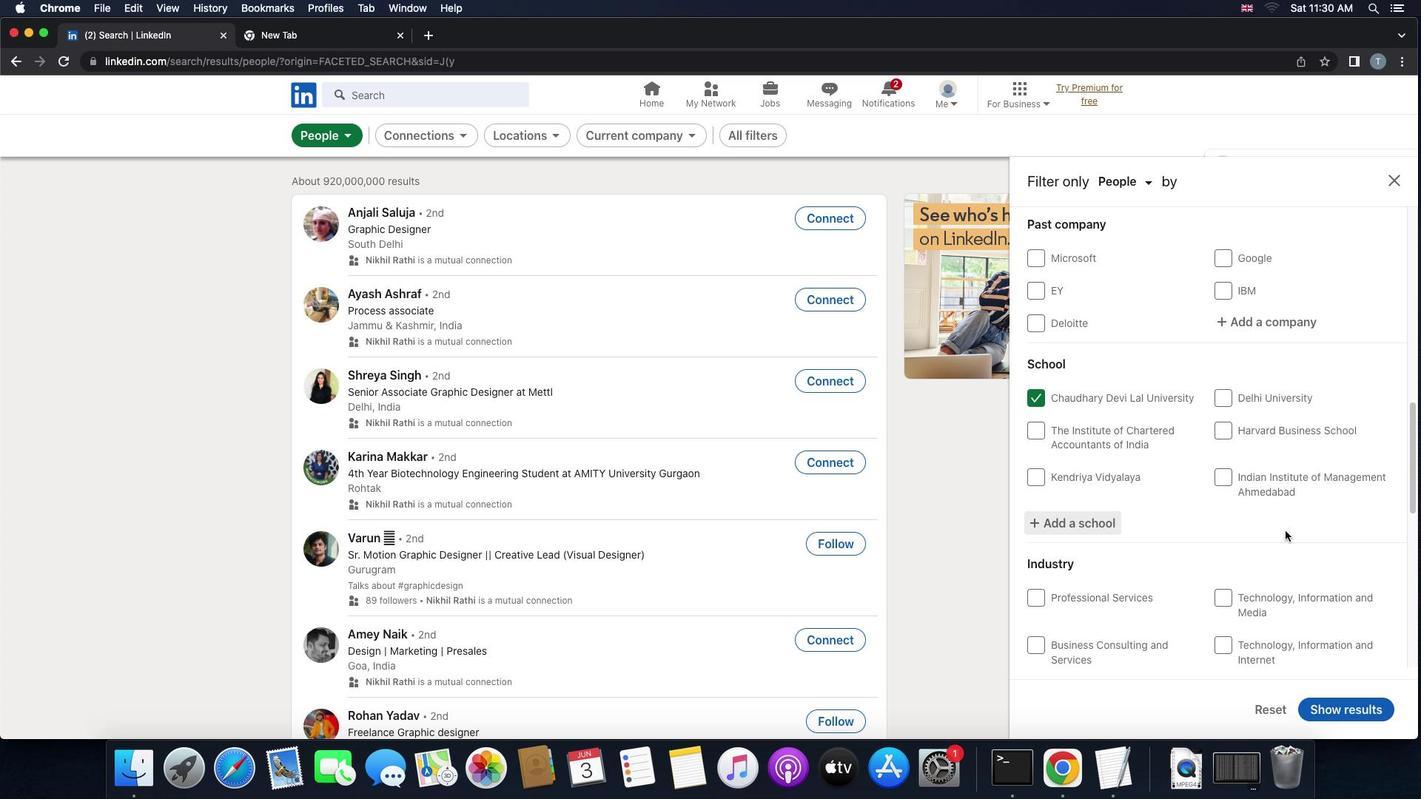
Action: Mouse scrolled (1285, 530) with delta (0, -2)
Screenshot: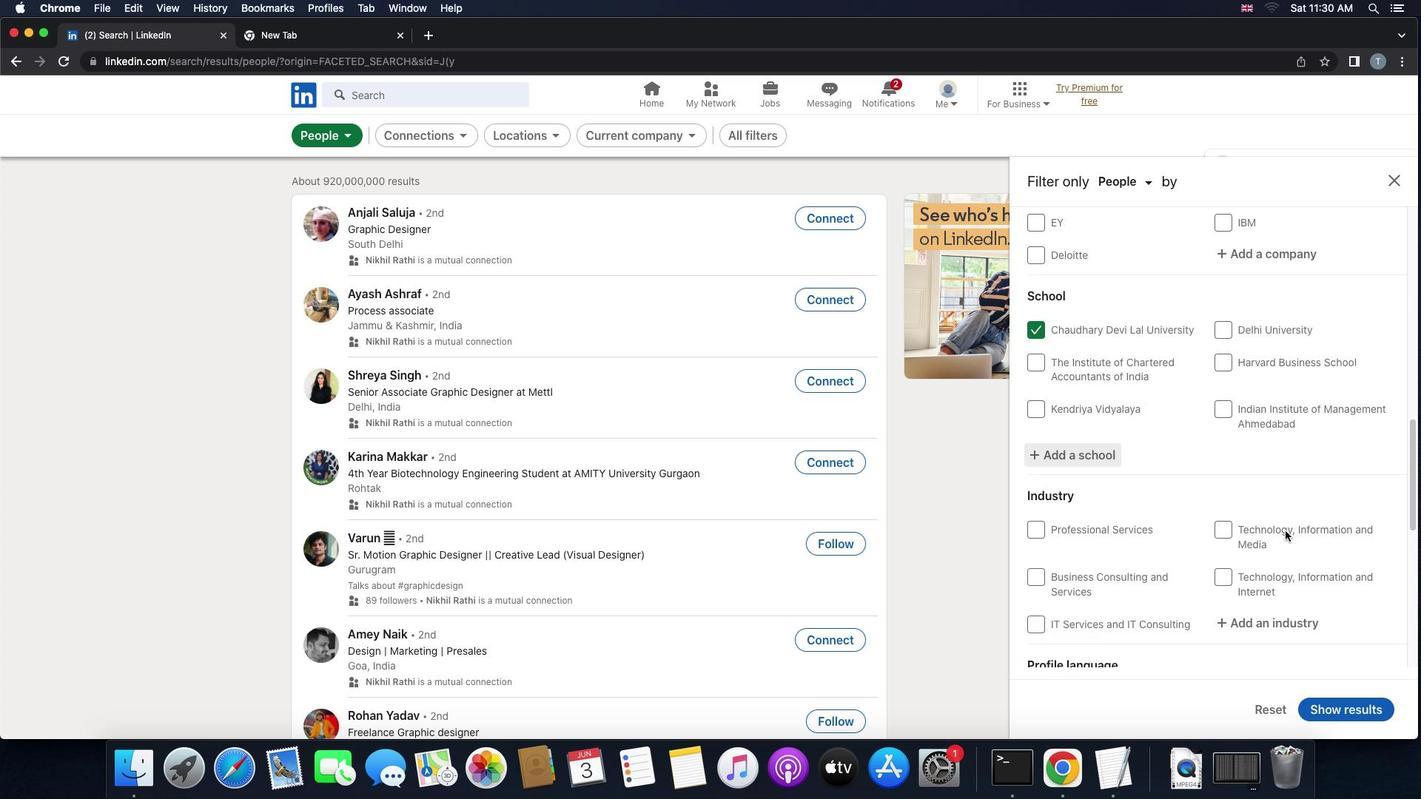 
Action: Mouse moved to (1302, 517)
Screenshot: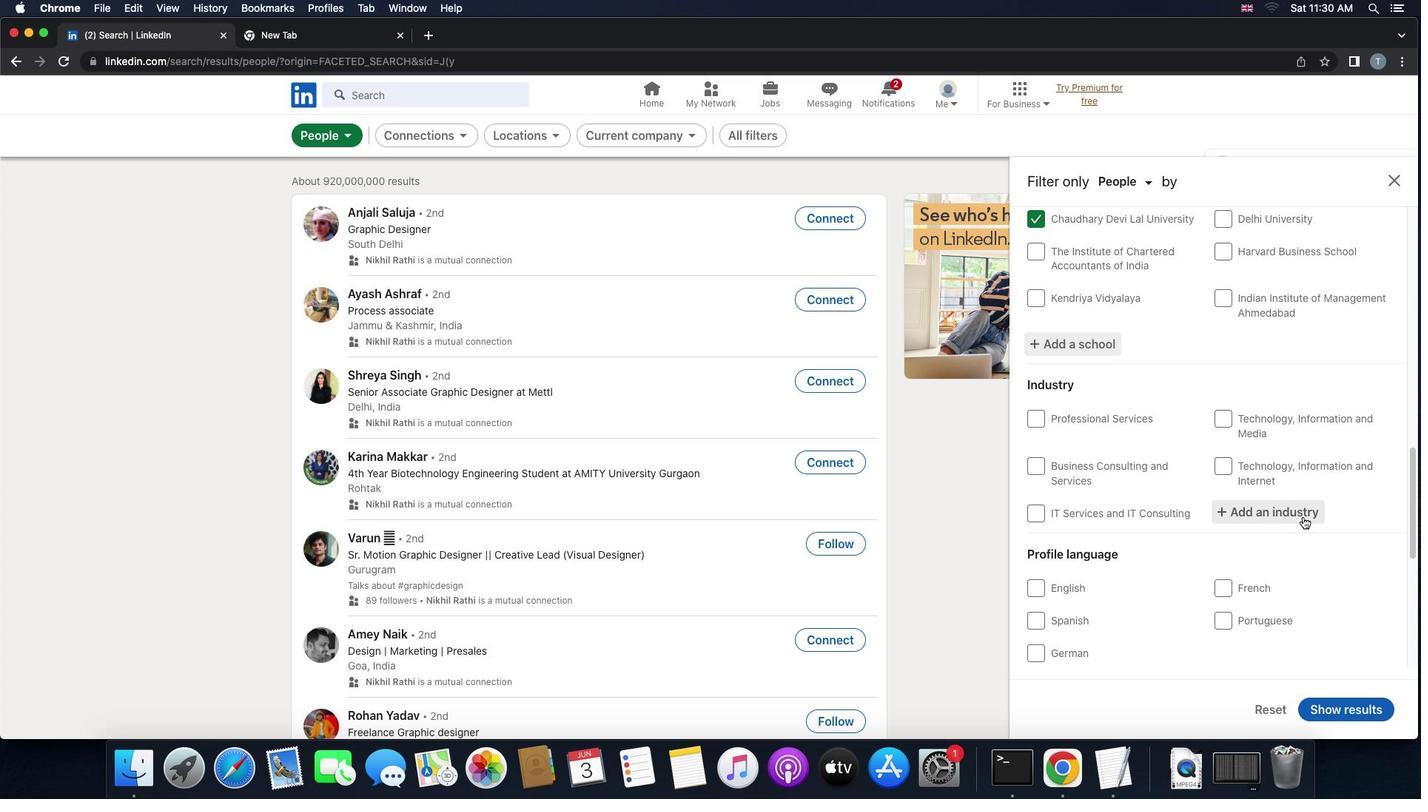 
Action: Mouse pressed left at (1302, 517)
Screenshot: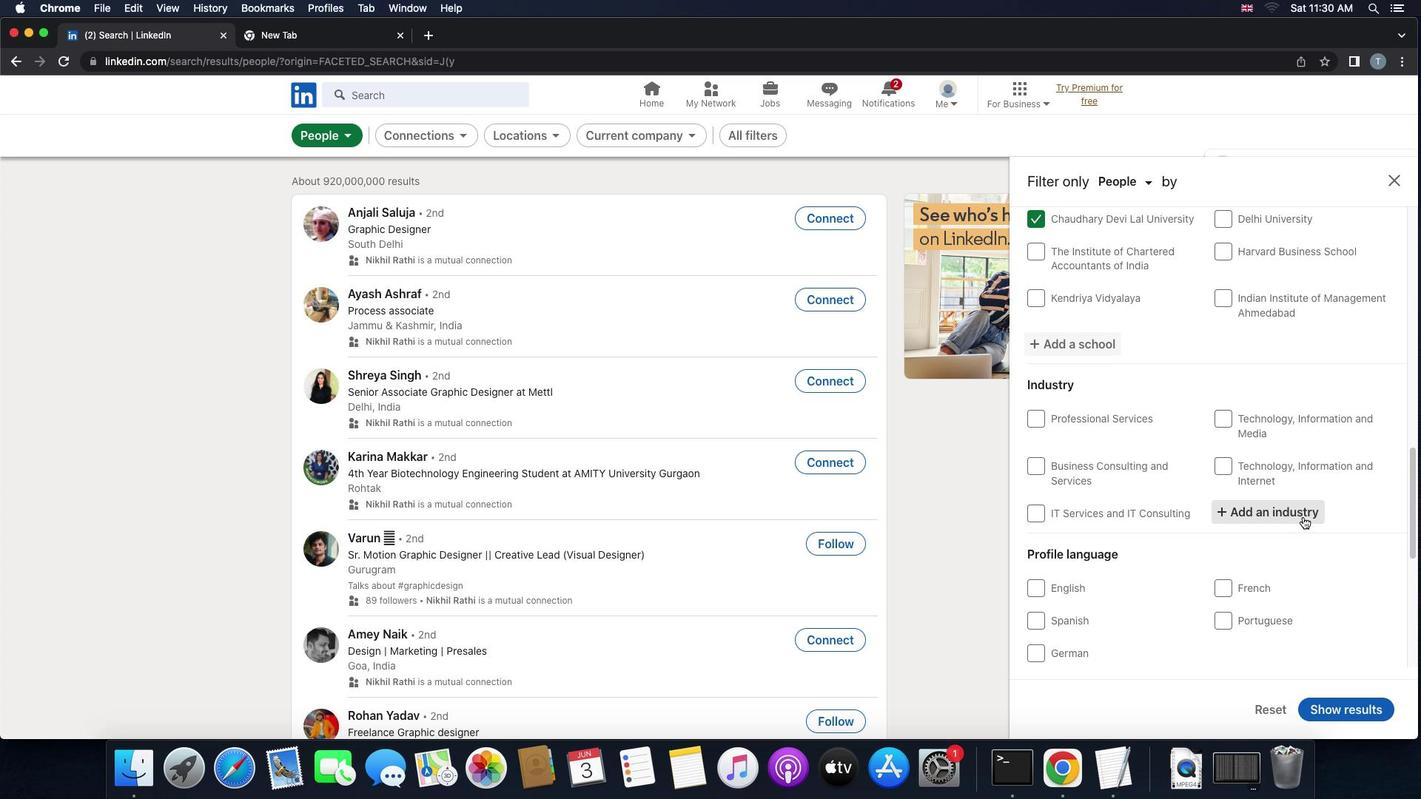 
Action: Mouse moved to (1302, 516)
Screenshot: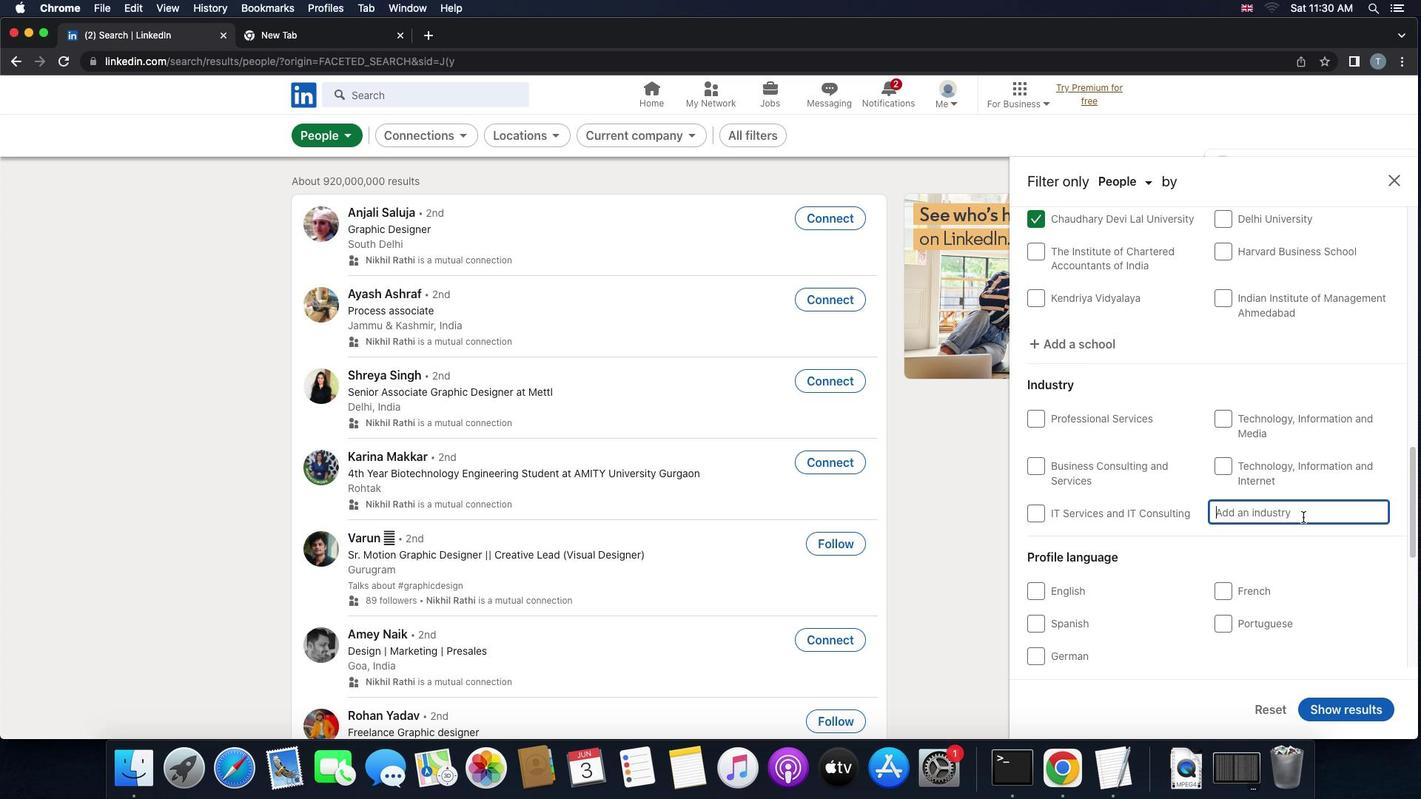 
Action: Key pressed 'c''o''m''m''e''r''c''i''a''l'Key.space'a''n''d'
Screenshot: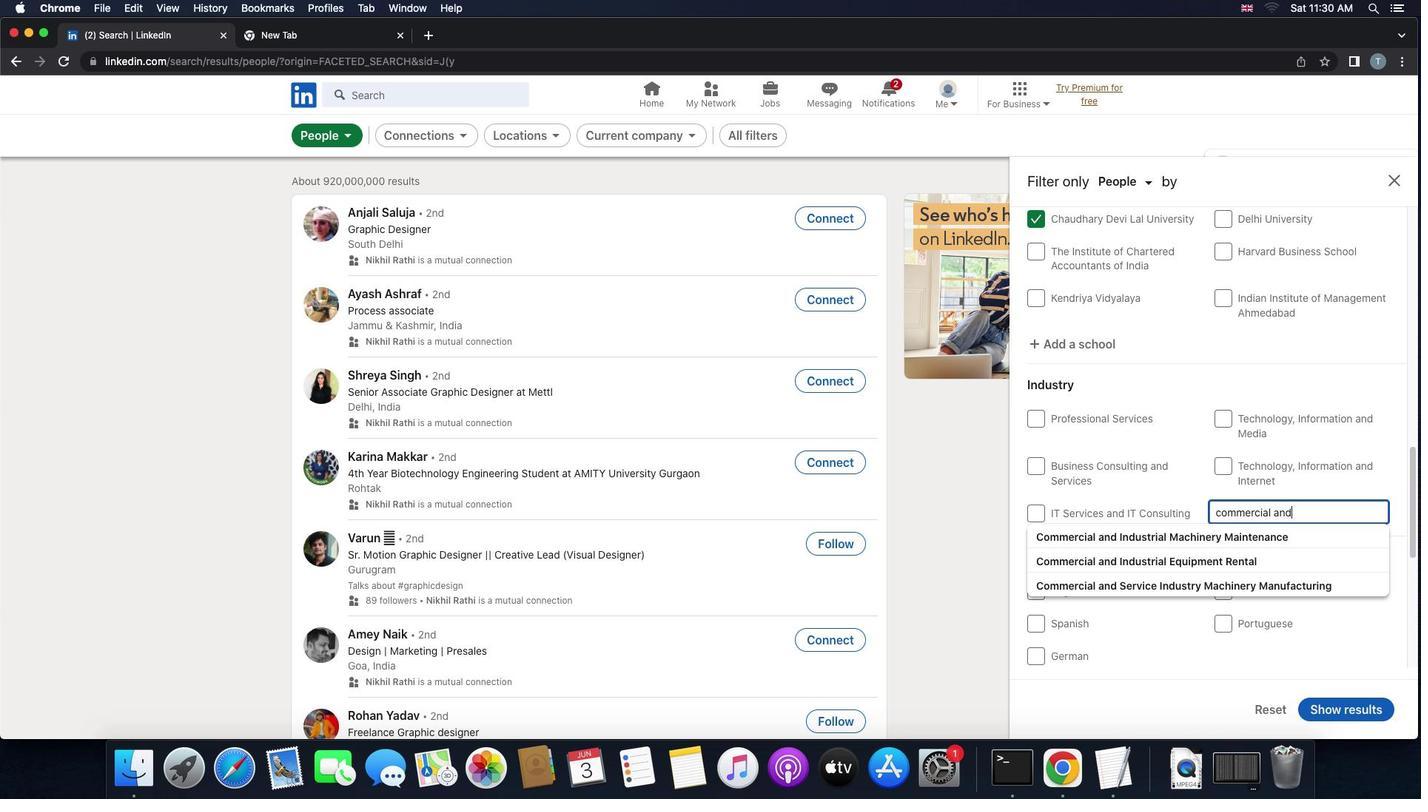 
Action: Mouse moved to (1299, 529)
Screenshot: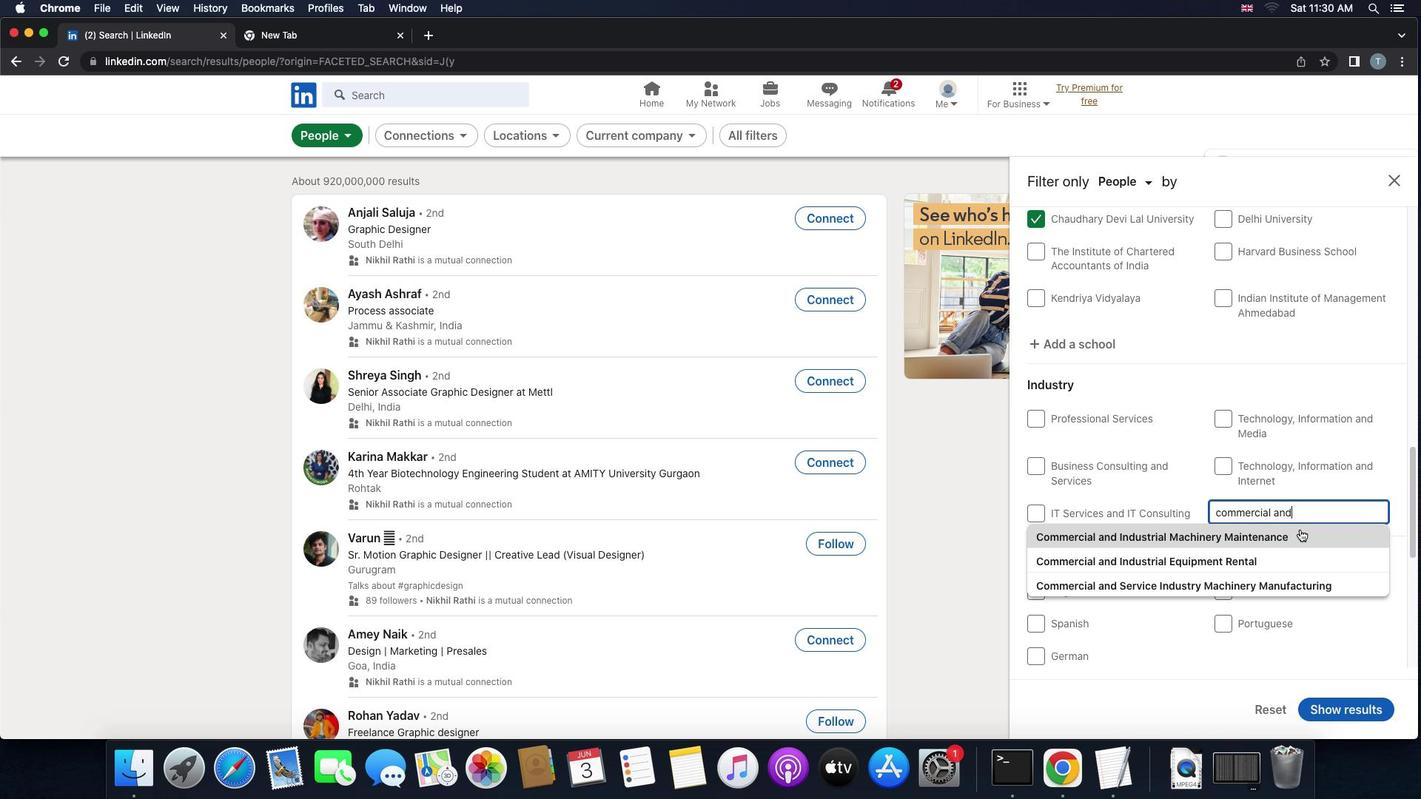 
Action: Mouse pressed left at (1299, 529)
Screenshot: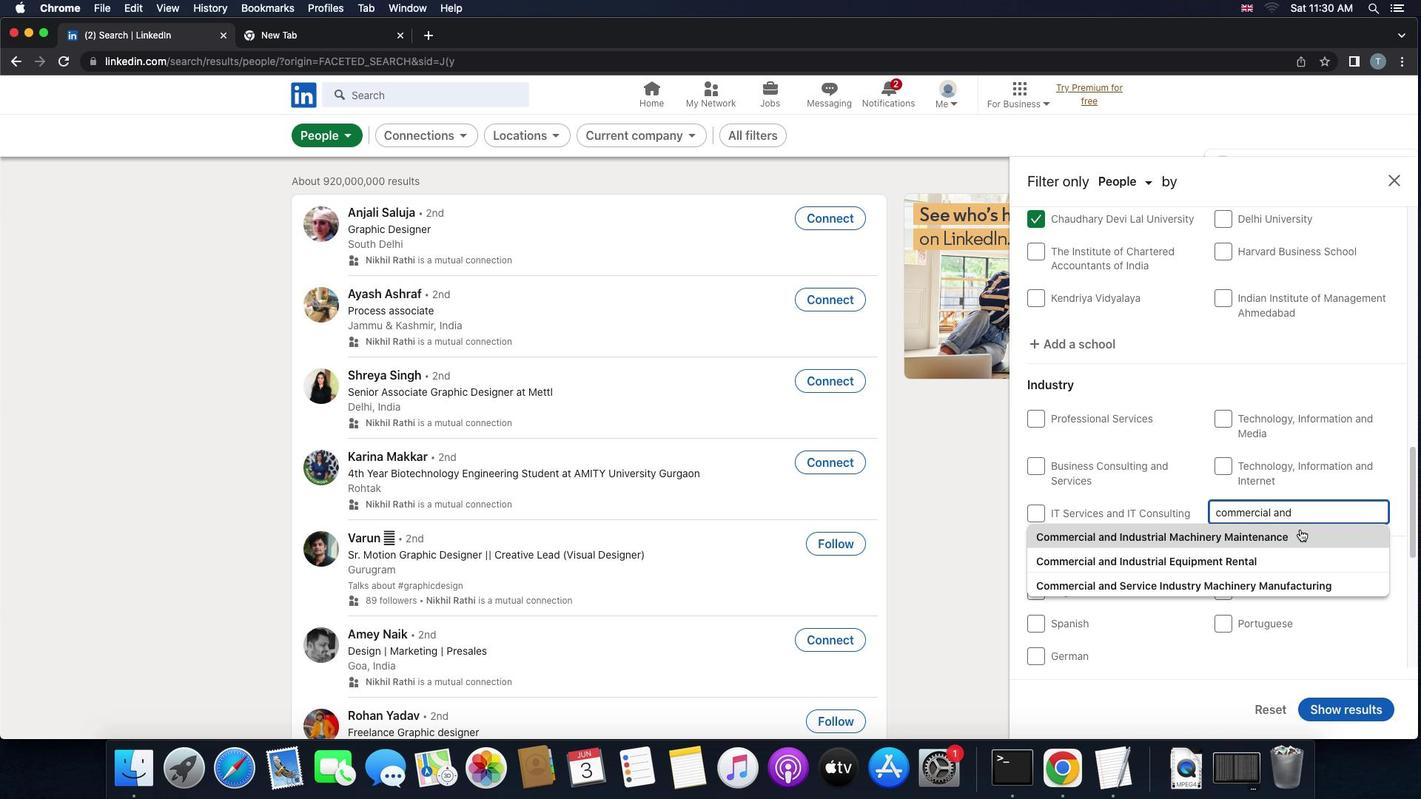 
Action: Mouse scrolled (1299, 529) with delta (0, 0)
Screenshot: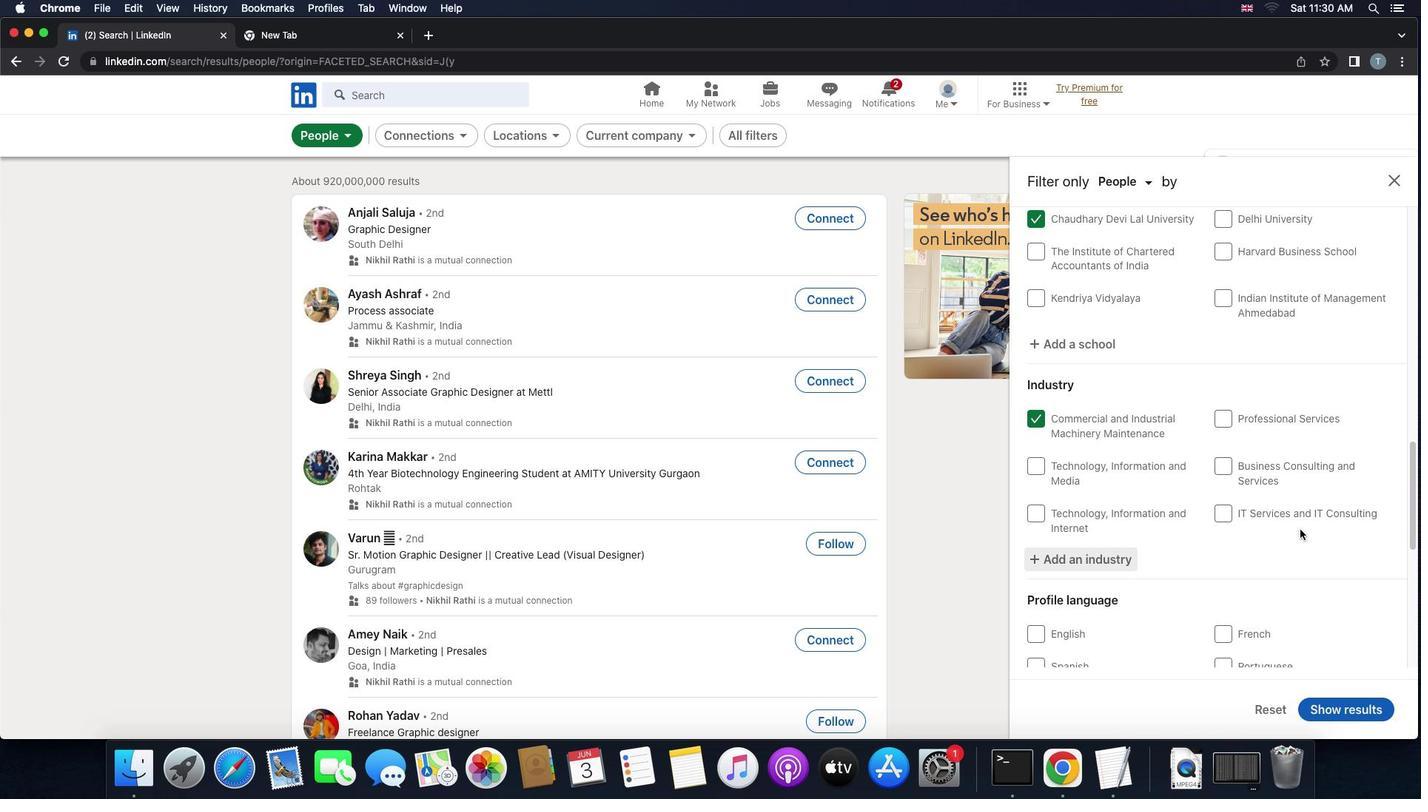 
Action: Mouse scrolled (1299, 529) with delta (0, 0)
Screenshot: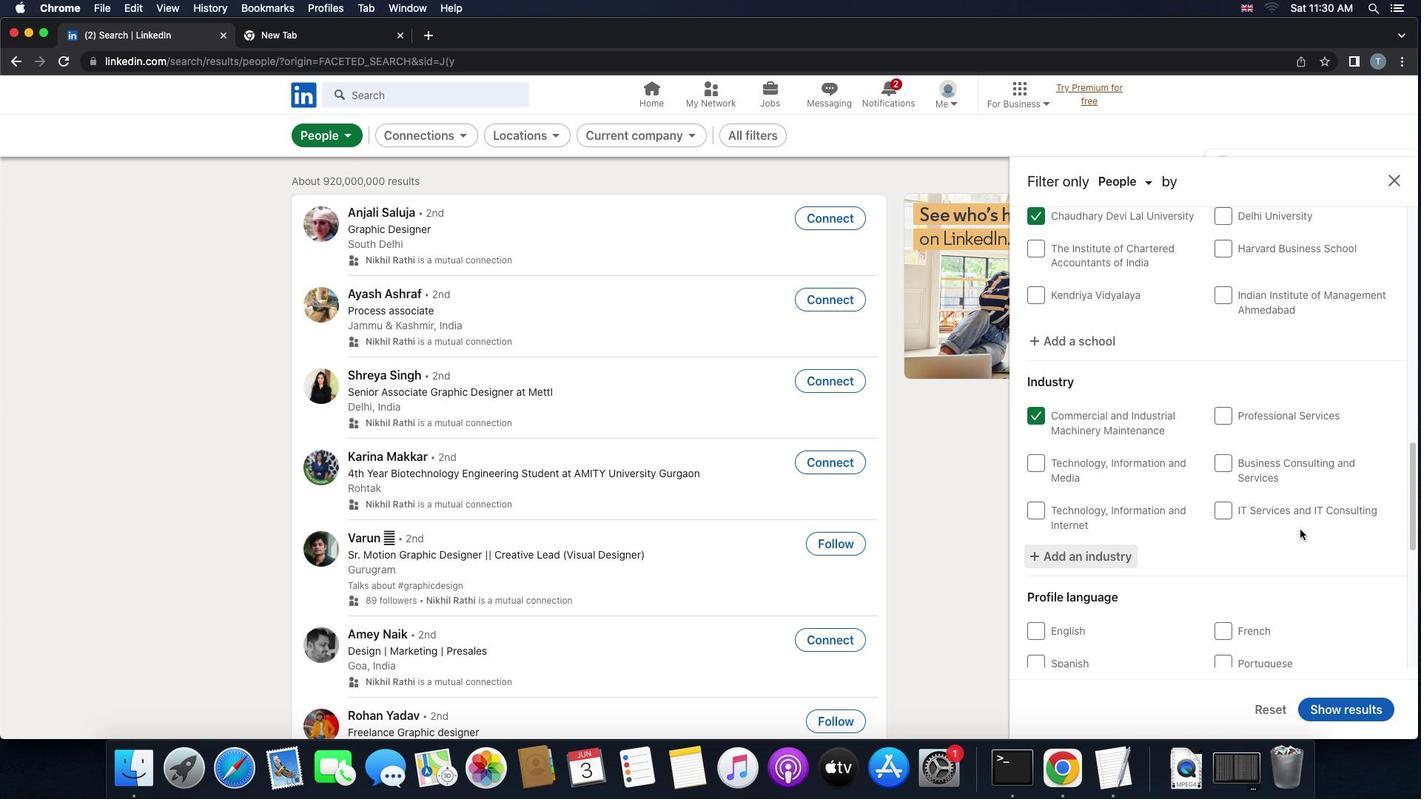 
Action: Mouse scrolled (1299, 529) with delta (0, 0)
Screenshot: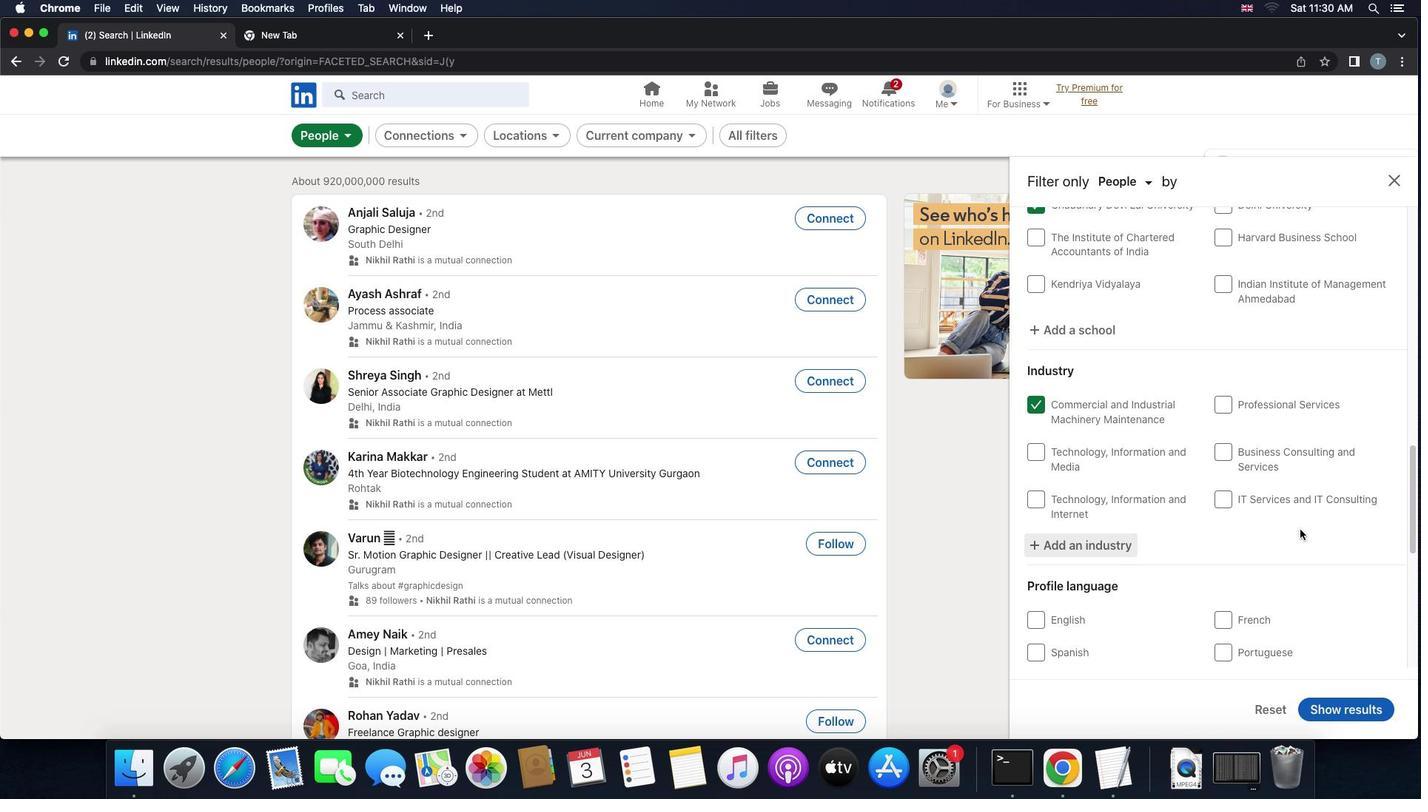 
Action: Mouse scrolled (1299, 529) with delta (0, 0)
Screenshot: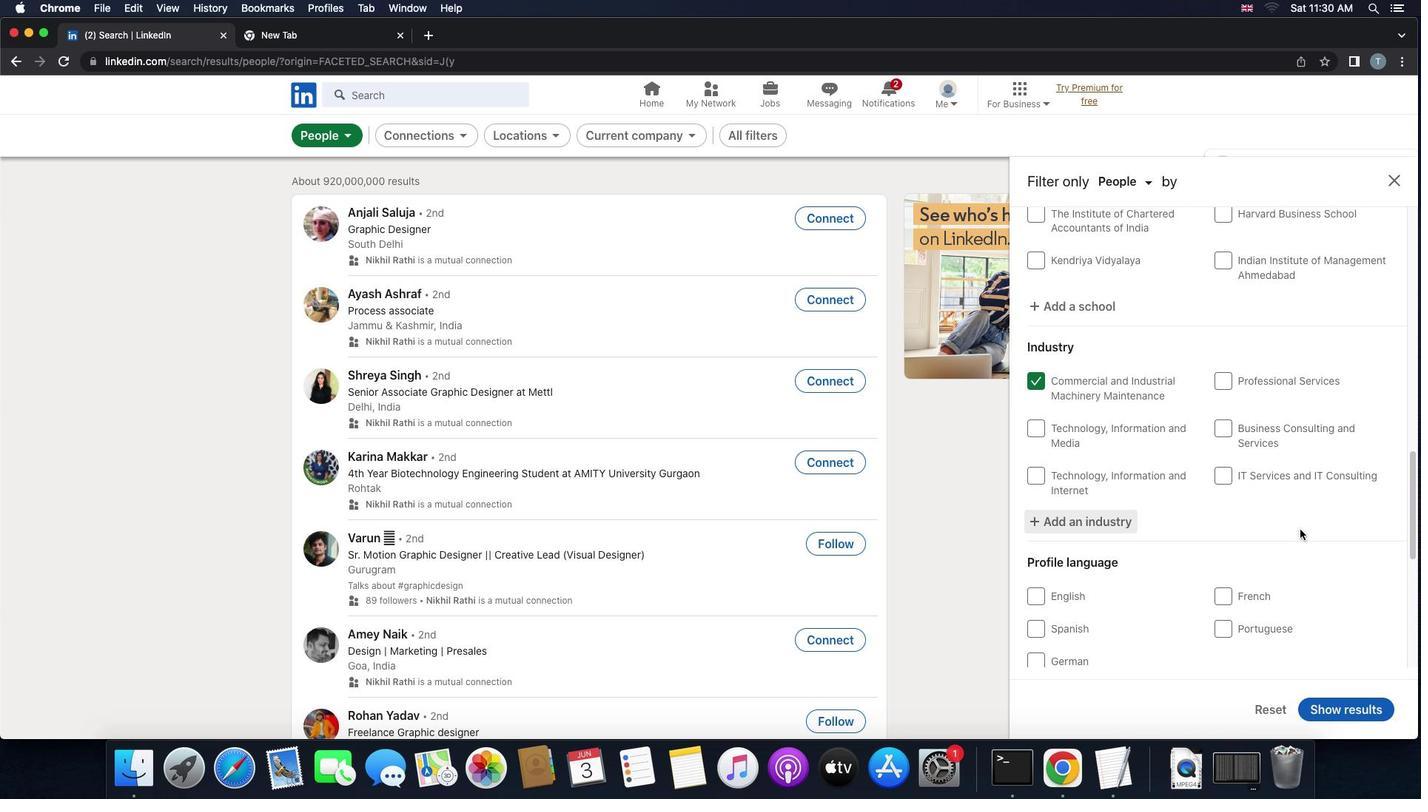 
Action: Mouse scrolled (1299, 529) with delta (0, 0)
Screenshot: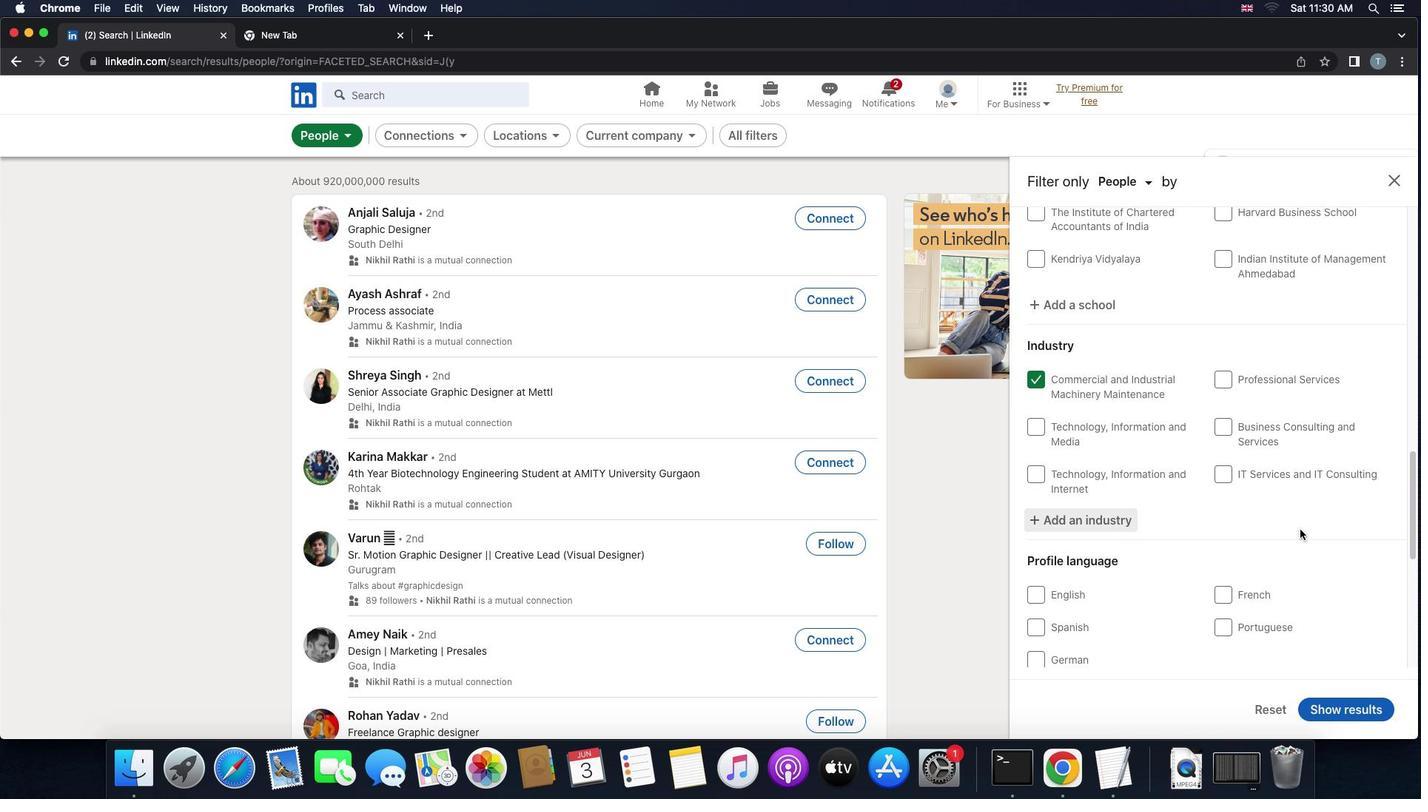 
Action: Mouse scrolled (1299, 529) with delta (0, 0)
Screenshot: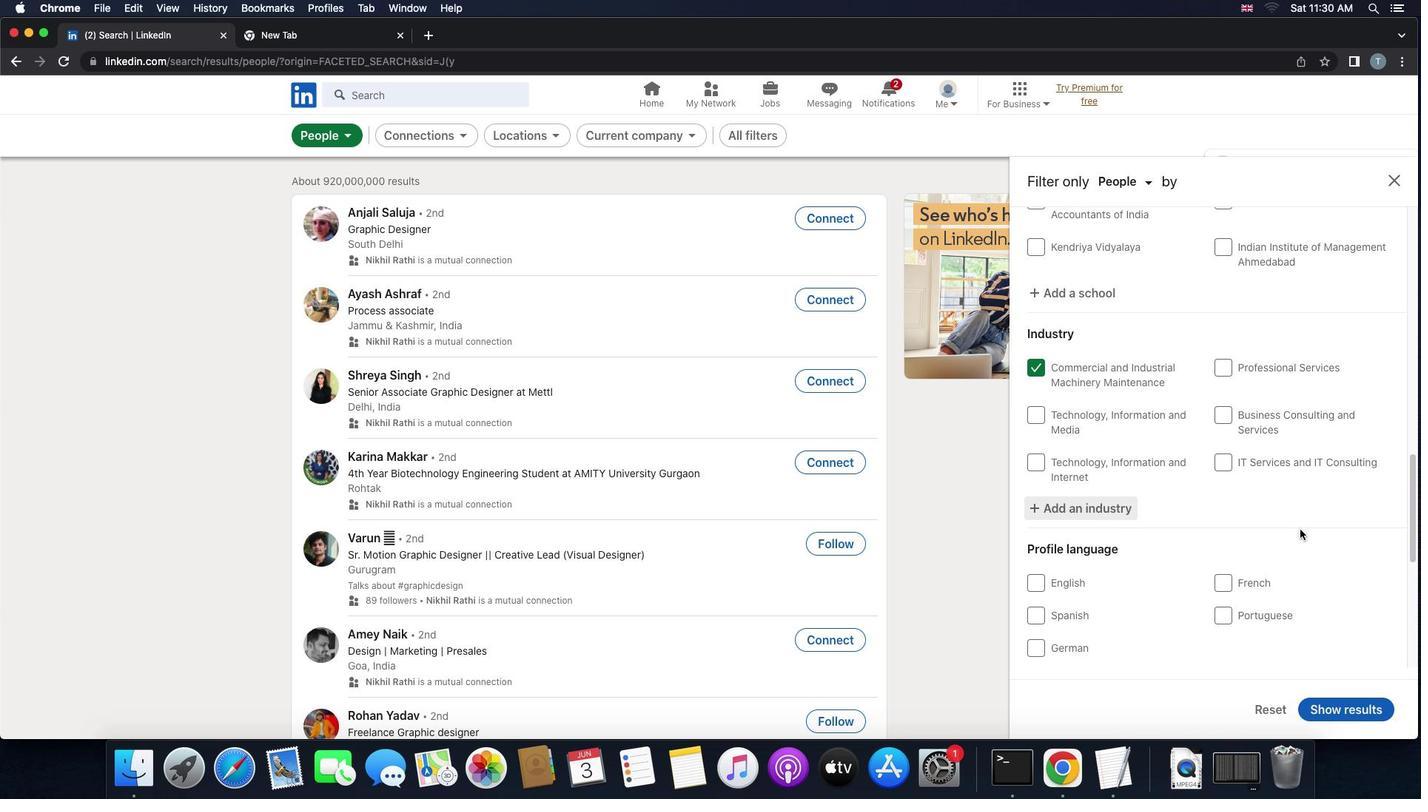 
Action: Mouse moved to (1299, 529)
Screenshot: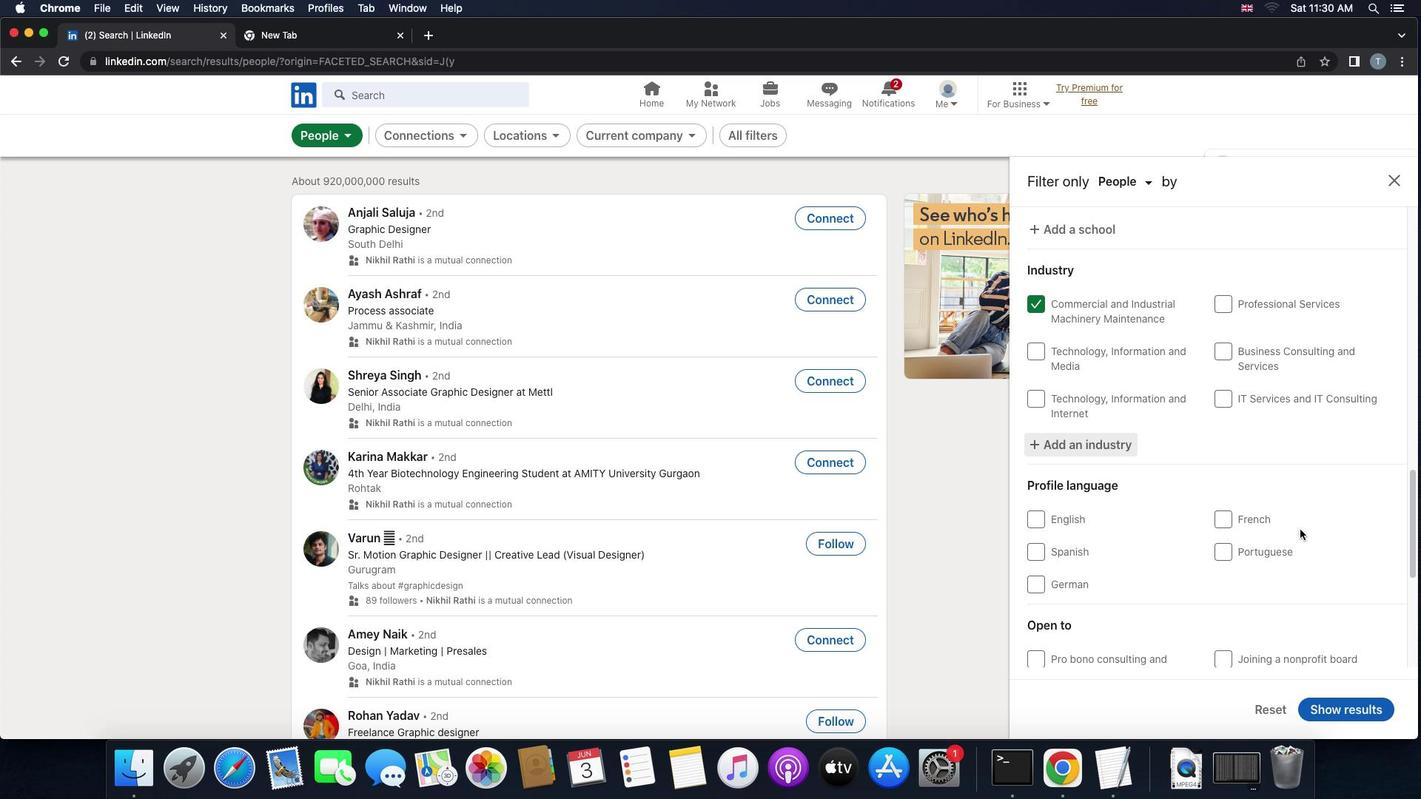 
Action: Mouse scrolled (1299, 529) with delta (0, 0)
Screenshot: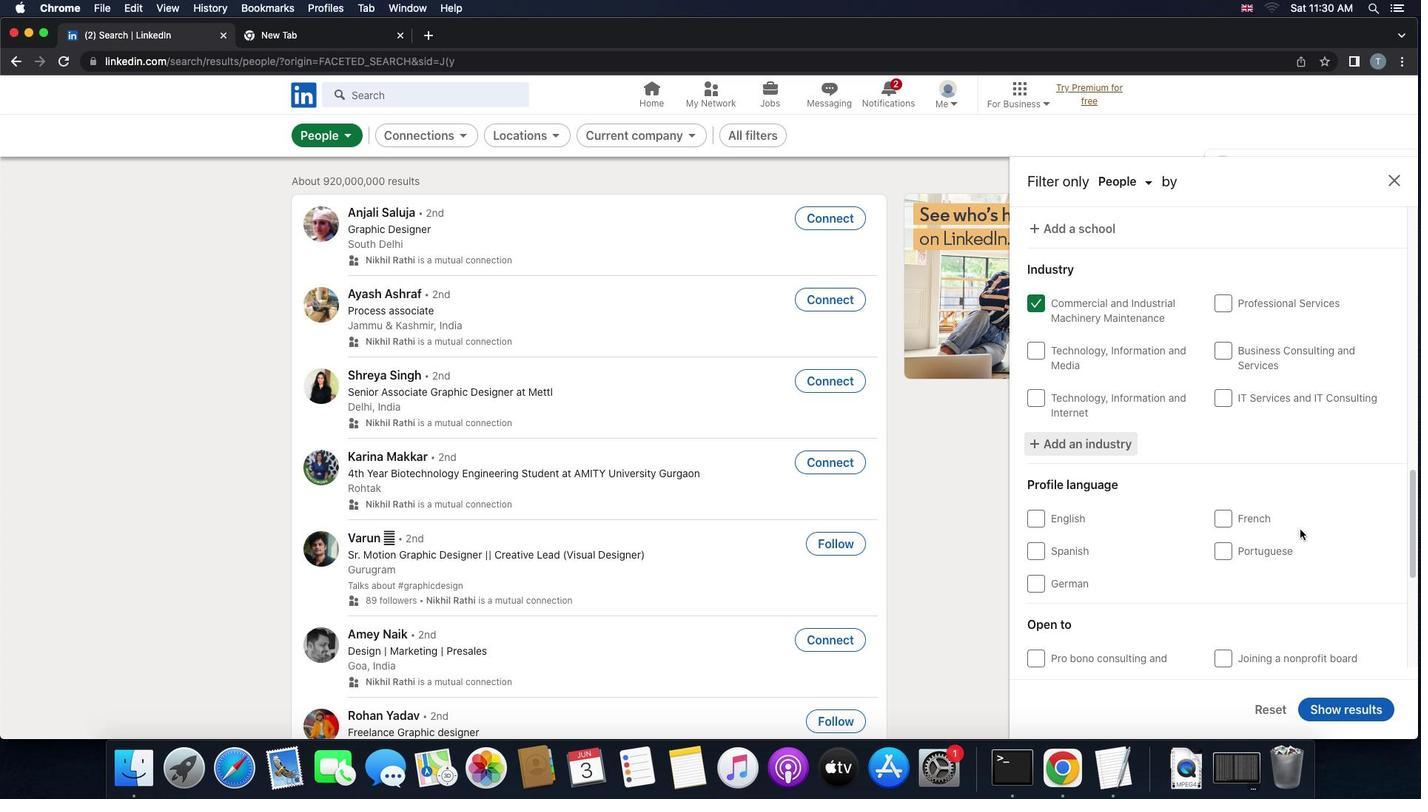 
Action: Mouse scrolled (1299, 529) with delta (0, 0)
Screenshot: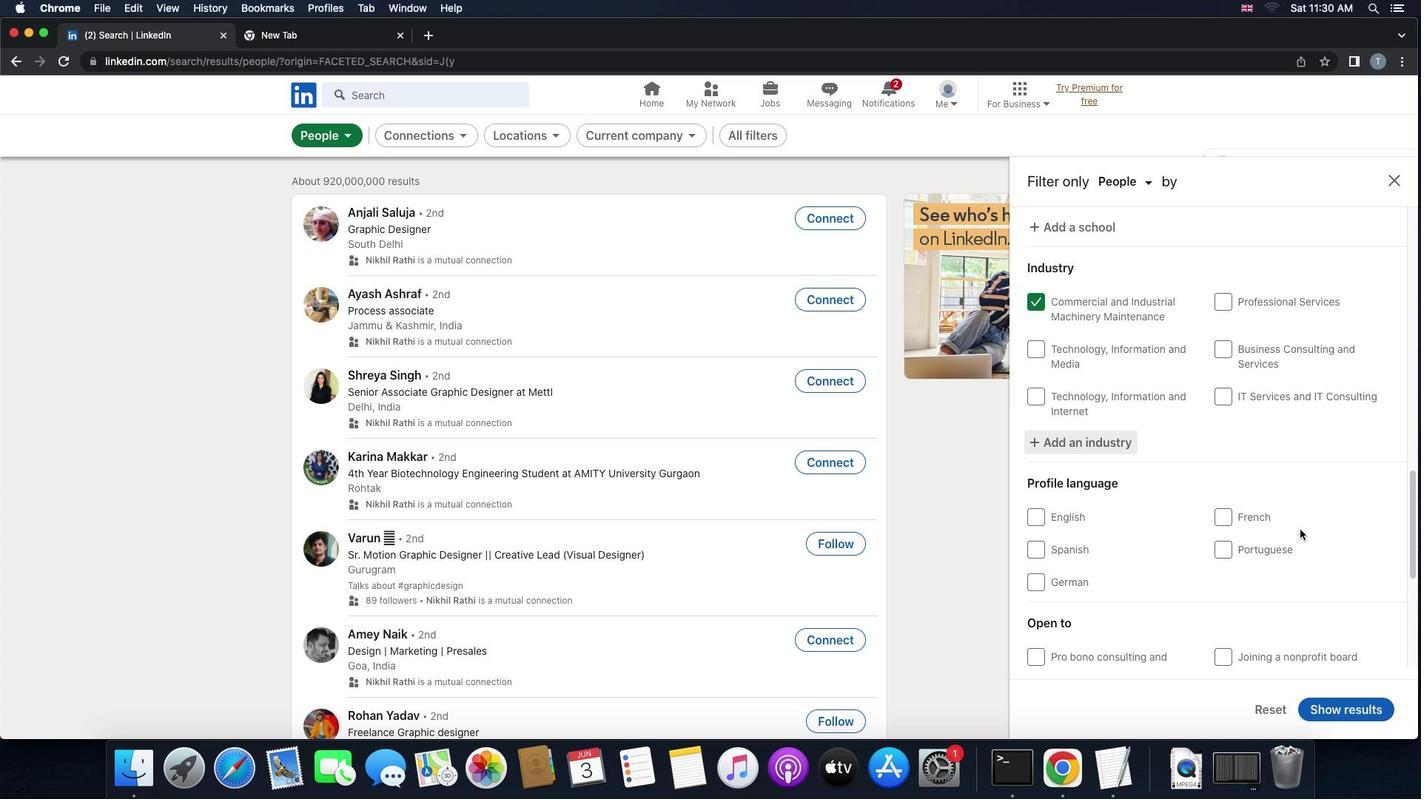 
Action: Mouse scrolled (1299, 529) with delta (0, 0)
Screenshot: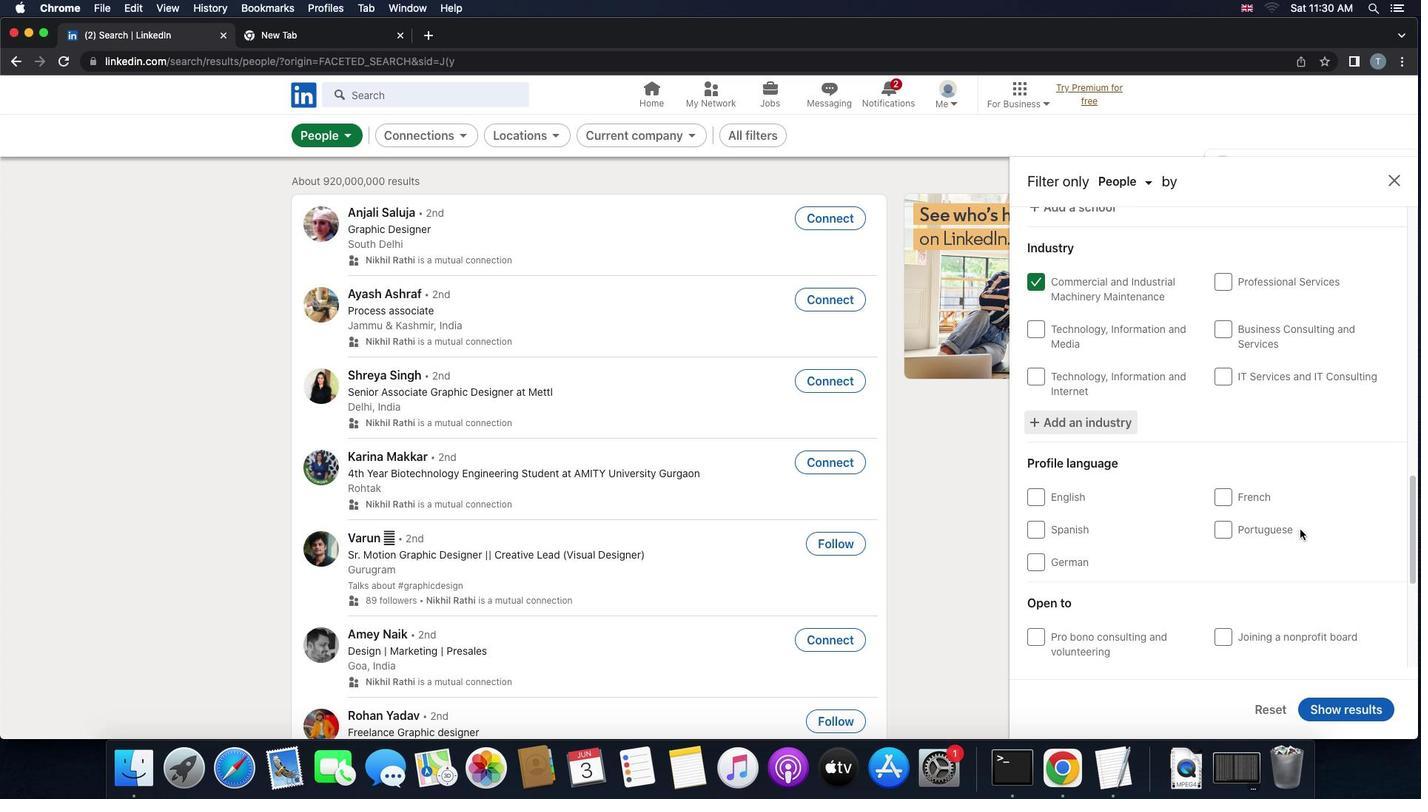 
Action: Mouse moved to (1293, 521)
Screenshot: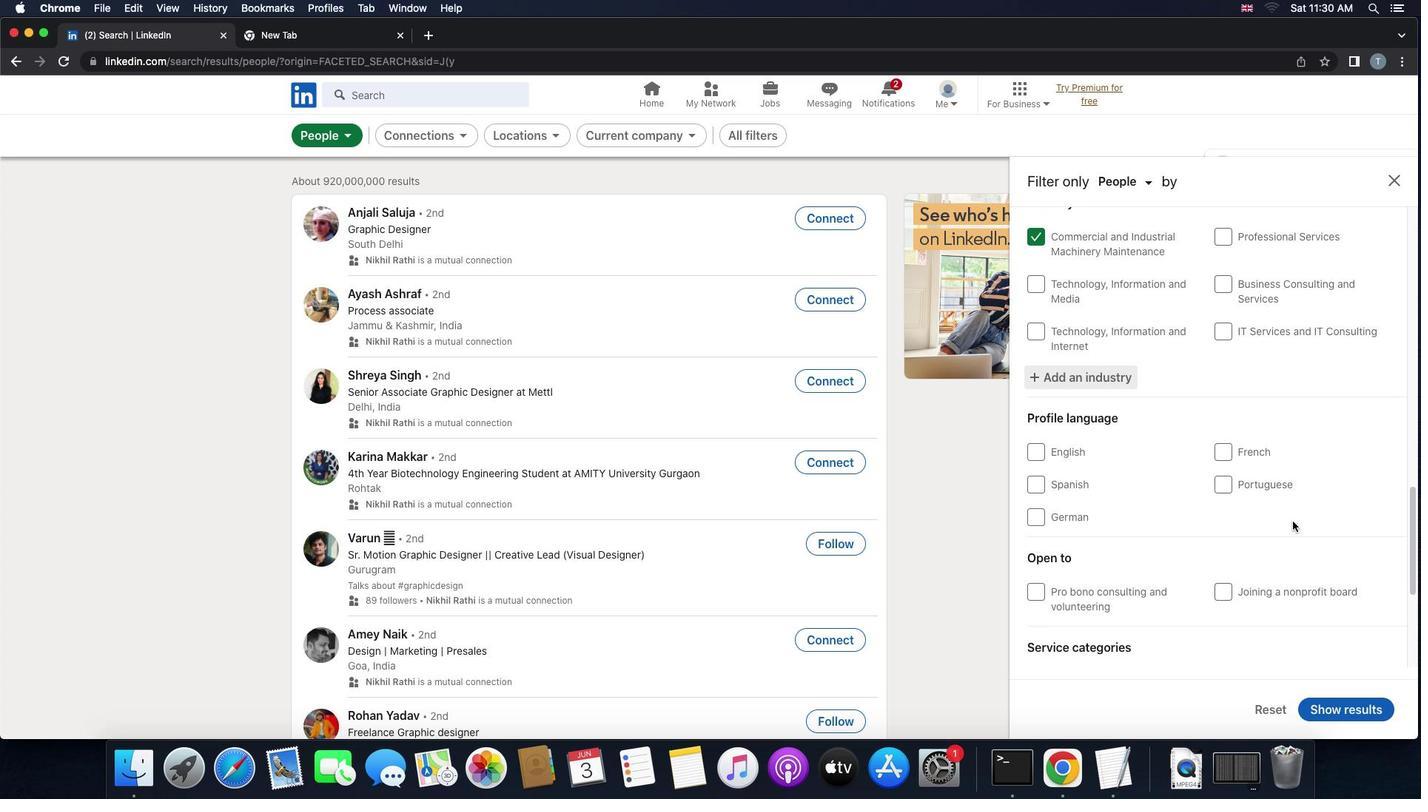 
Action: Mouse scrolled (1293, 521) with delta (0, 0)
Screenshot: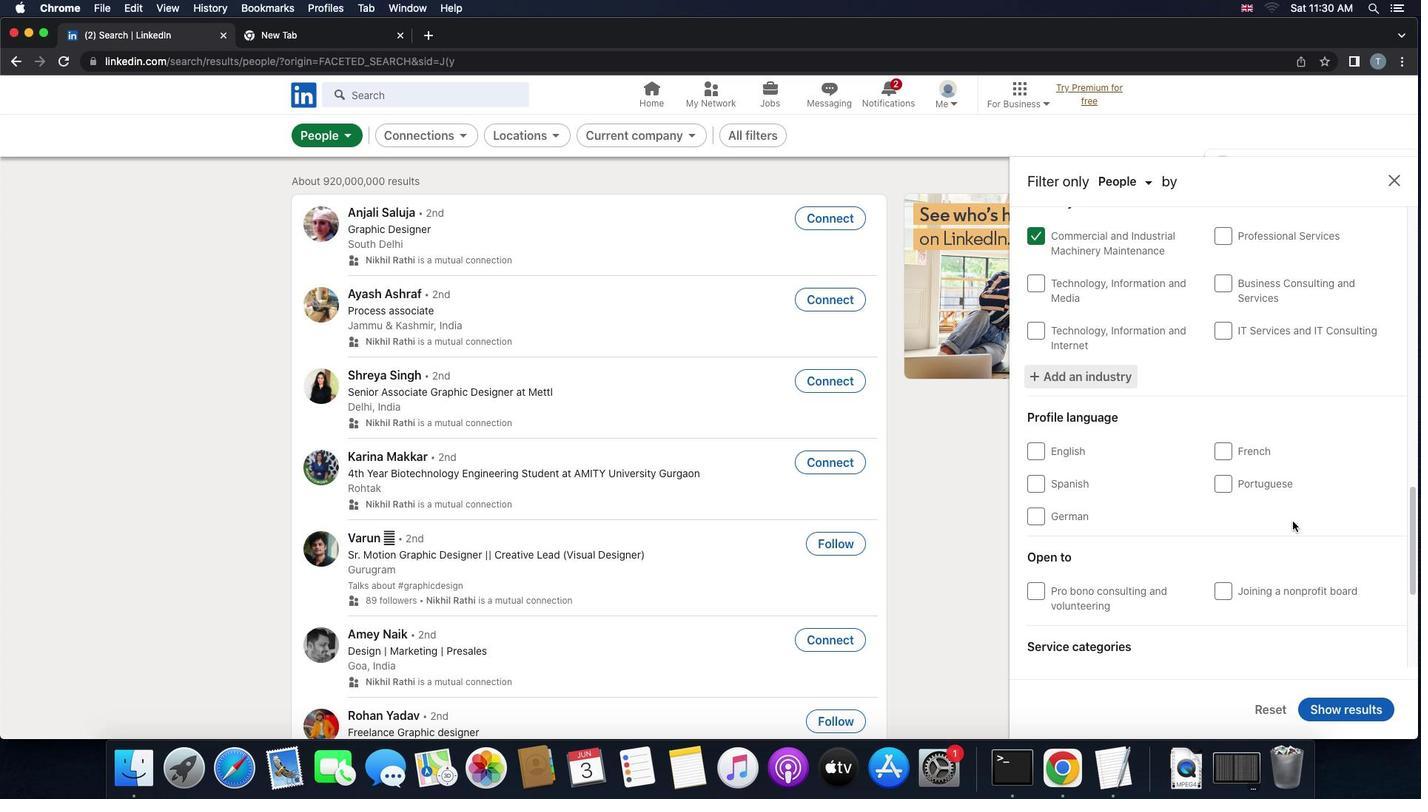 
Action: Mouse scrolled (1293, 521) with delta (0, 0)
Screenshot: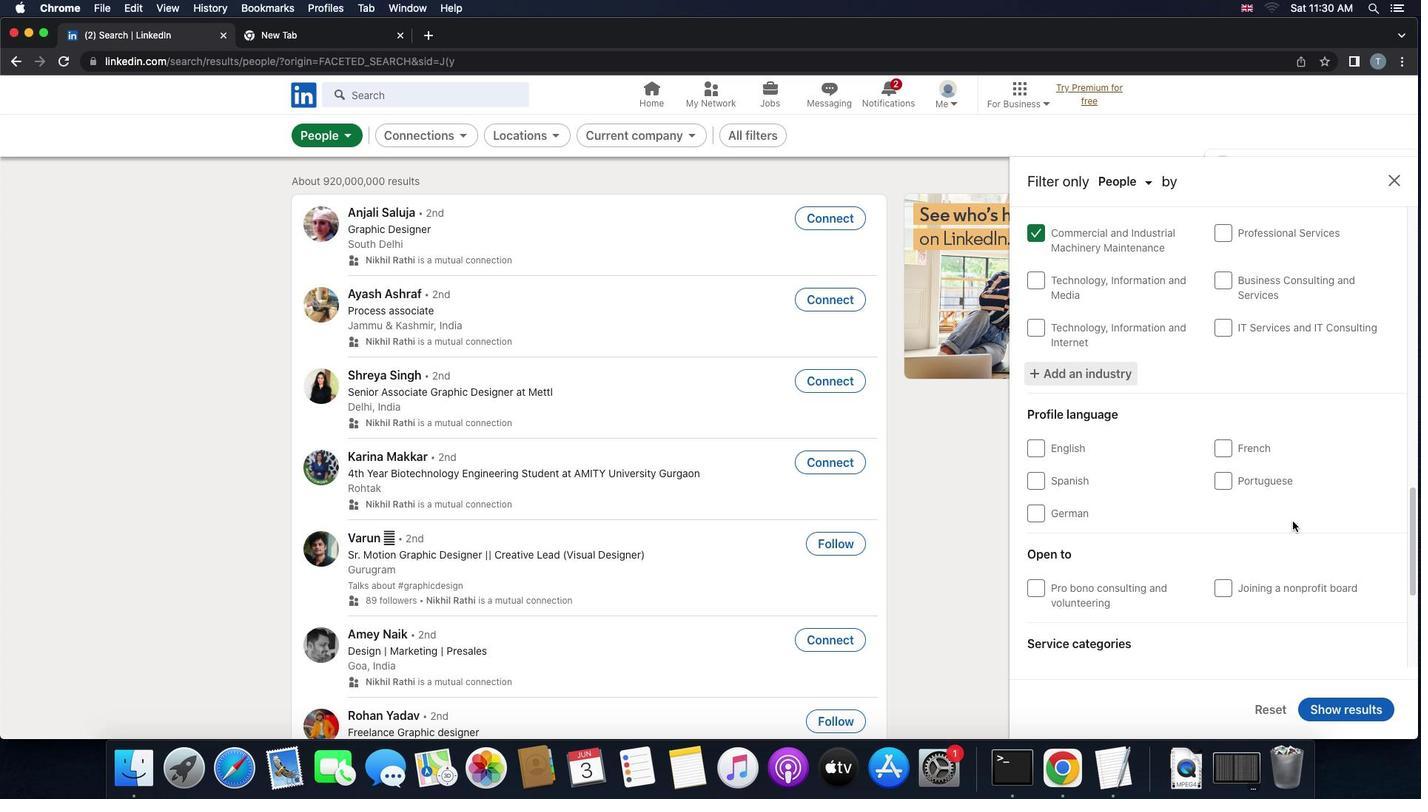 
Action: Mouse scrolled (1293, 521) with delta (0, 0)
Screenshot: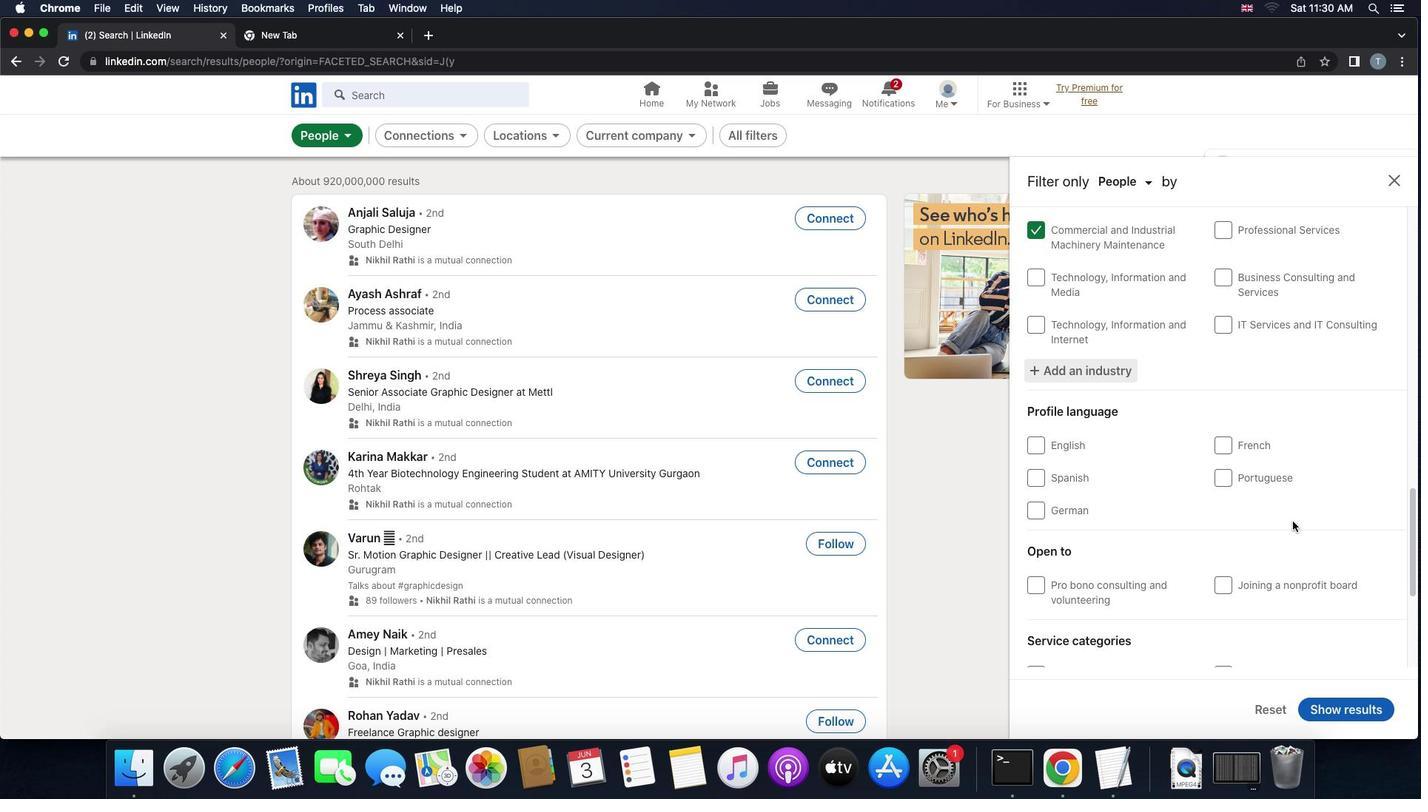 
Action: Mouse moved to (1220, 478)
Screenshot: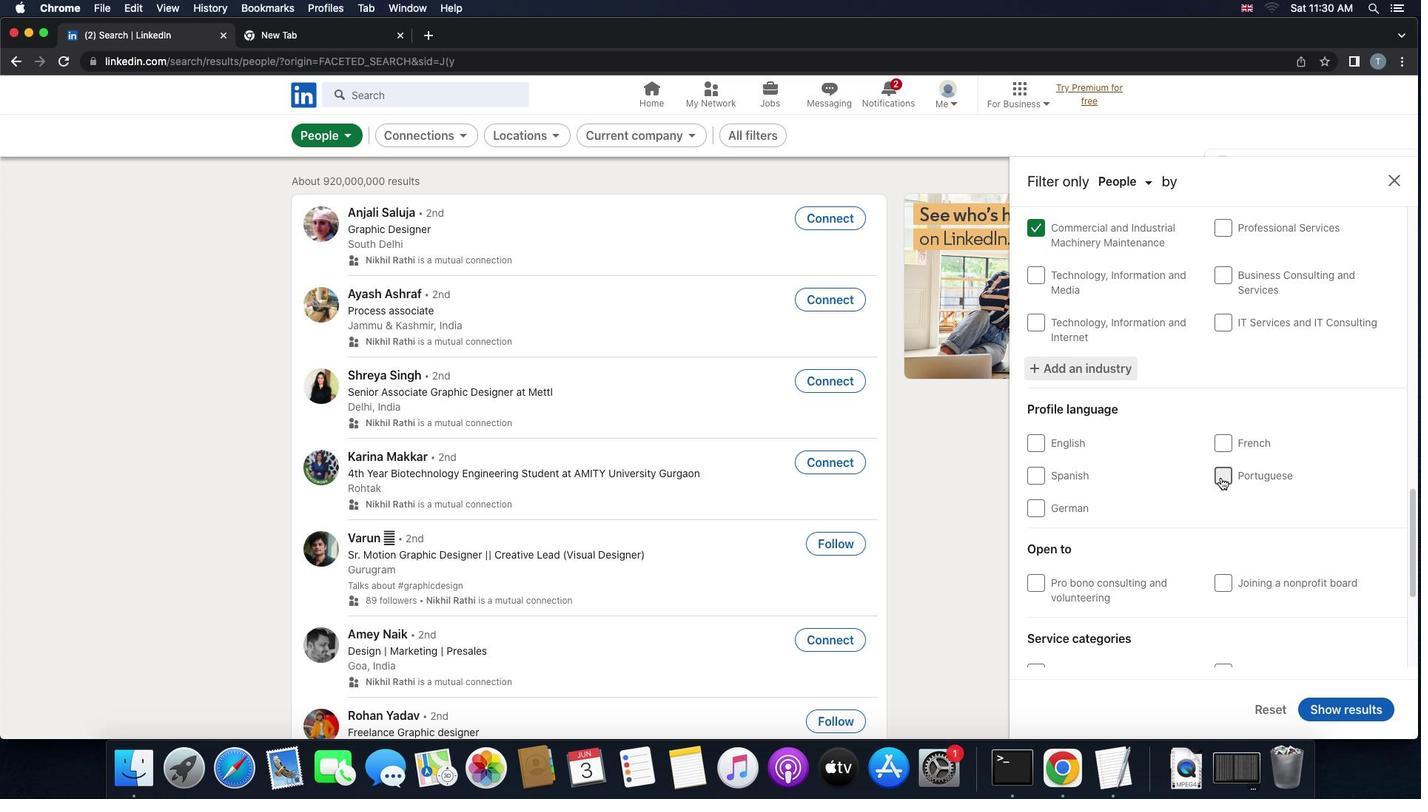 
Action: Mouse pressed left at (1220, 478)
Screenshot: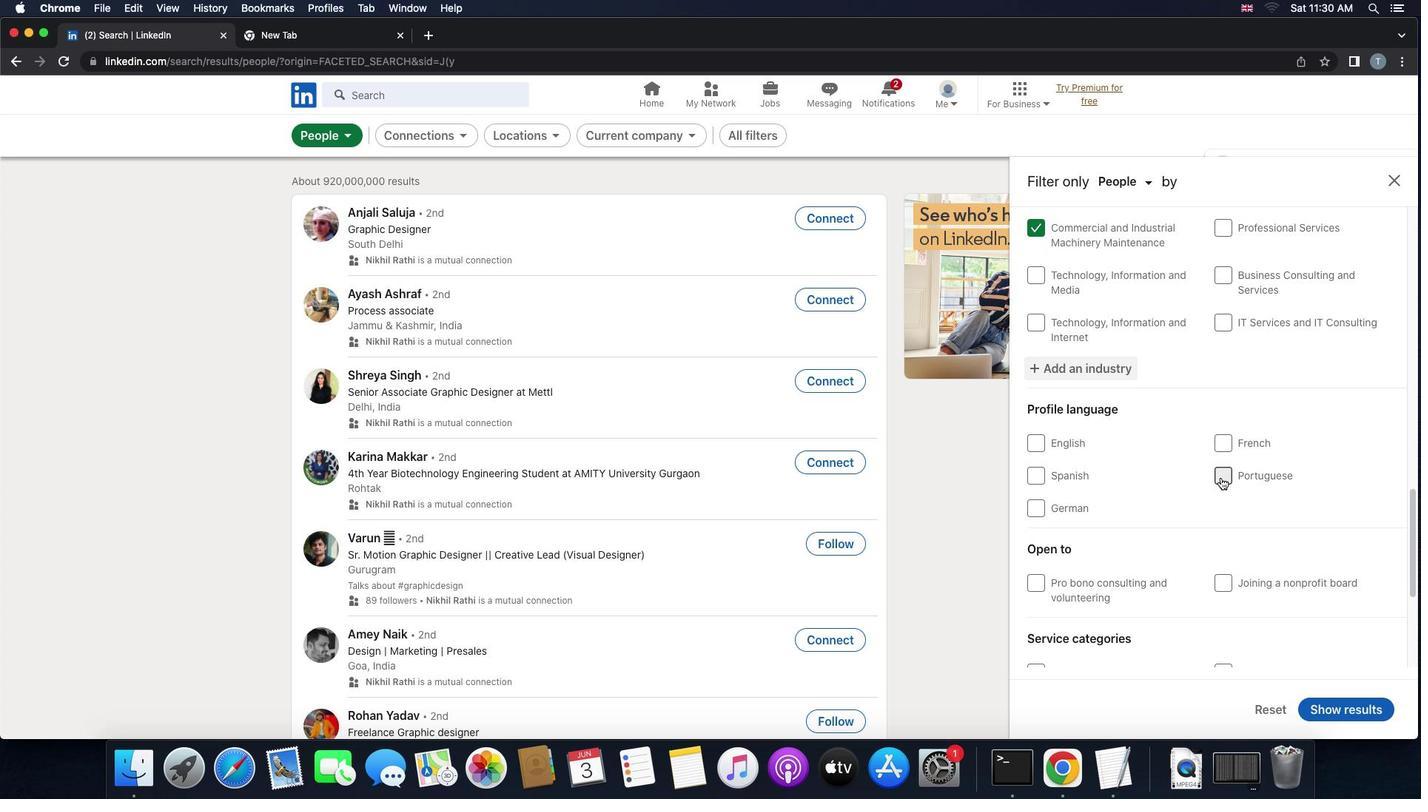 
Action: Mouse moved to (1272, 521)
Screenshot: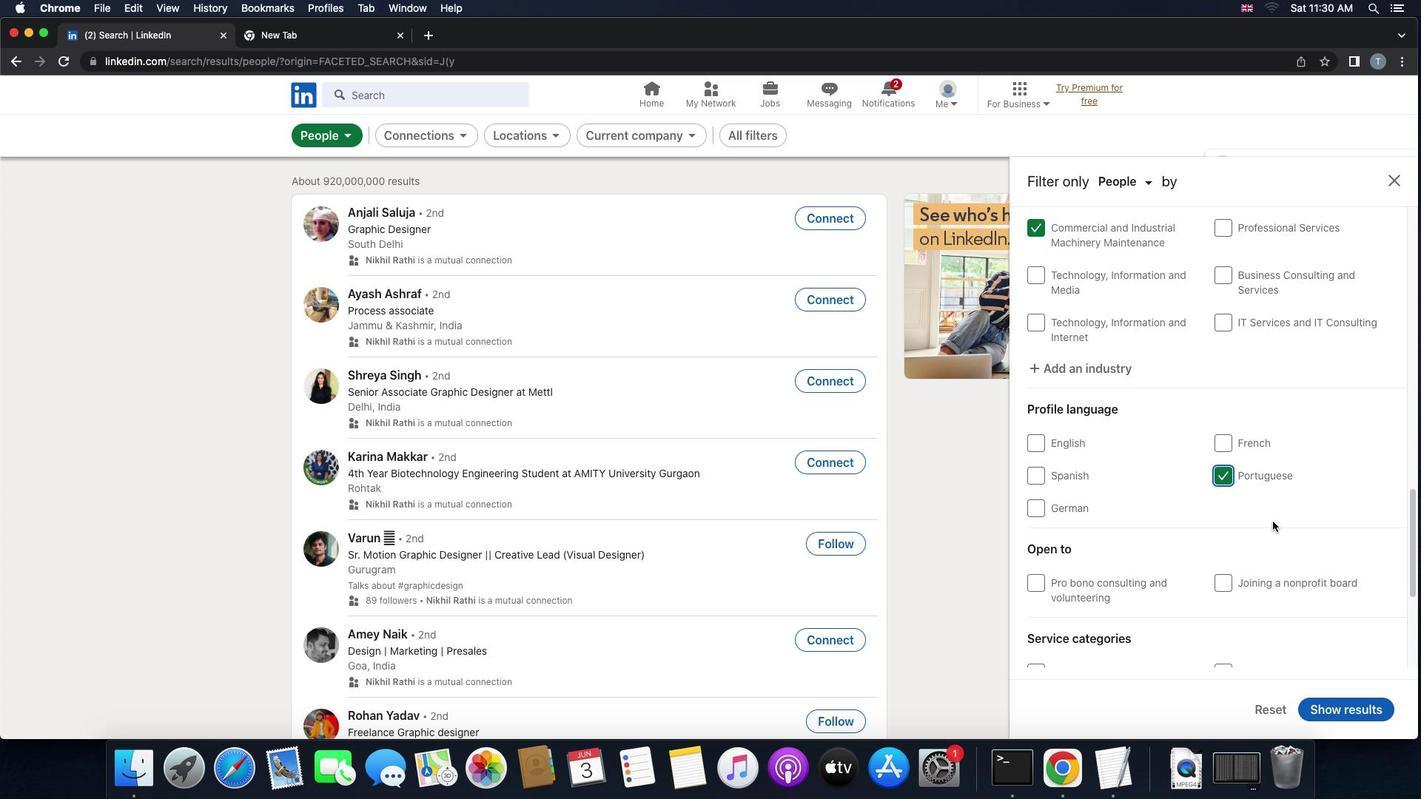 
Action: Mouse scrolled (1272, 521) with delta (0, 0)
Screenshot: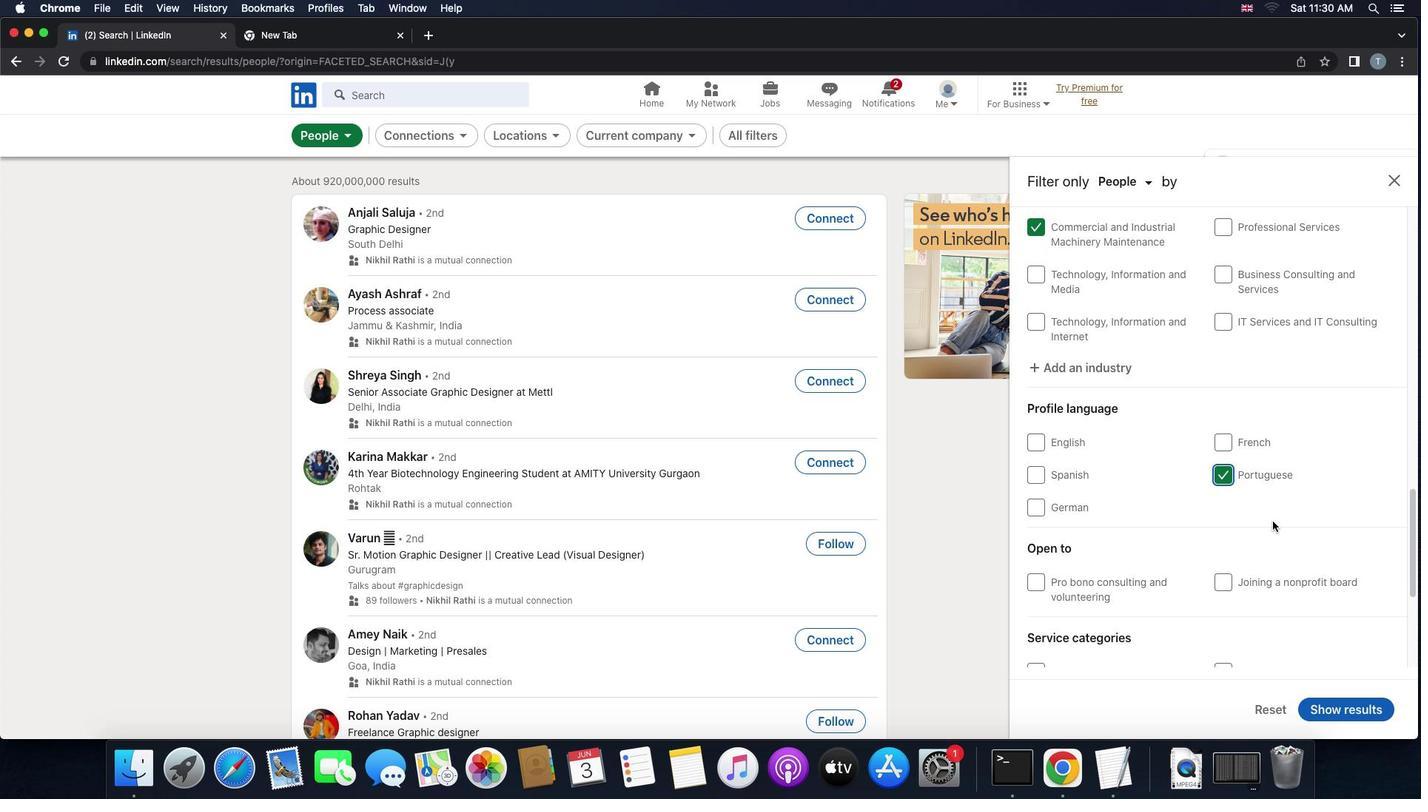 
Action: Mouse moved to (1273, 521)
Screenshot: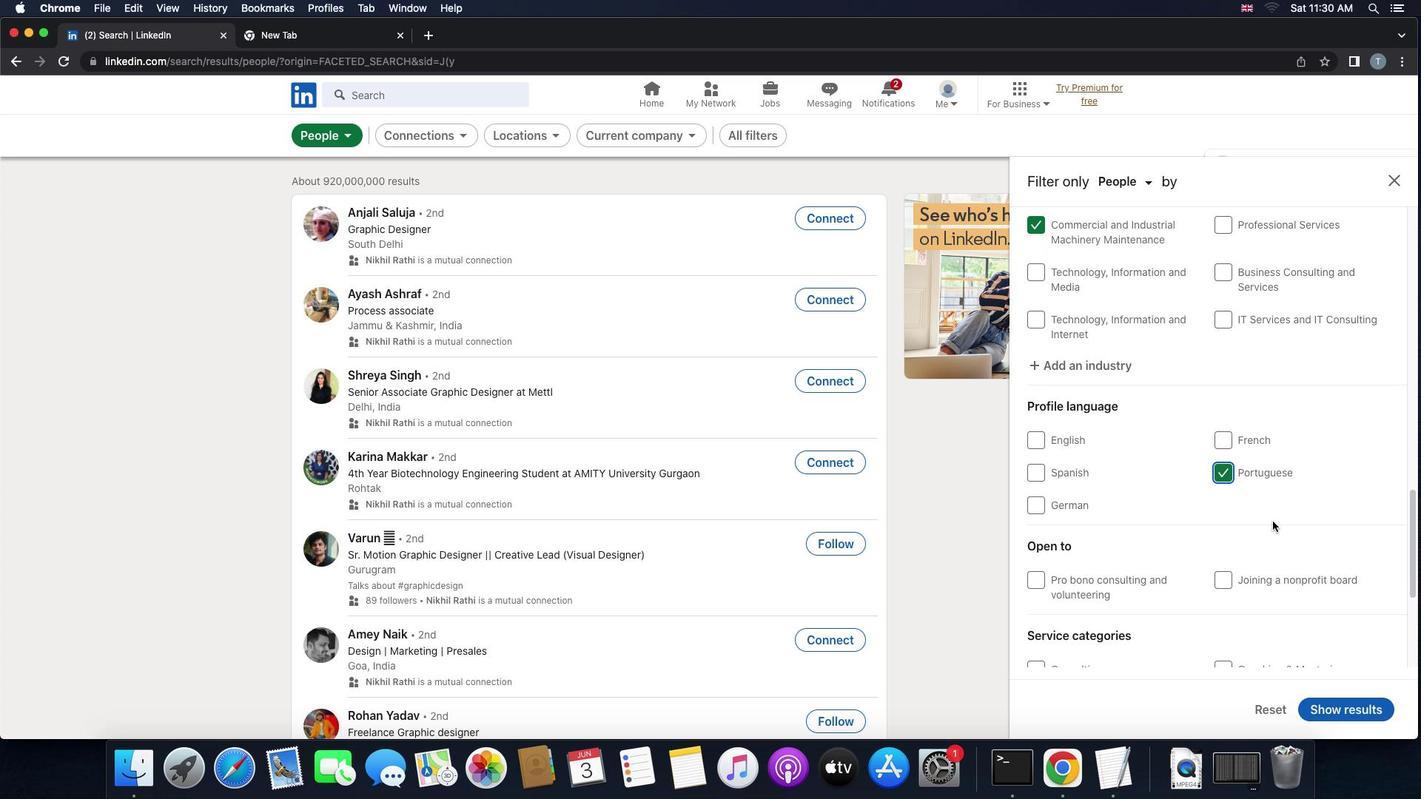 
Action: Mouse scrolled (1273, 521) with delta (0, 0)
Screenshot: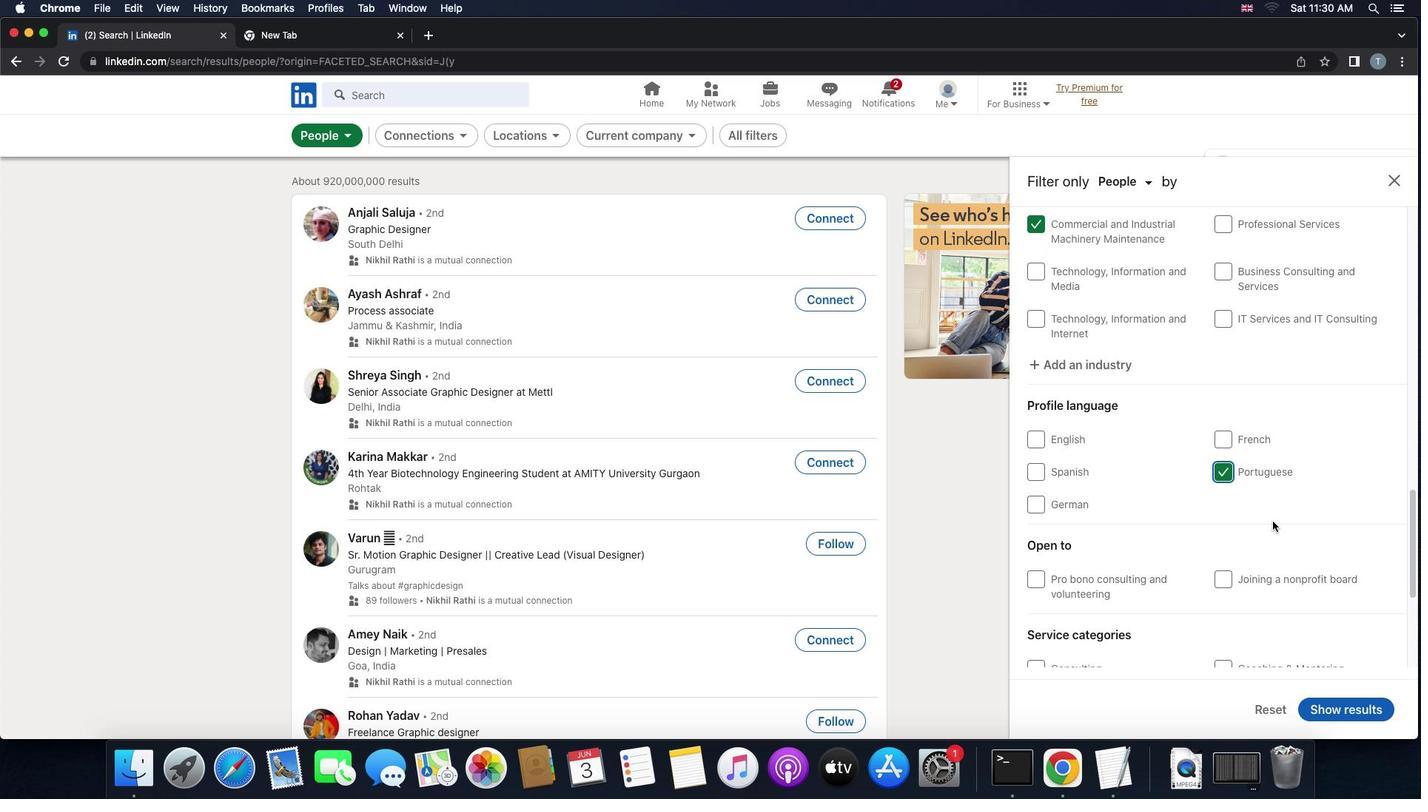 
Action: Mouse scrolled (1273, 521) with delta (0, 0)
Screenshot: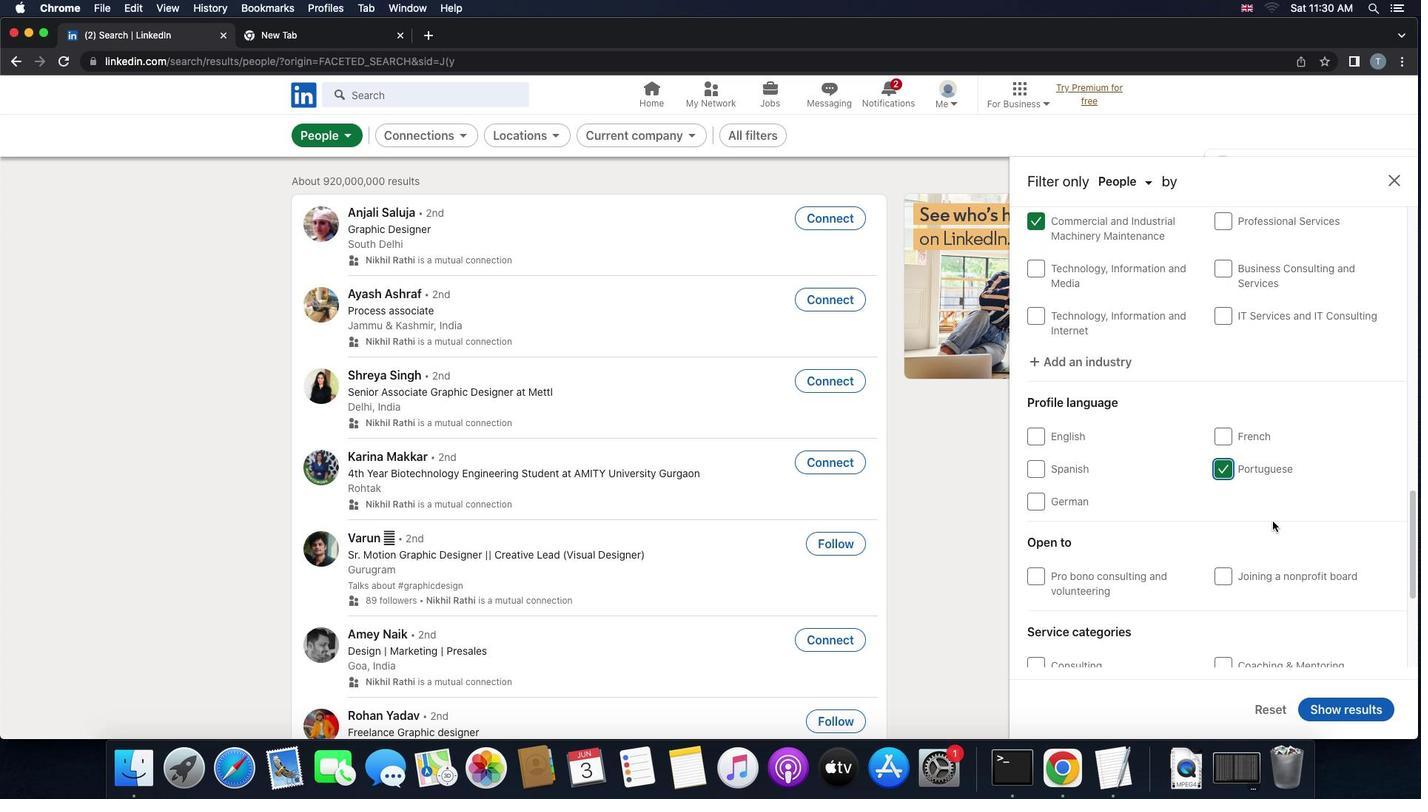 
Action: Mouse scrolled (1273, 521) with delta (0, -1)
Screenshot: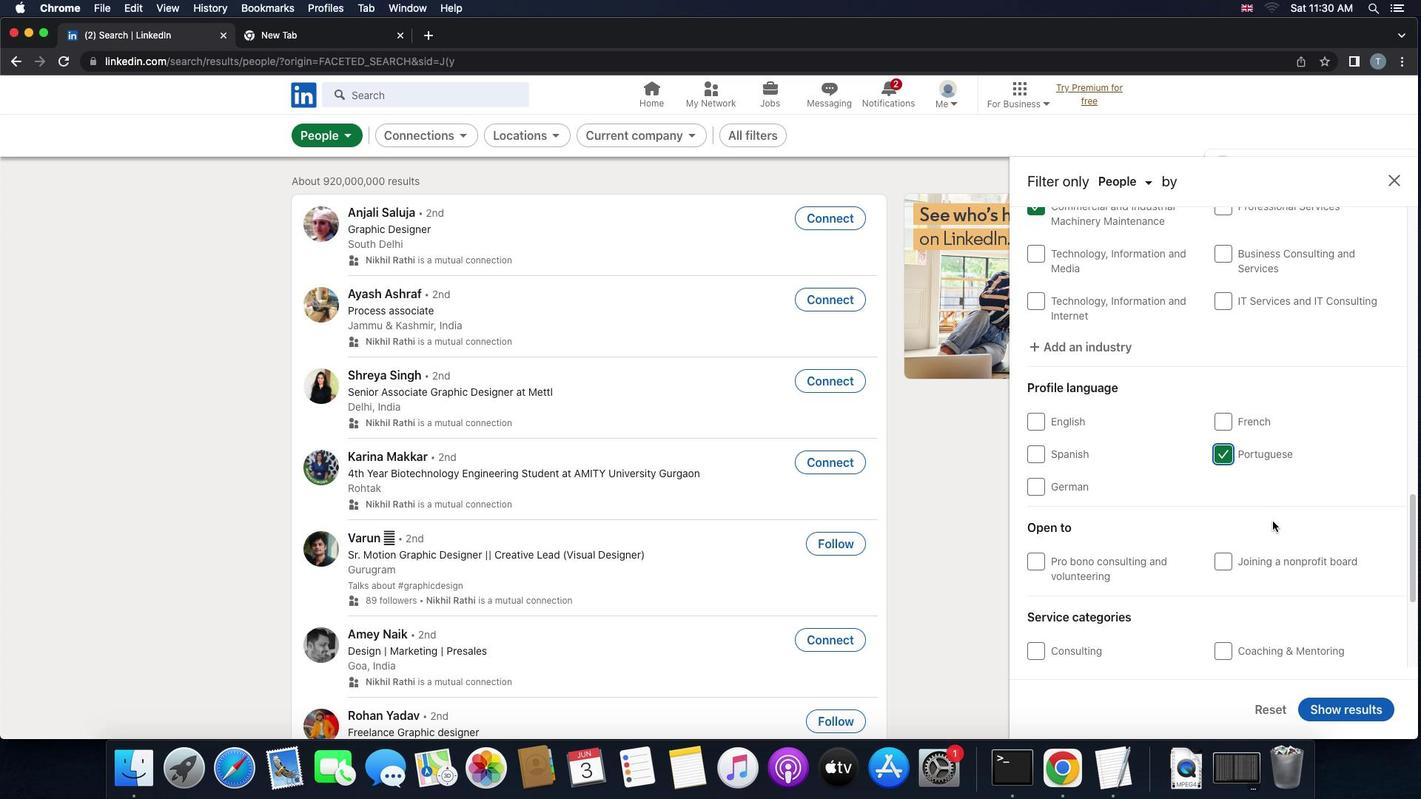 
Action: Mouse moved to (1273, 521)
Screenshot: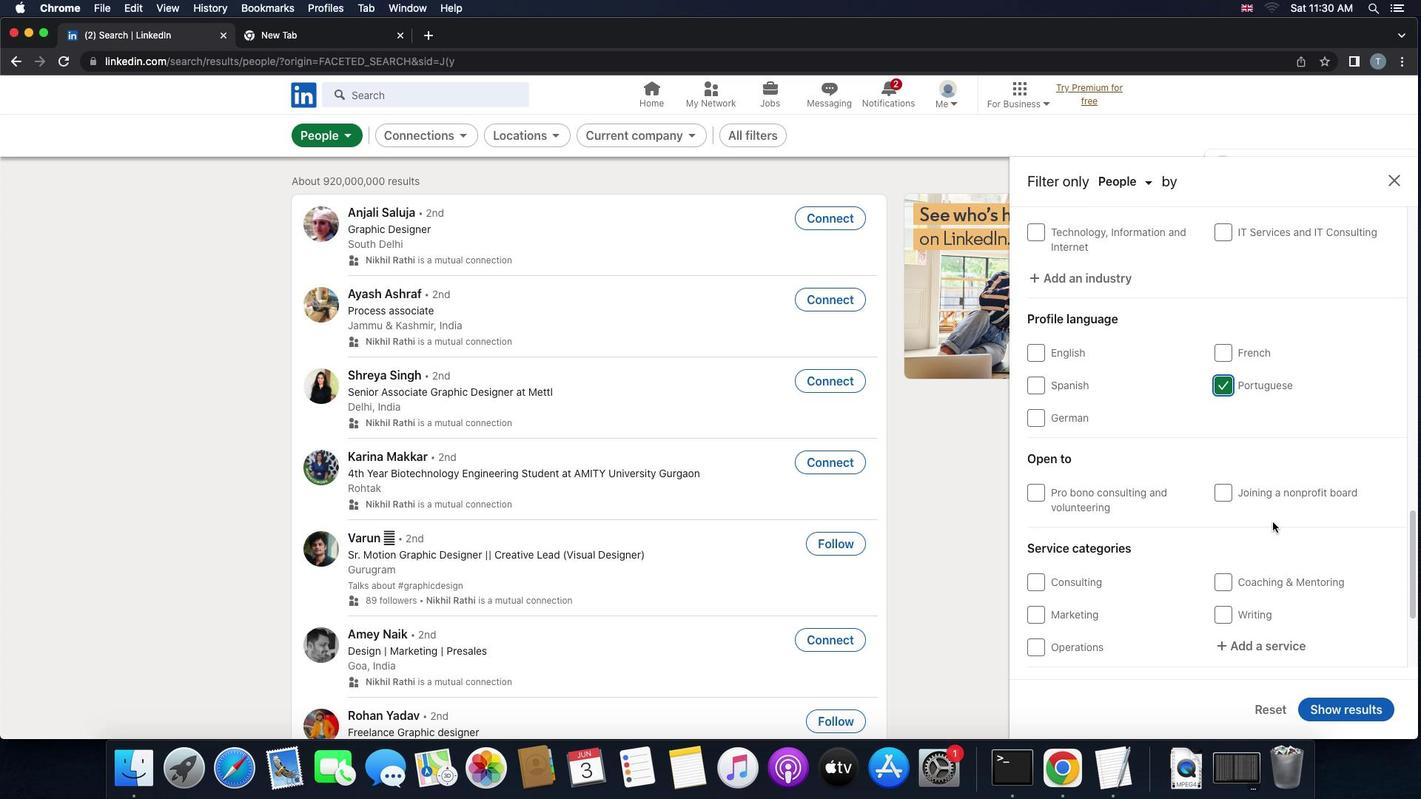 
Action: Mouse scrolled (1273, 521) with delta (0, 0)
Screenshot: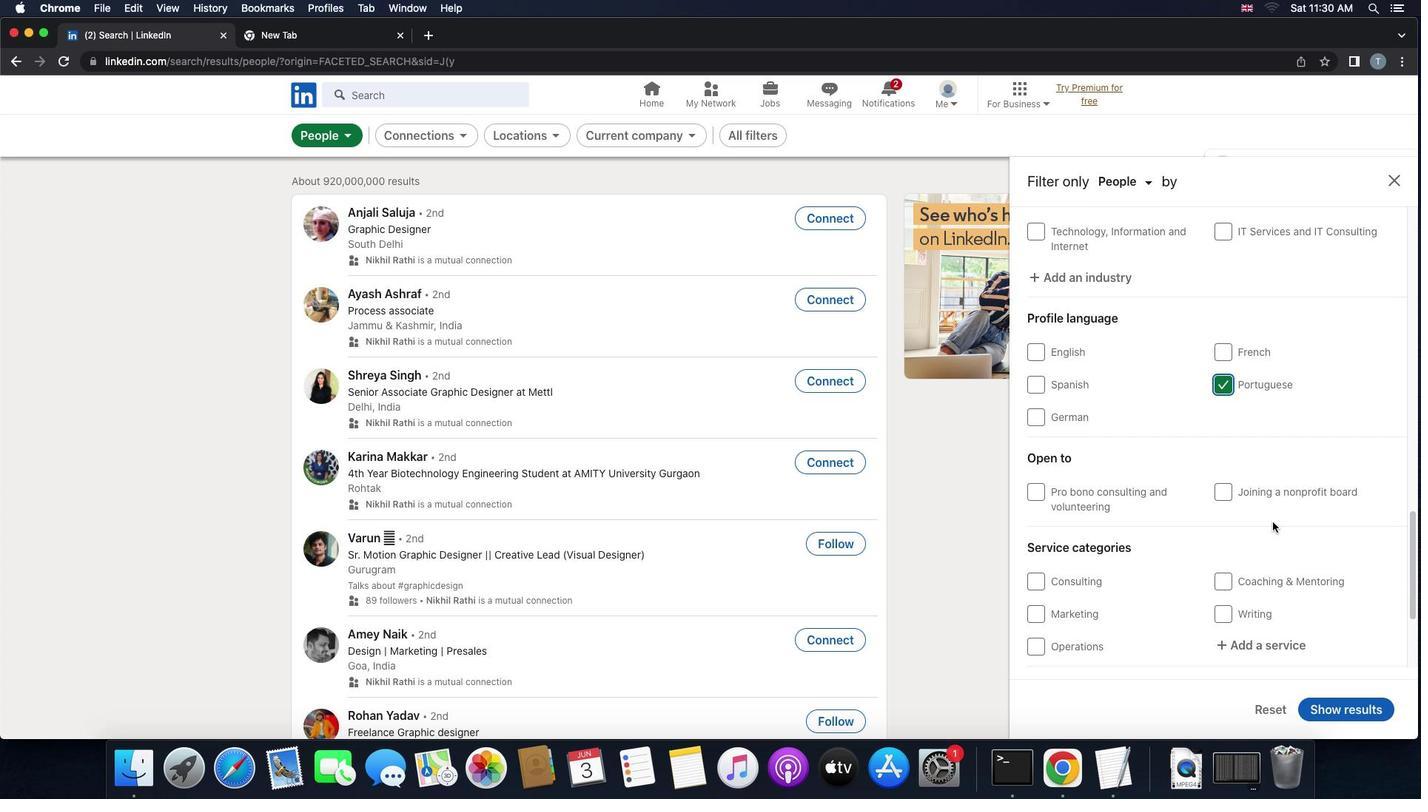 
Action: Mouse scrolled (1273, 521) with delta (0, 0)
Screenshot: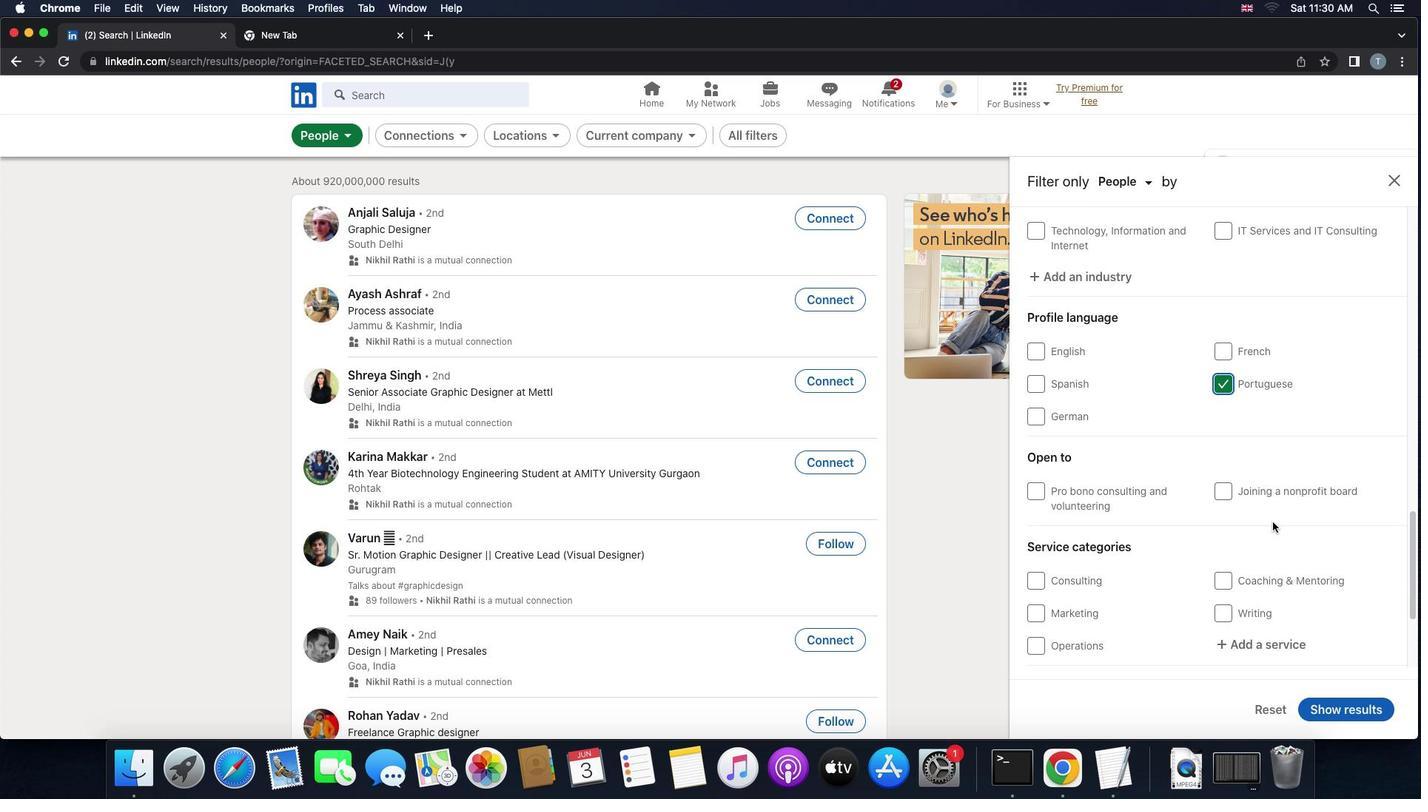 
Action: Mouse scrolled (1273, 521) with delta (0, -1)
Screenshot: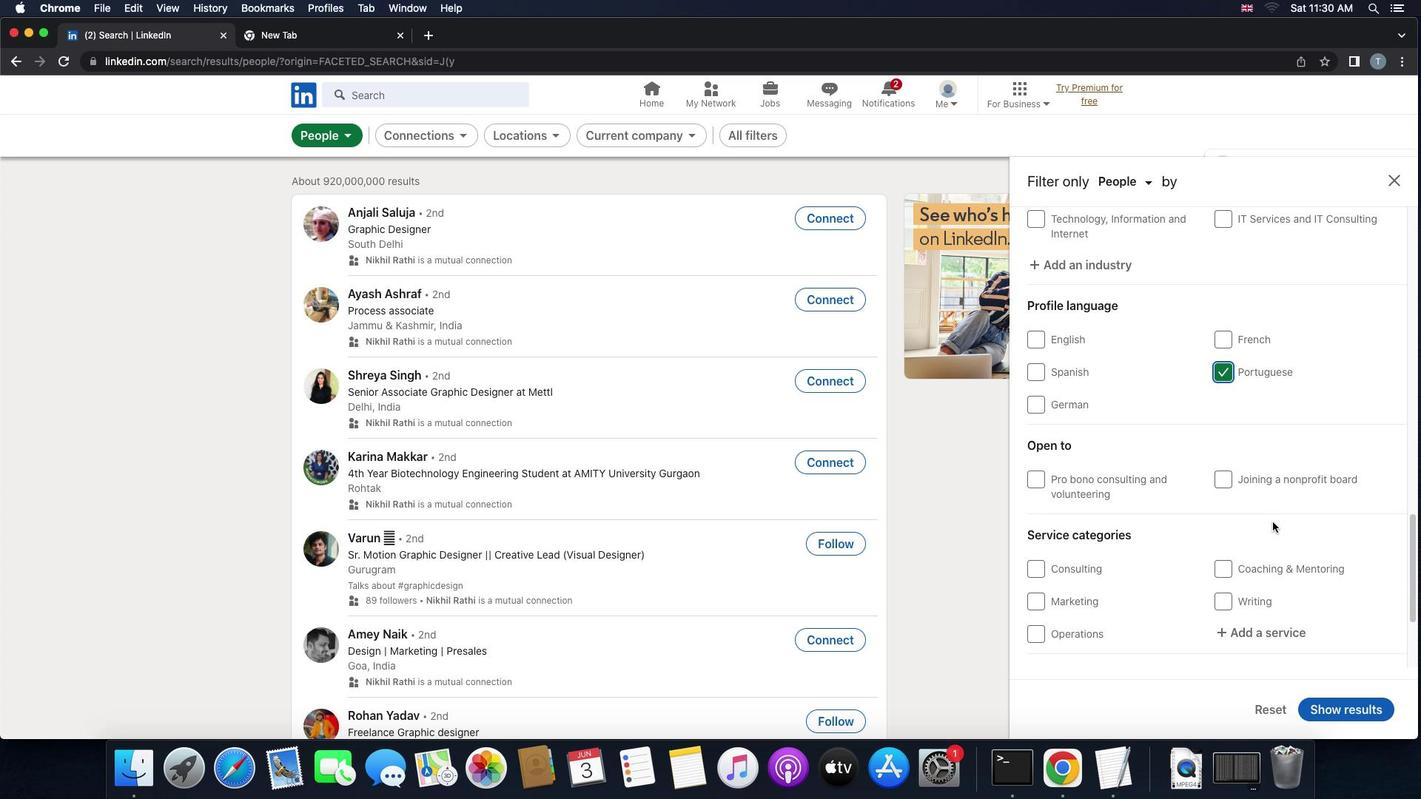 
Action: Mouse moved to (1267, 552)
Screenshot: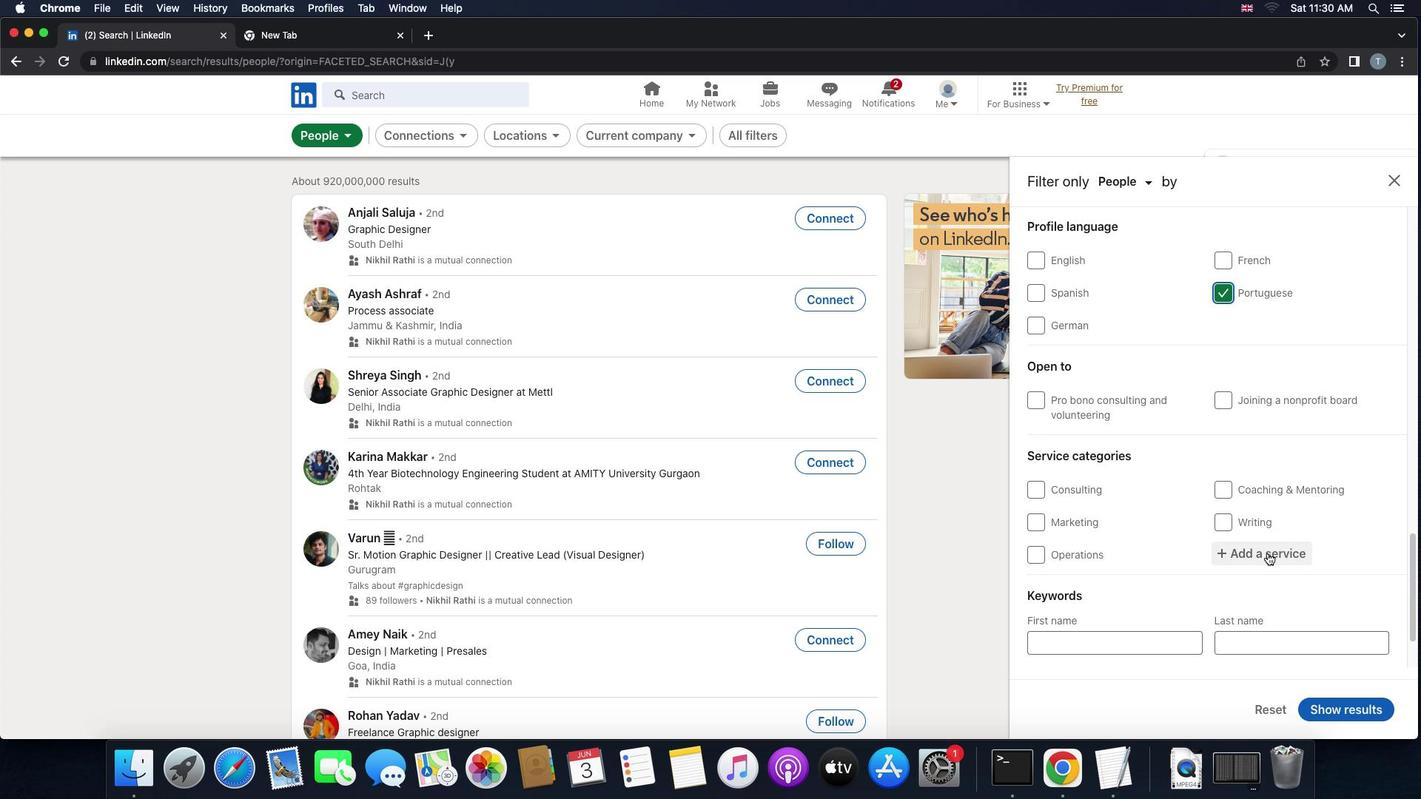 
Action: Mouse pressed left at (1267, 552)
Screenshot: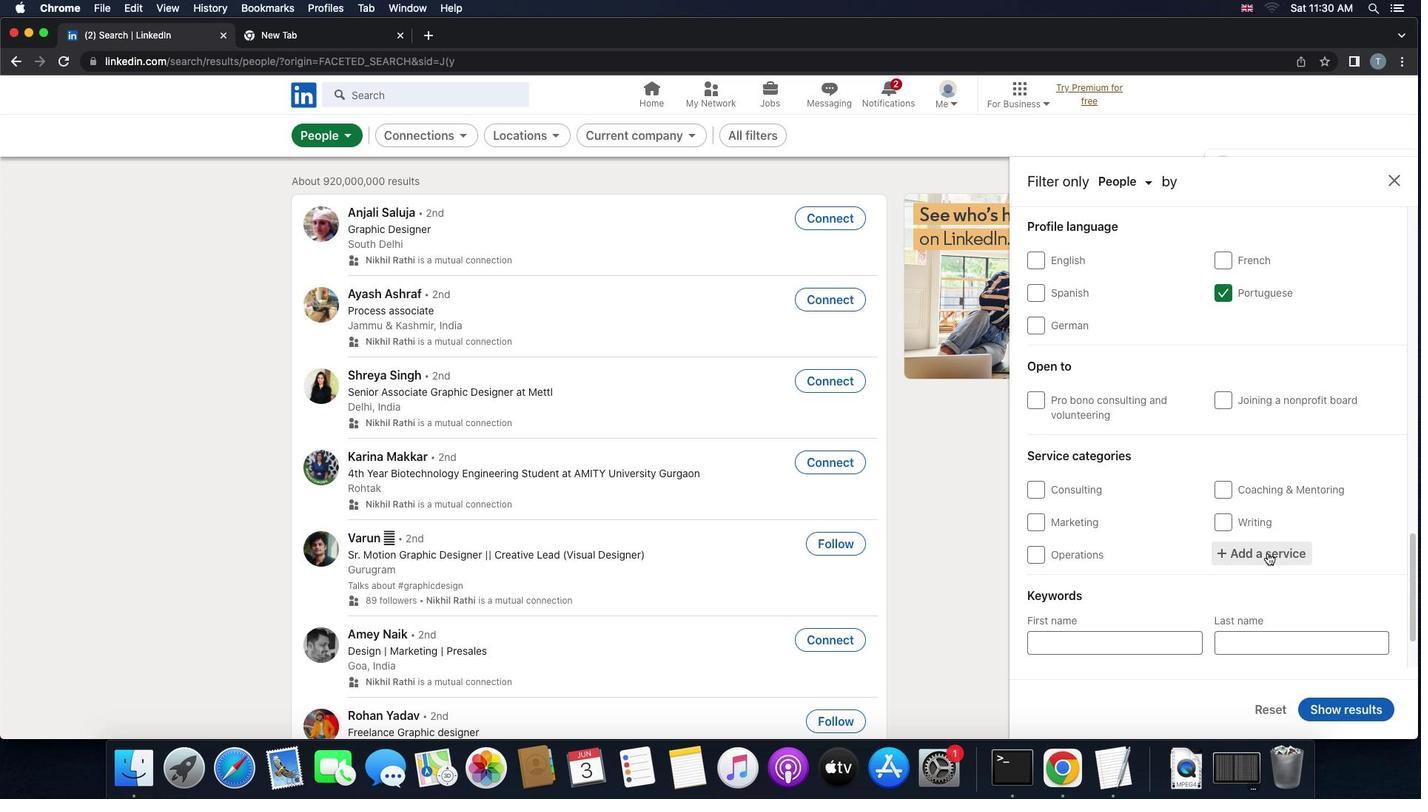 
Action: Mouse moved to (1265, 552)
Screenshot: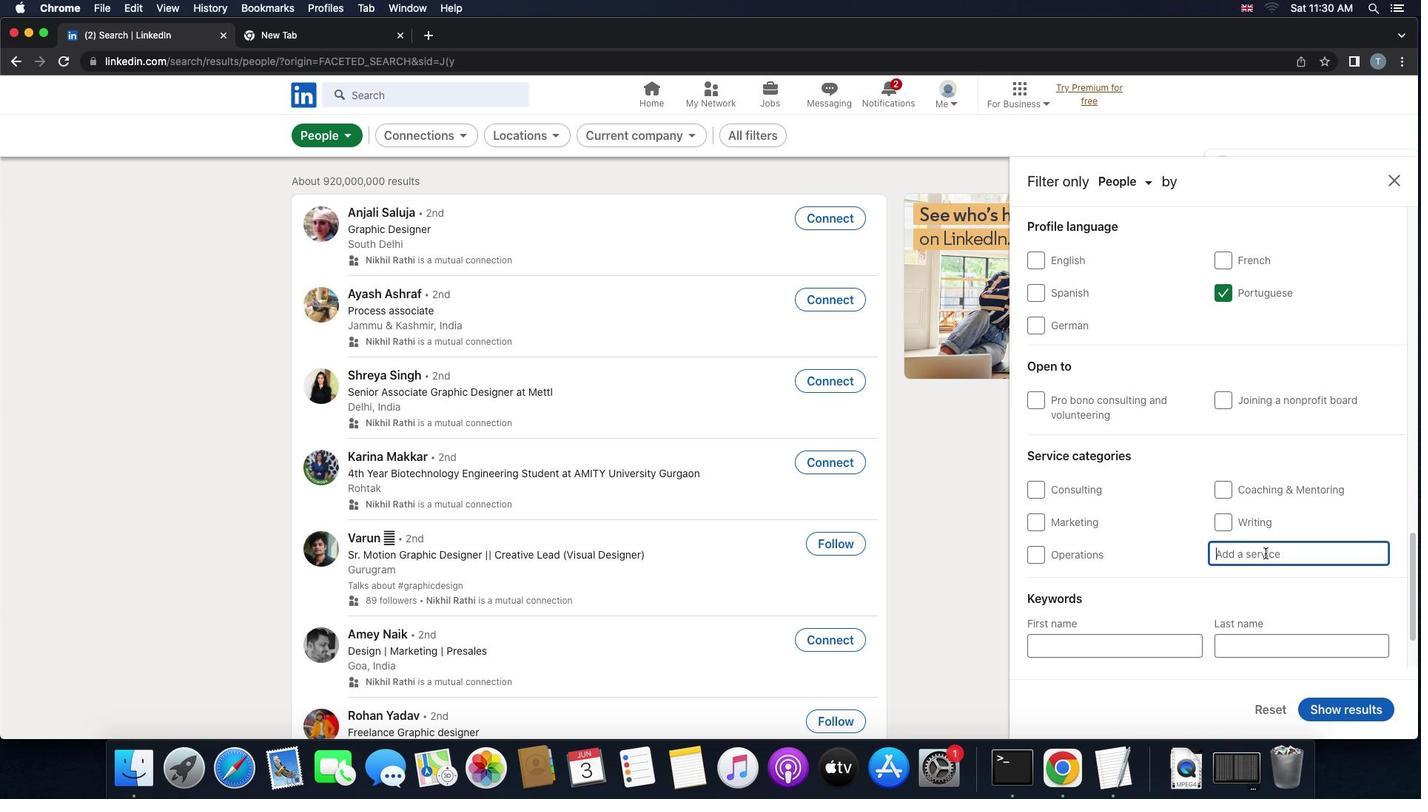 
Action: Key pressed 't''e''c''h''n''i''c''a''l'
Screenshot: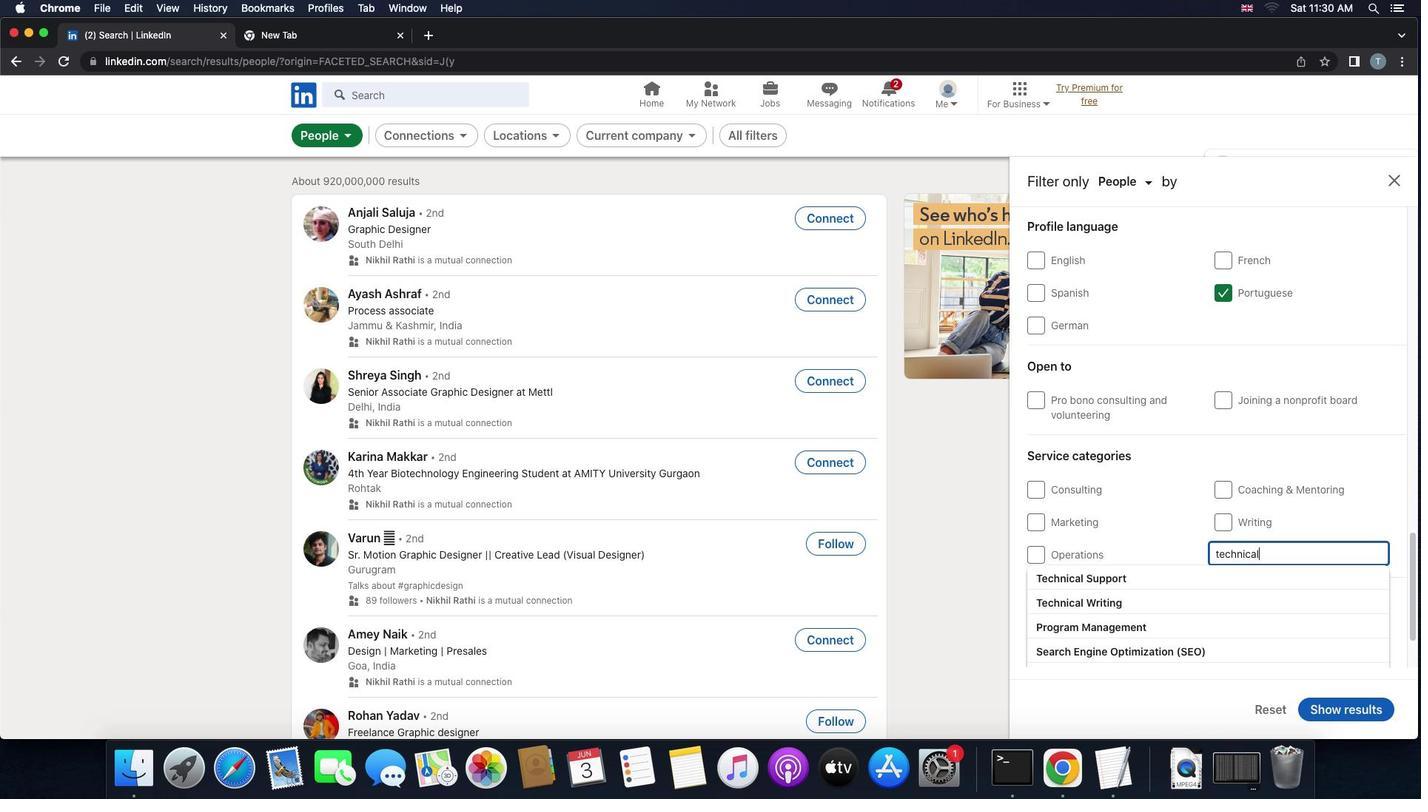 
Action: Mouse moved to (1134, 569)
Screenshot: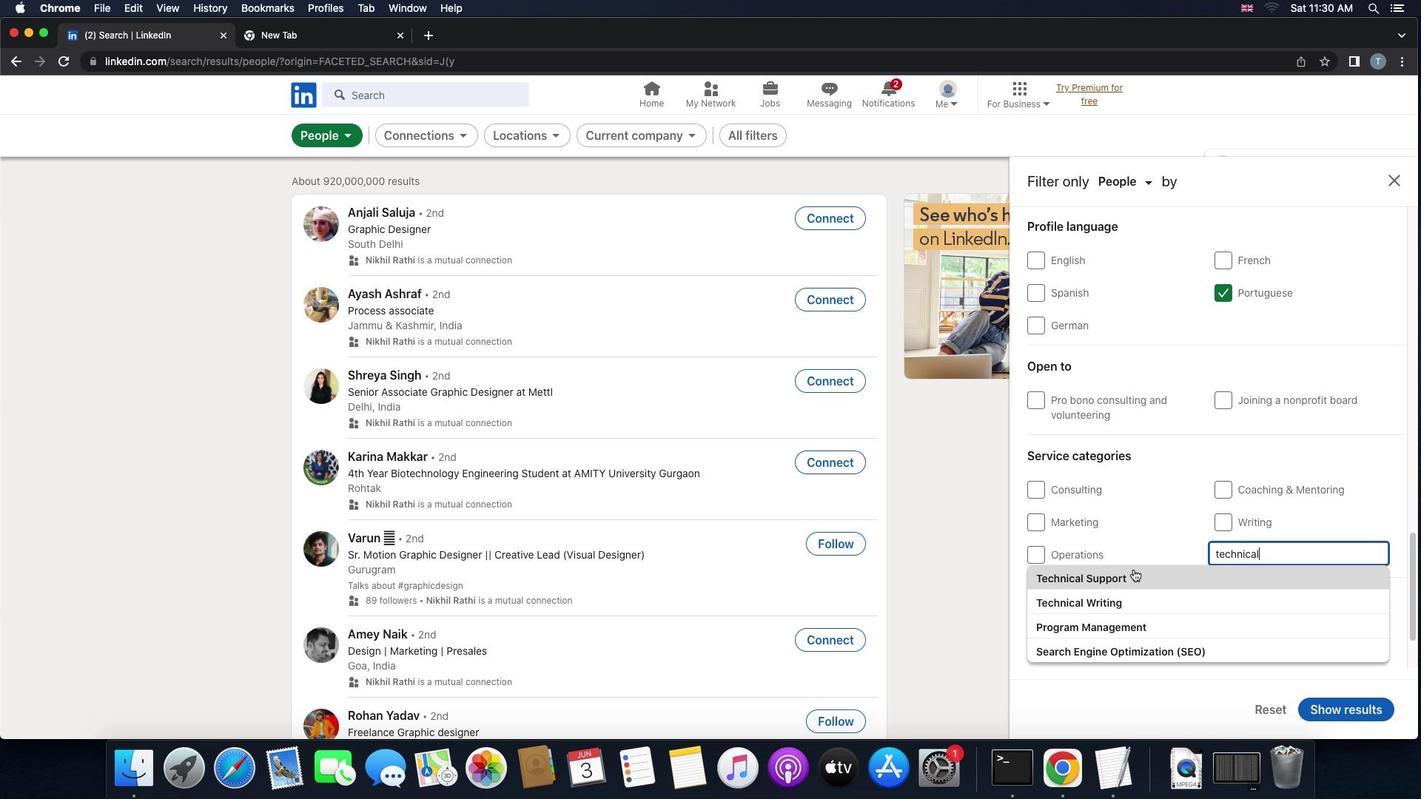 
Action: Mouse pressed left at (1134, 569)
Screenshot: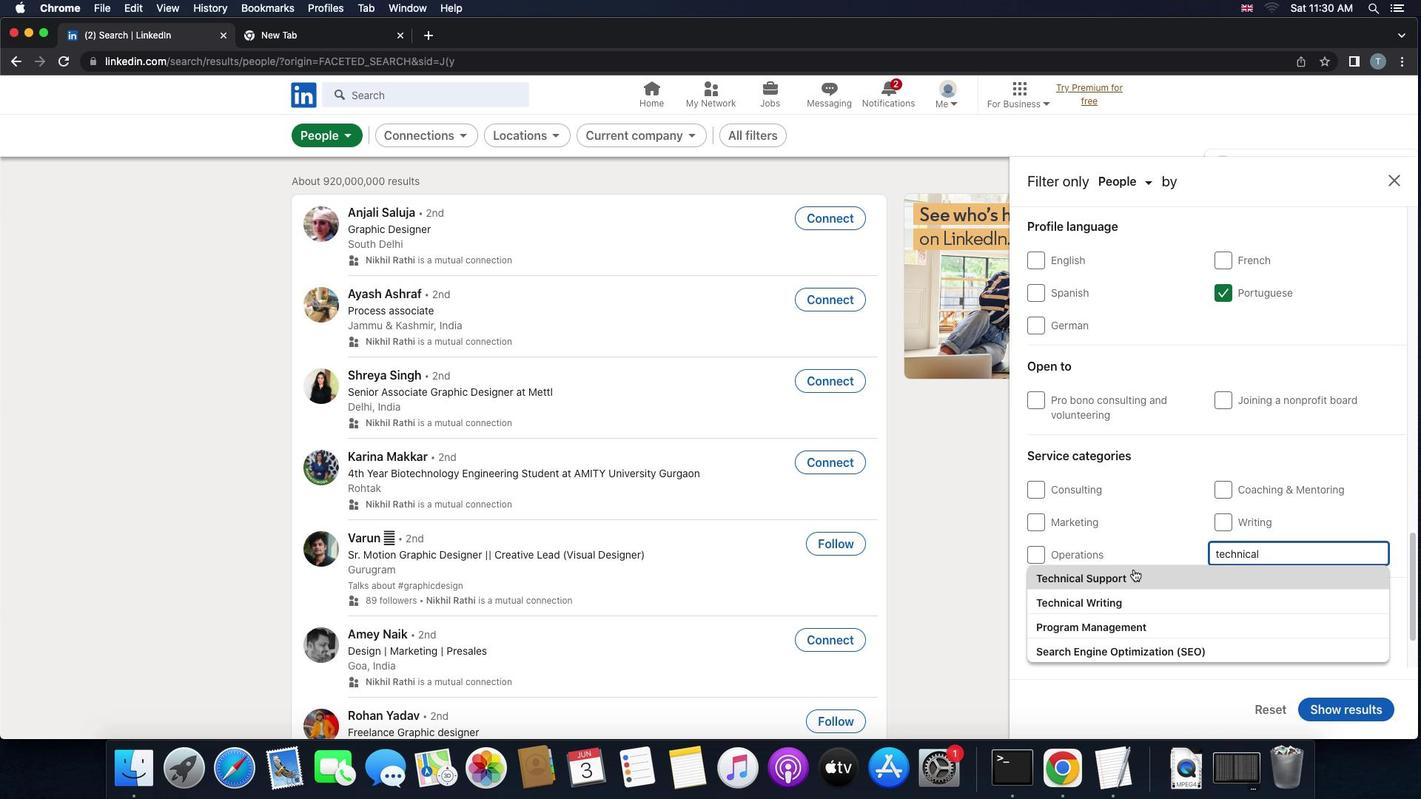 
Action: Mouse moved to (1137, 571)
Screenshot: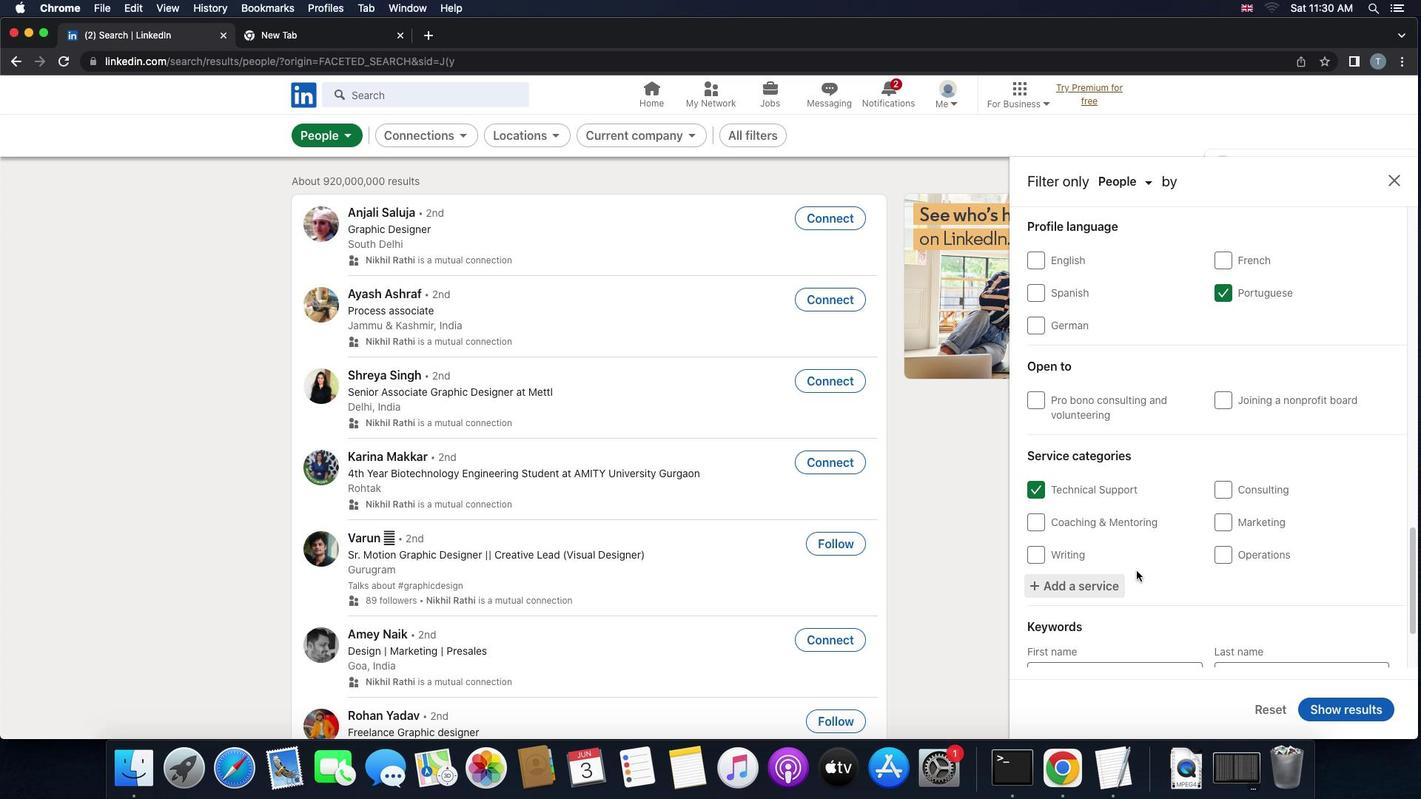 
Action: Mouse scrolled (1137, 571) with delta (0, 0)
Screenshot: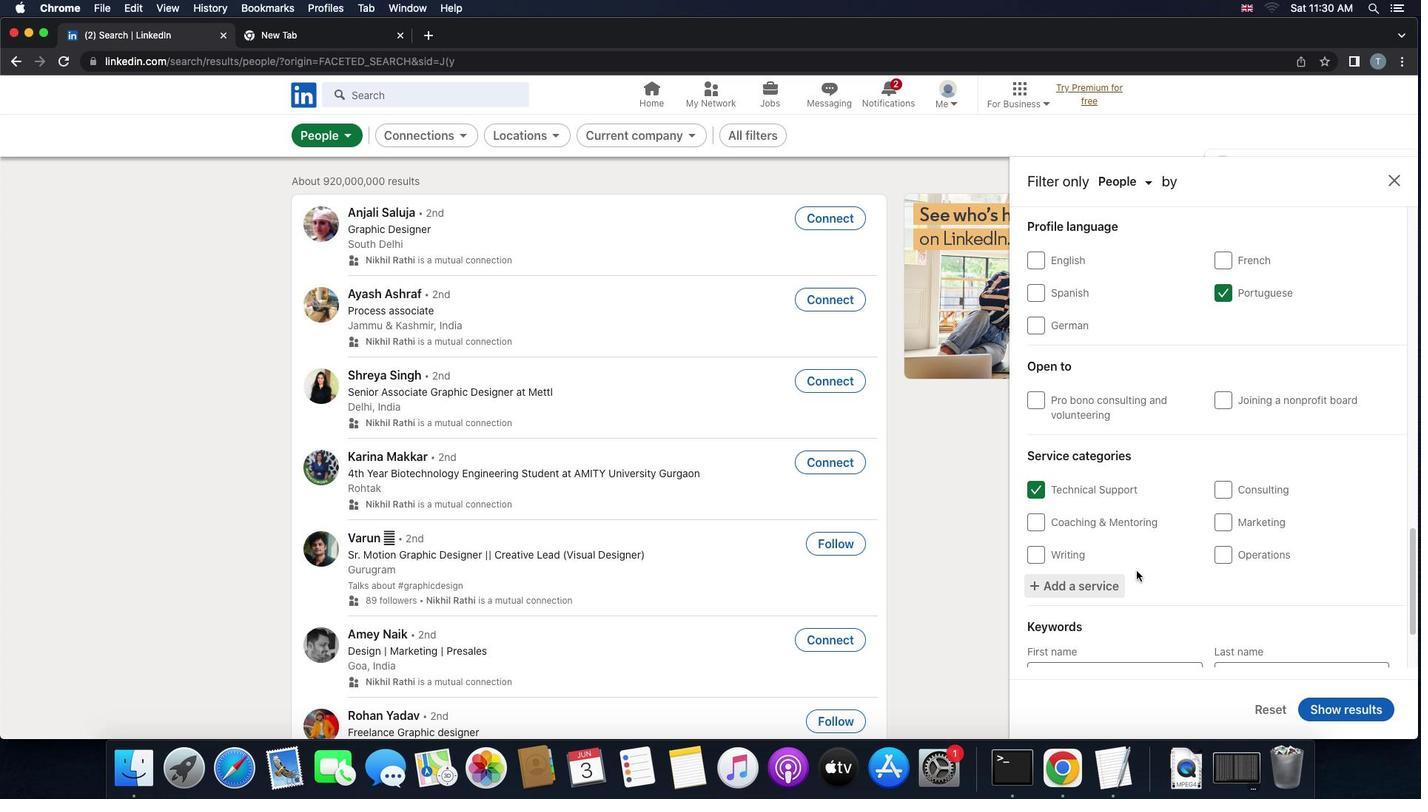 
Action: Mouse scrolled (1137, 571) with delta (0, 0)
Screenshot: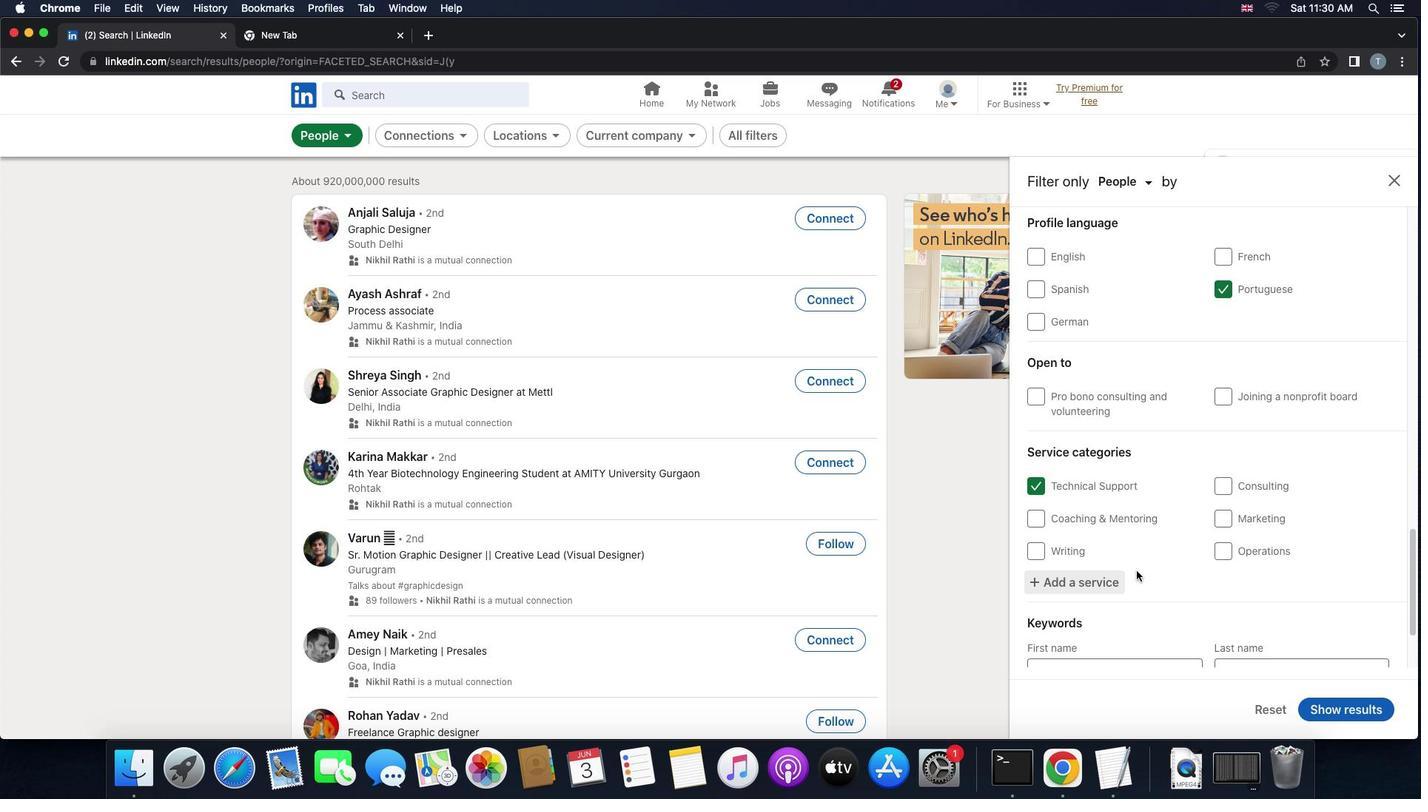 
Action: Mouse scrolled (1137, 571) with delta (0, 0)
Screenshot: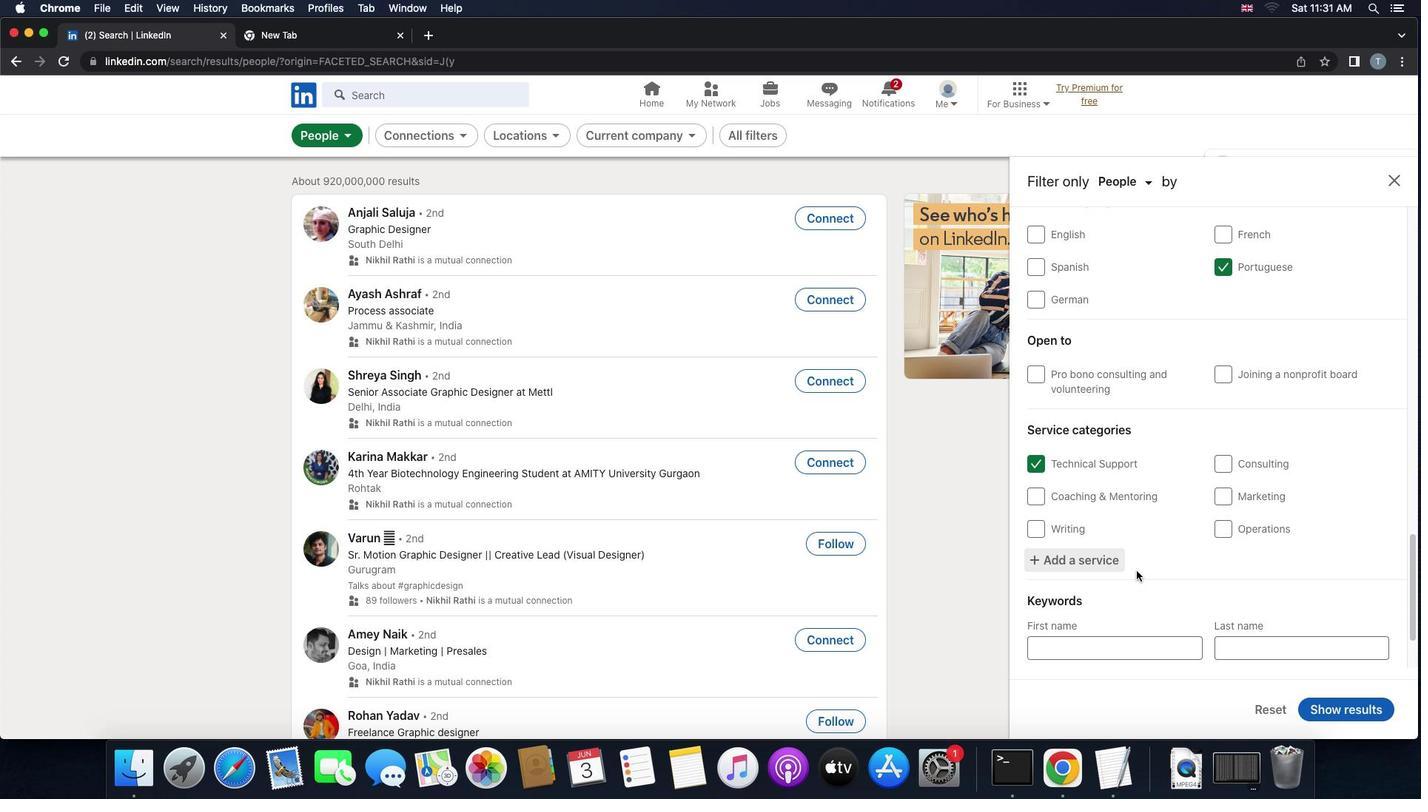 
Action: Mouse scrolled (1137, 571) with delta (0, -1)
Screenshot: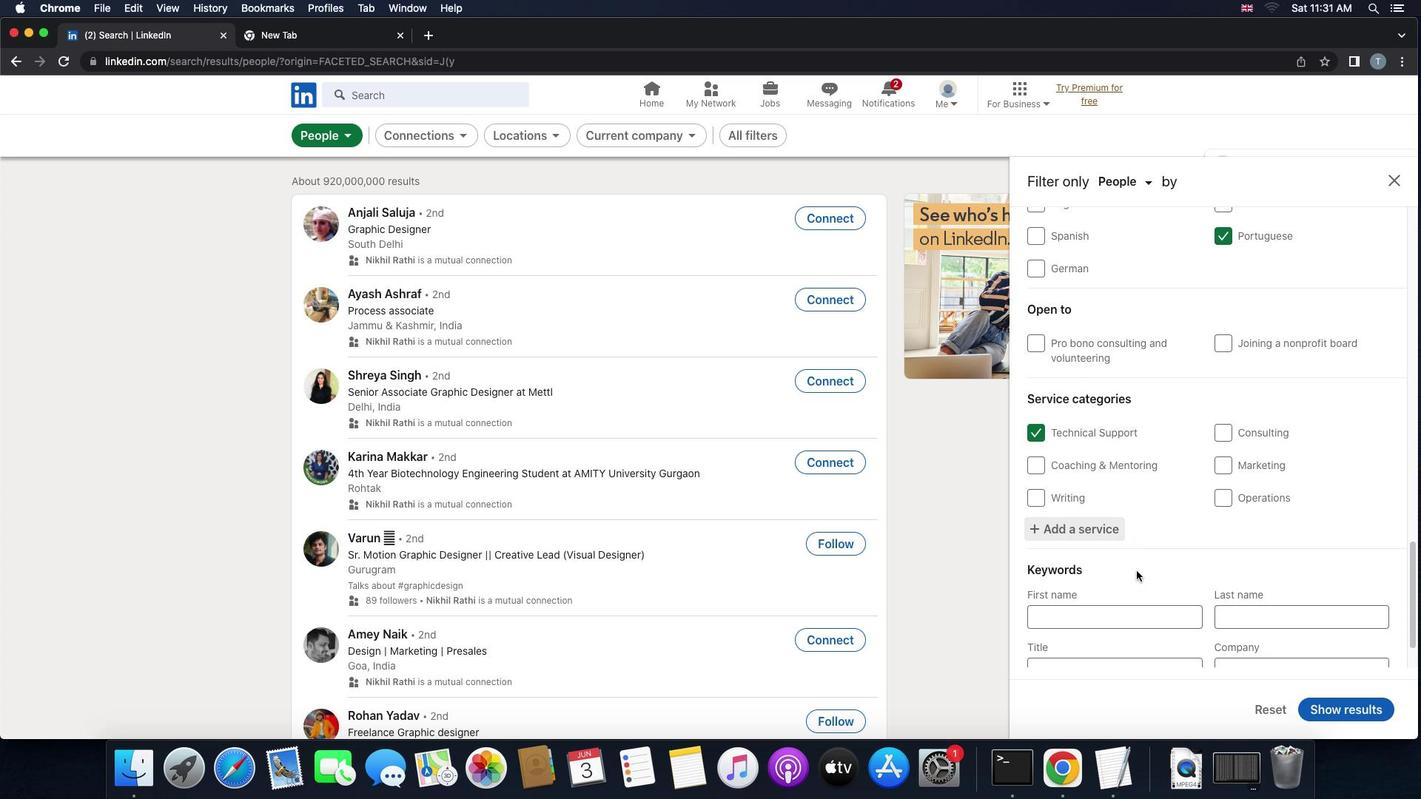 
Action: Mouse scrolled (1137, 571) with delta (0, 0)
Screenshot: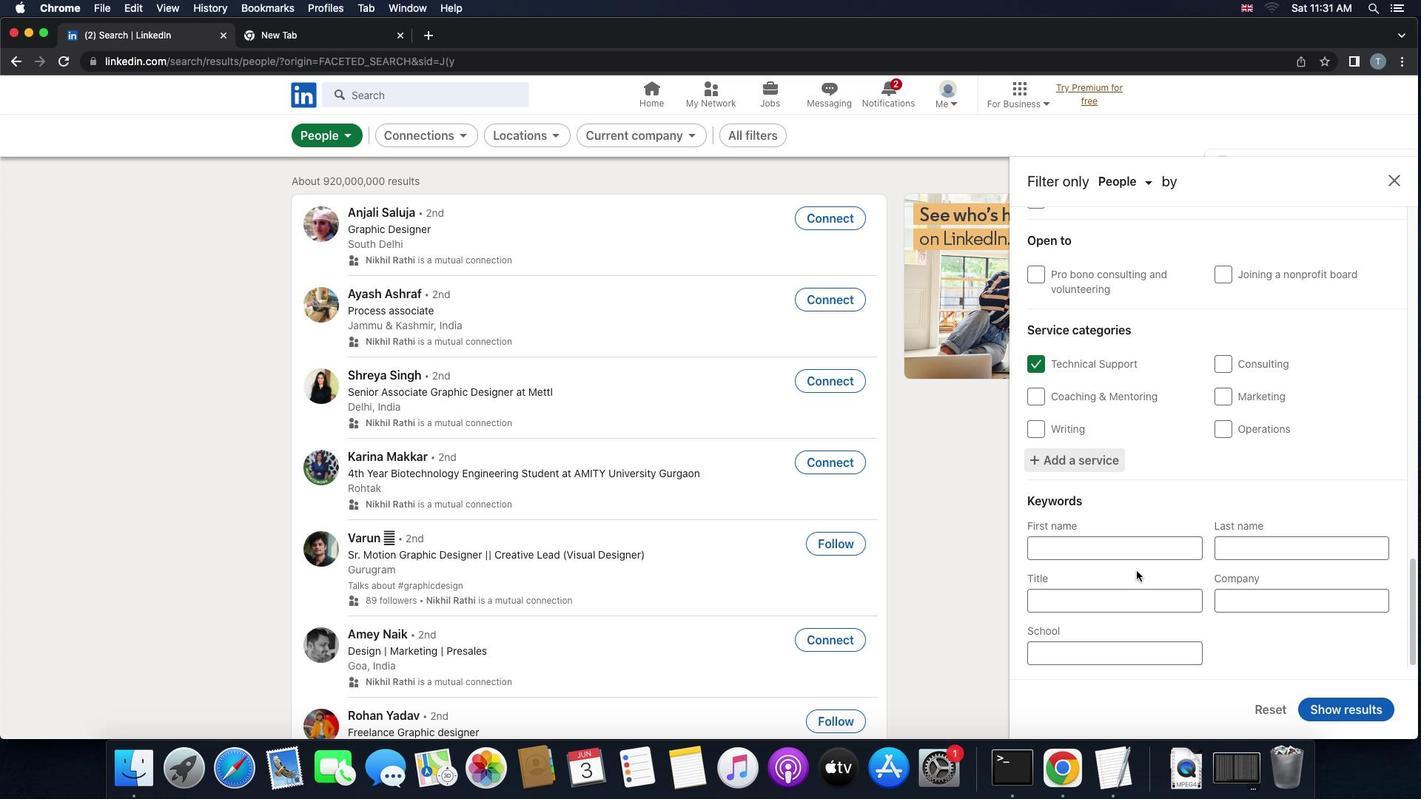 
Action: Mouse scrolled (1137, 571) with delta (0, 0)
Screenshot: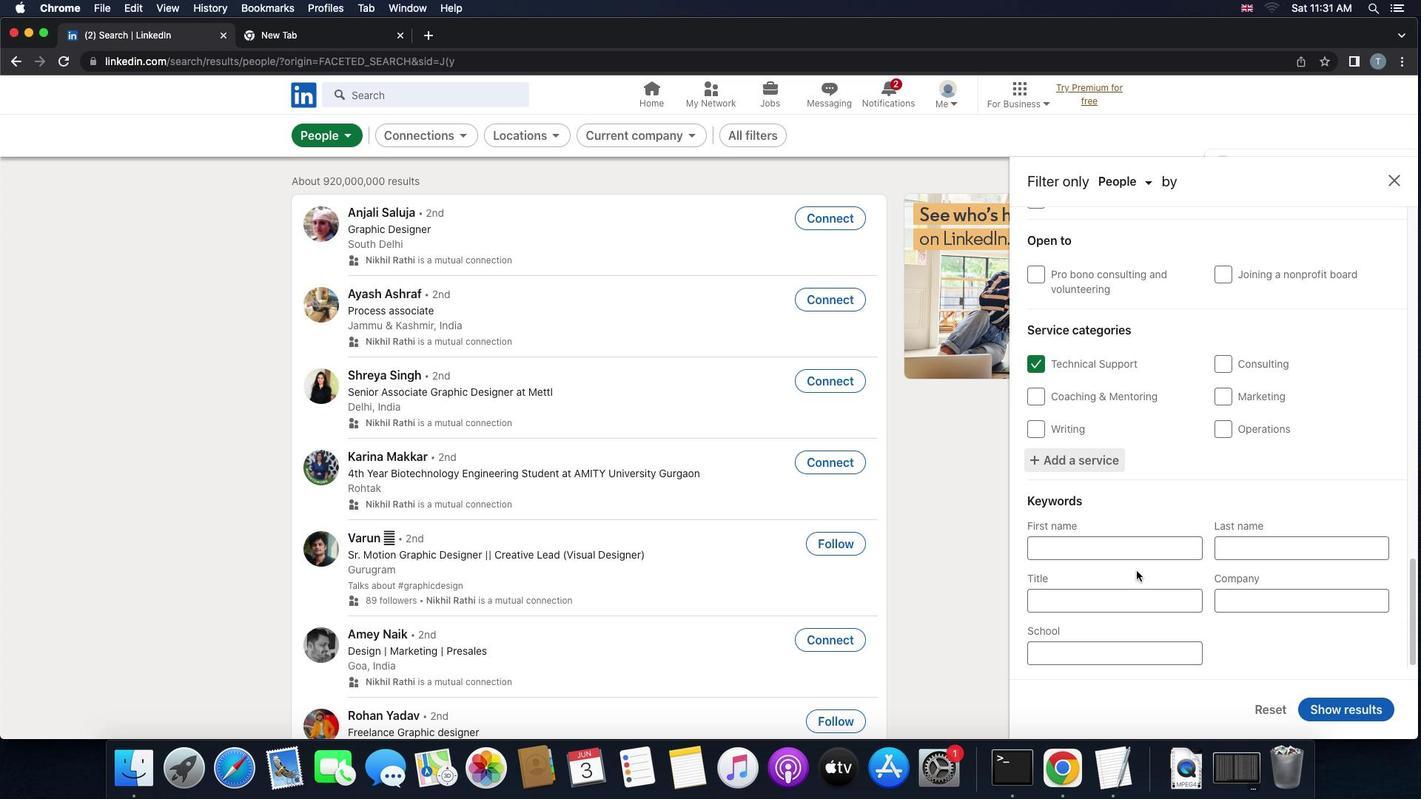 
Action: Mouse scrolled (1137, 571) with delta (0, 0)
Screenshot: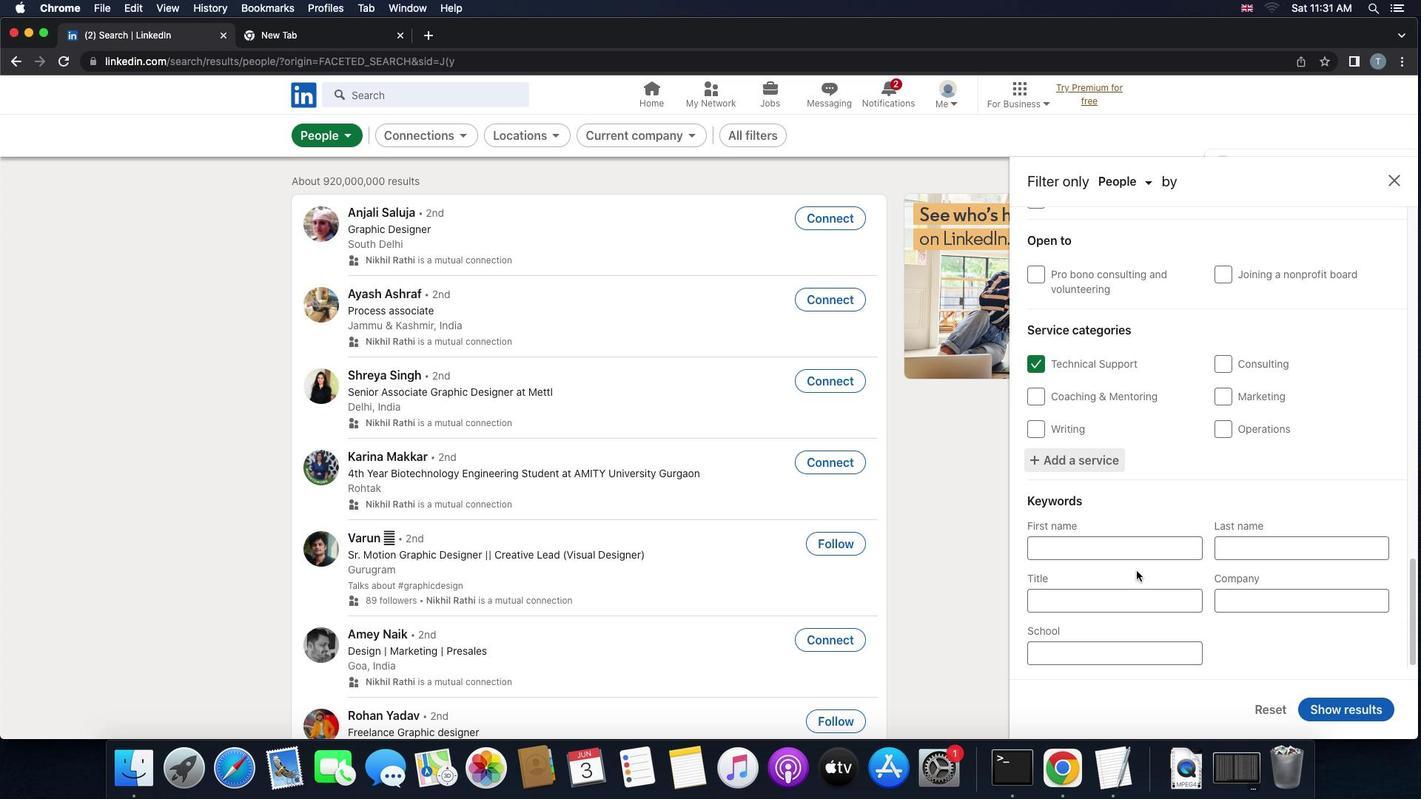 
Action: Mouse moved to (1129, 601)
Screenshot: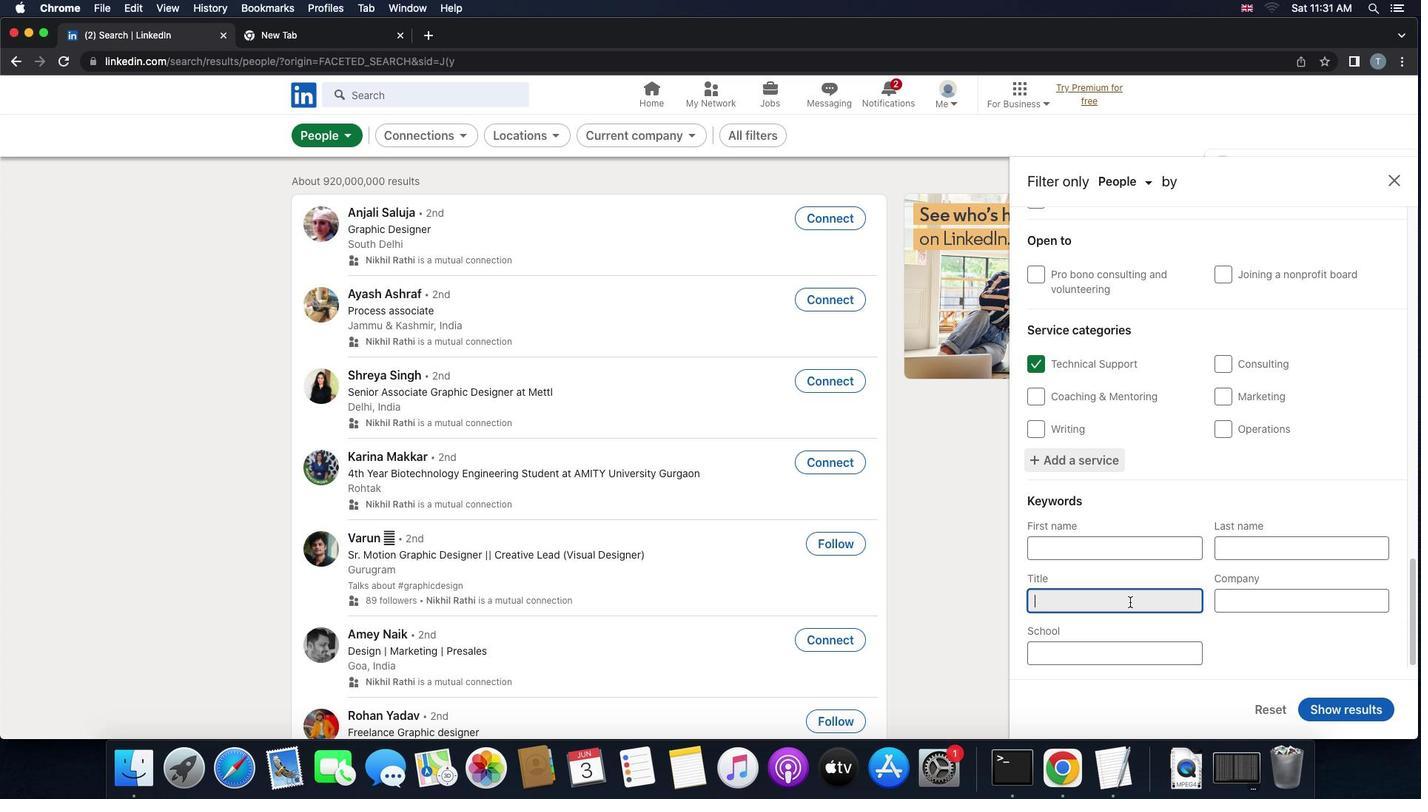 
Action: Mouse pressed left at (1129, 601)
Screenshot: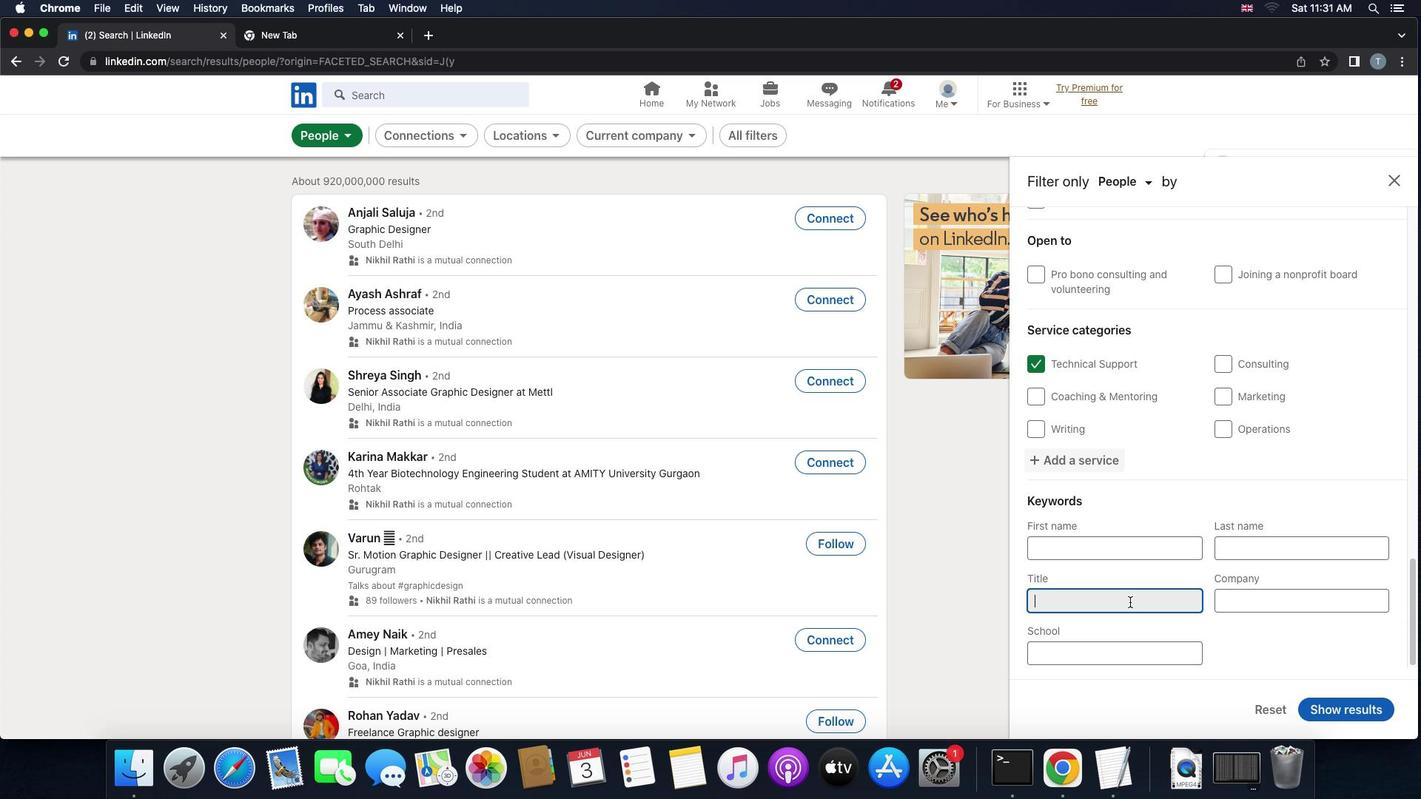 
Action: Mouse moved to (1128, 603)
Screenshot: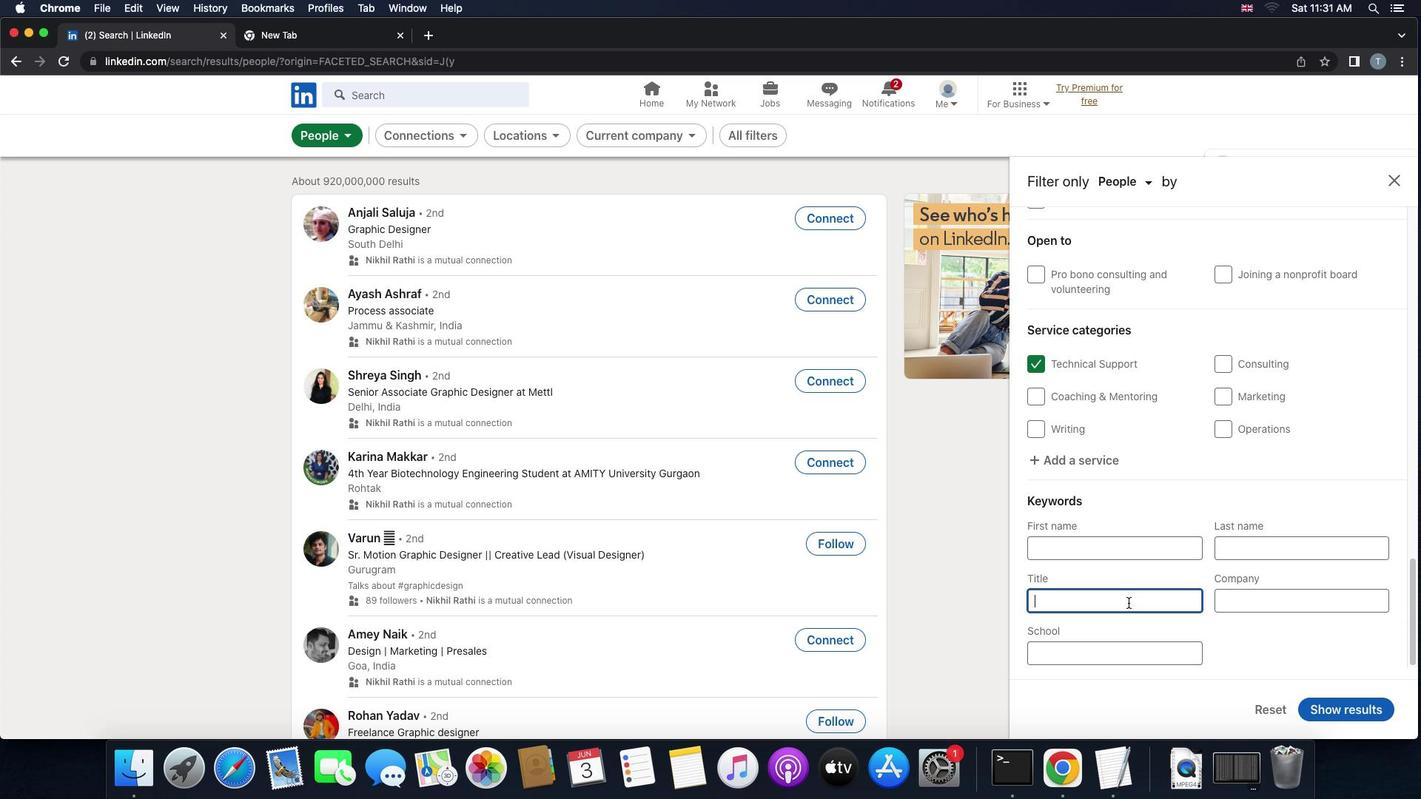 
Action: Key pressed 's''a''l''e''s'Key.space'e''n''g''i''n''e''e''r'
Screenshot: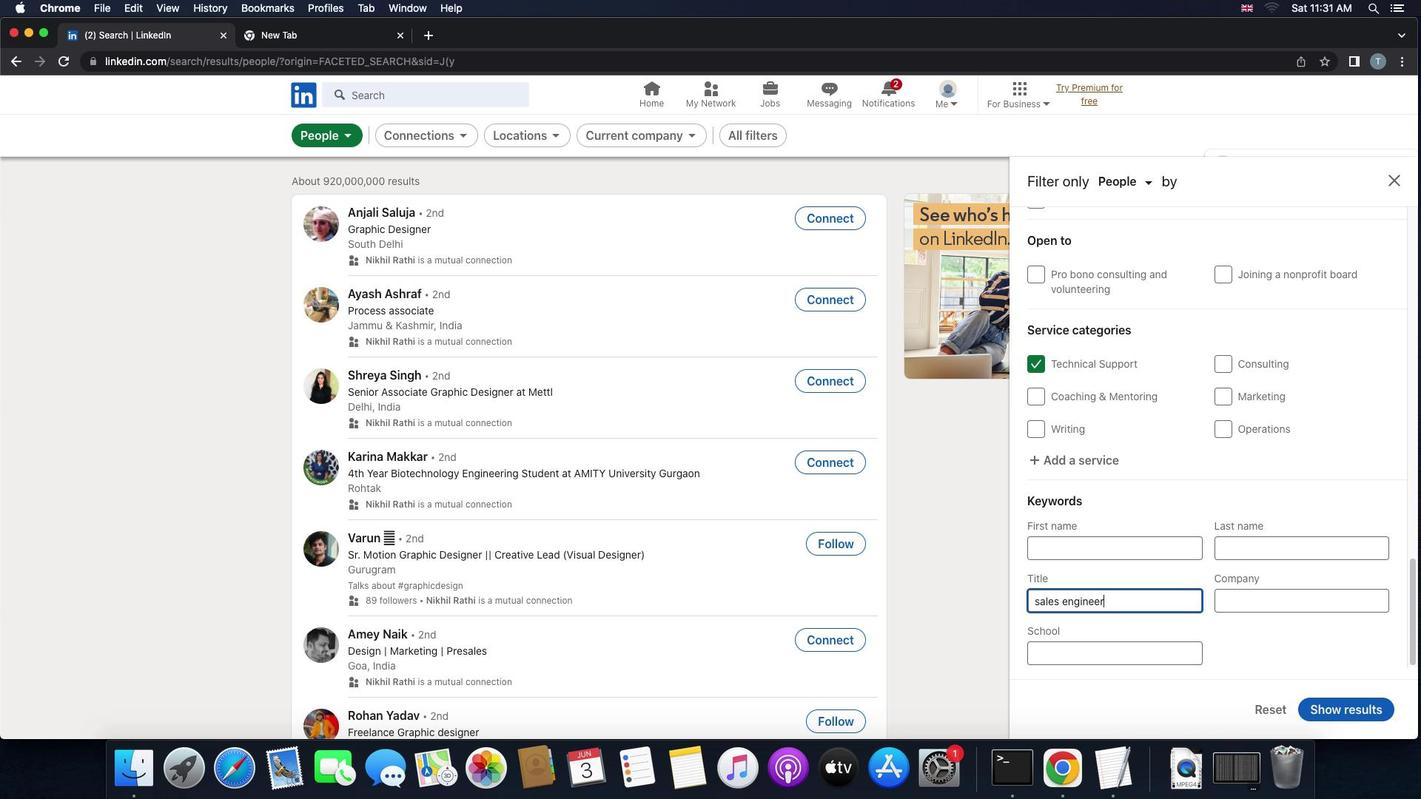 
Action: Mouse moved to (1327, 715)
Screenshot: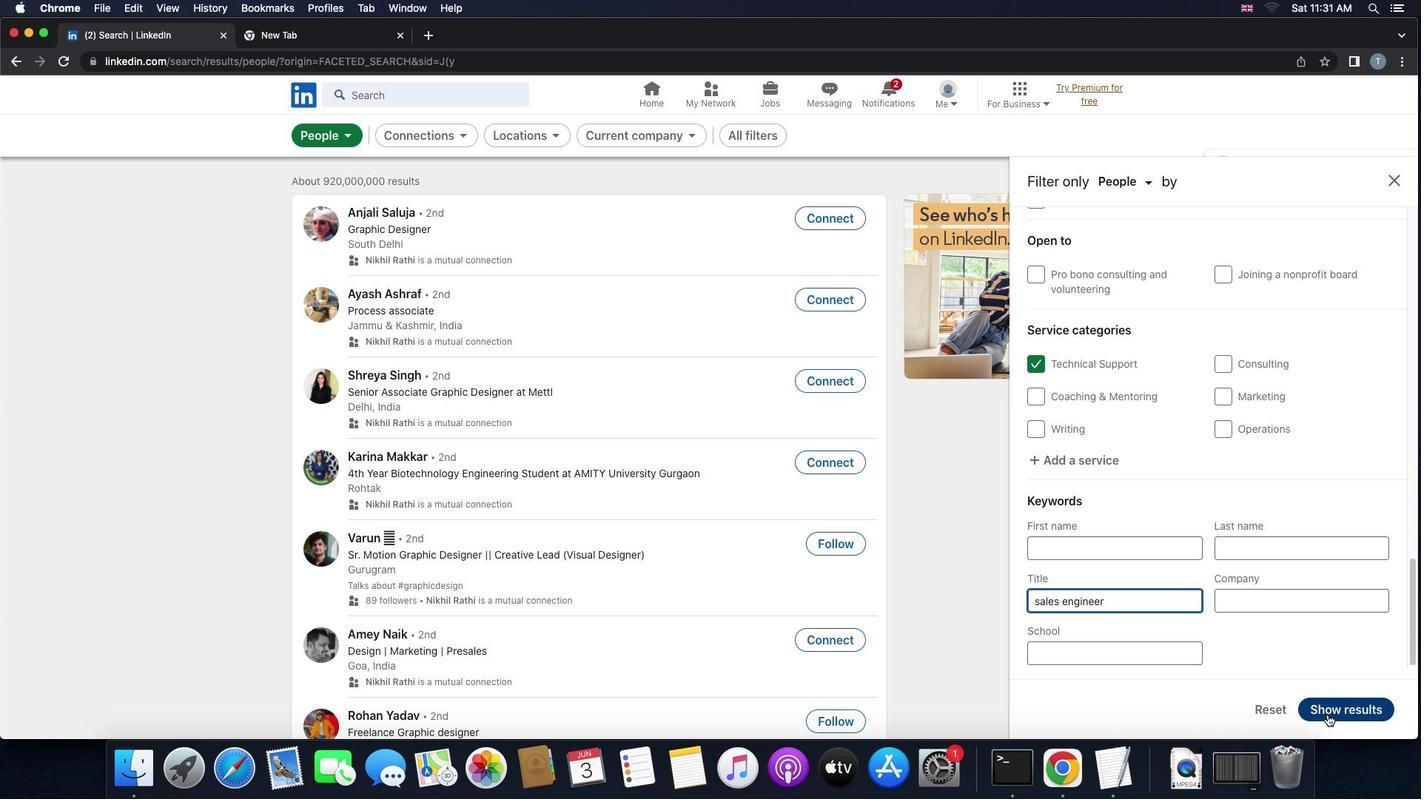 
Action: Mouse pressed left at (1327, 715)
Screenshot: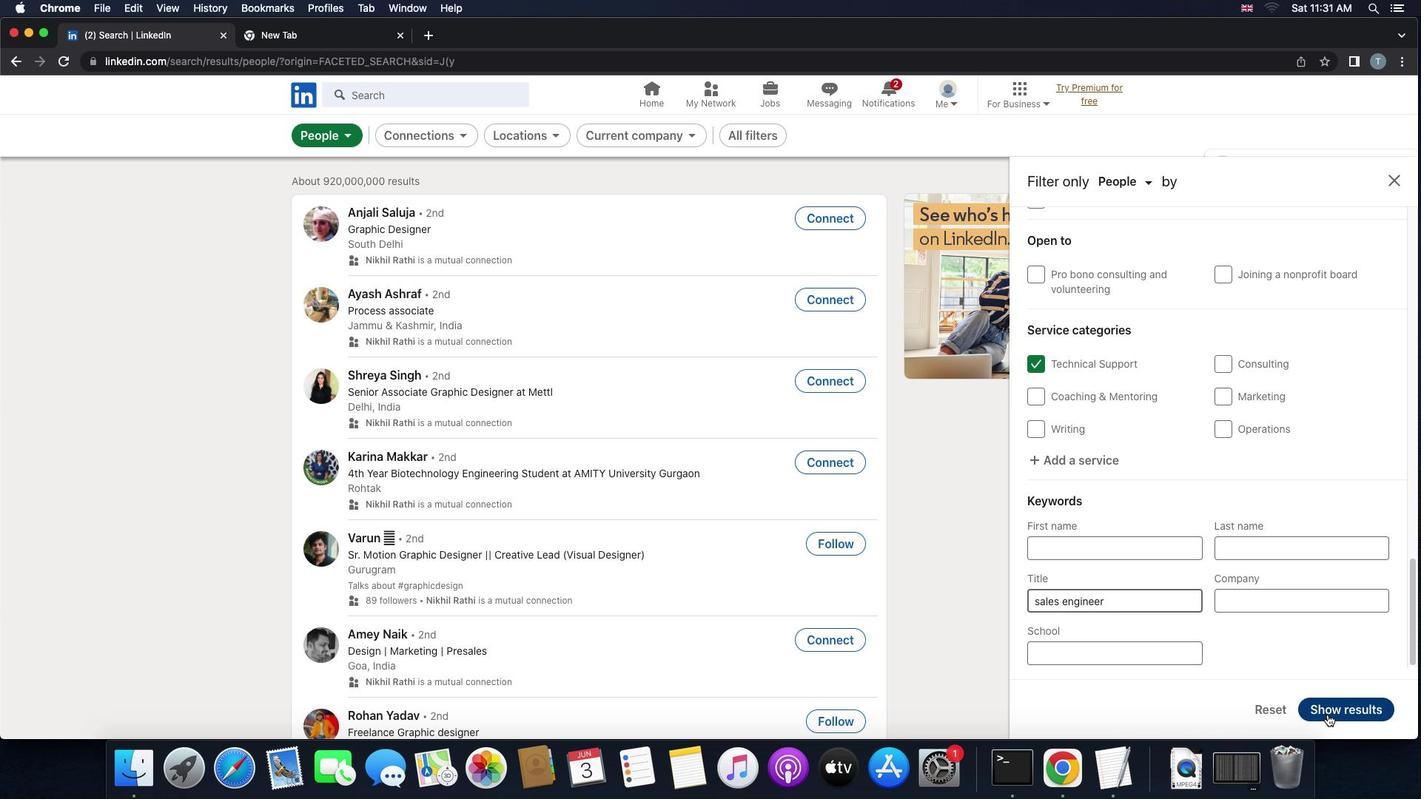 
Action: Mouse moved to (1326, 715)
Screenshot: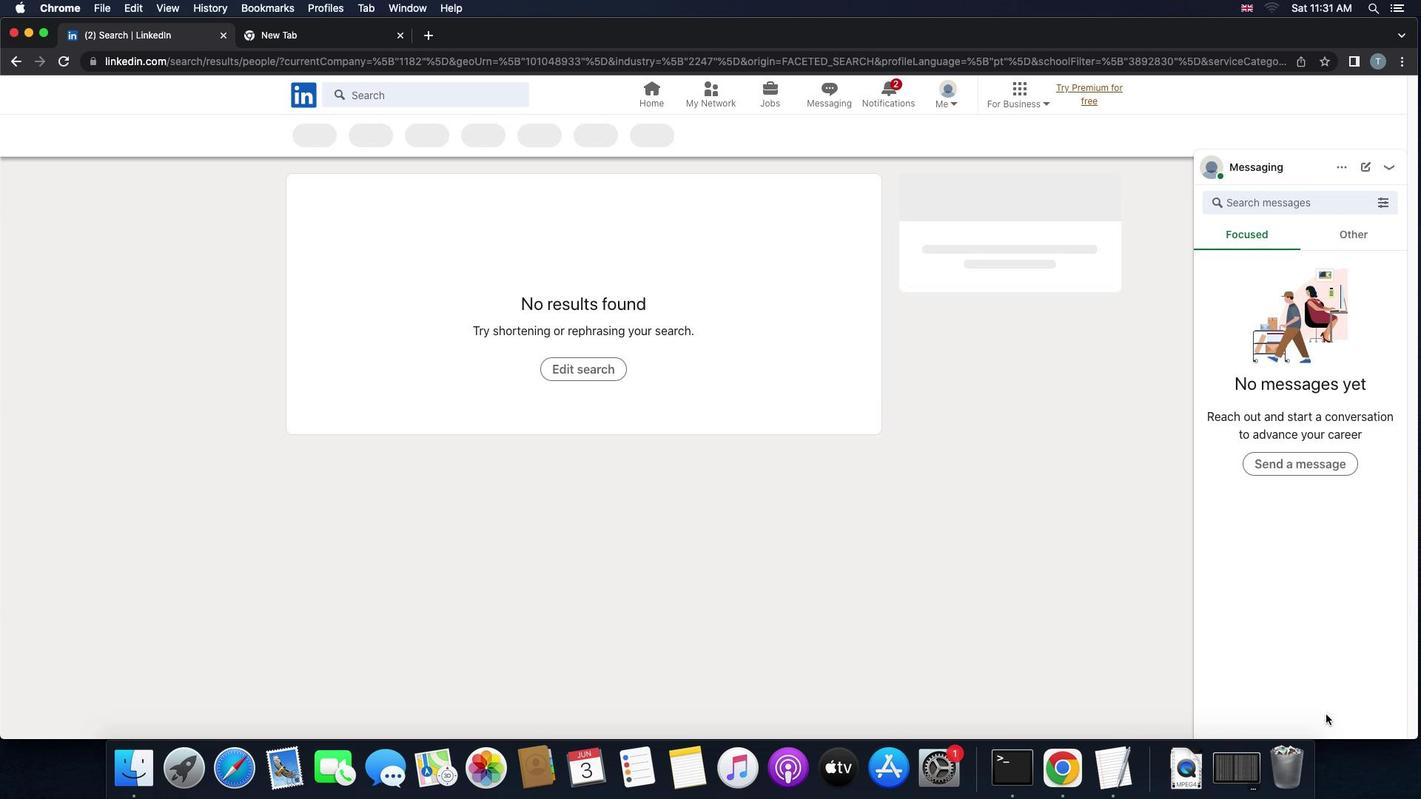 
